 Task: In the event  named  Lunch Break: Mindfulness and Stress Reduction Techniques, Set a range of dates when you can accept meetings  '1 Jul â€" 10 Aug 2023'. Select a duration of  60 min. Select working hours  	_x000D_
MON- SAT 10:00am â€" 6:00pm. Add time before or after your events  as 10 min. Set the frequency of available time slots for invitees as  40 min. Set the minimum notice period and maximum events allowed per day as  52 hours and 2. , logged in from the account softage.4@softage.net and add another guest for the event, softage.5@softage.net
Action: Mouse pressed left at (452, 218)
Screenshot: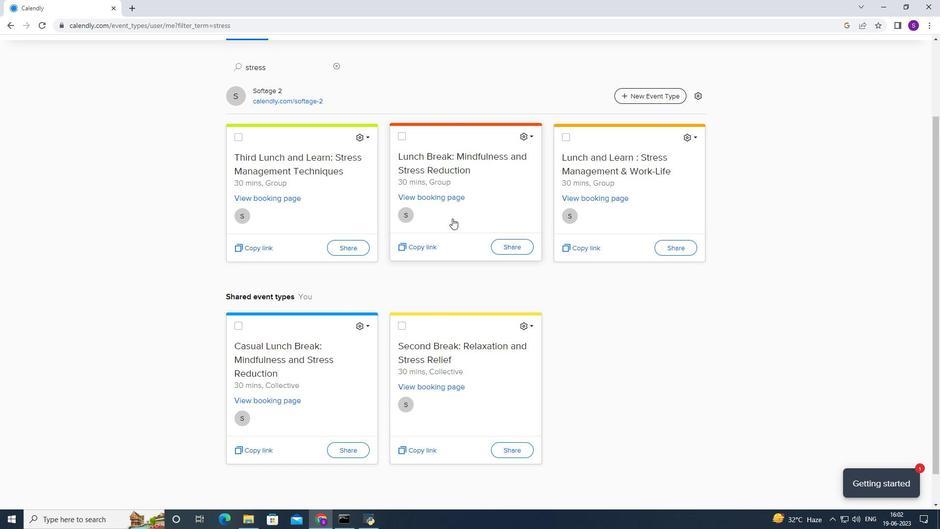 
Action: Mouse moved to (362, 209)
Screenshot: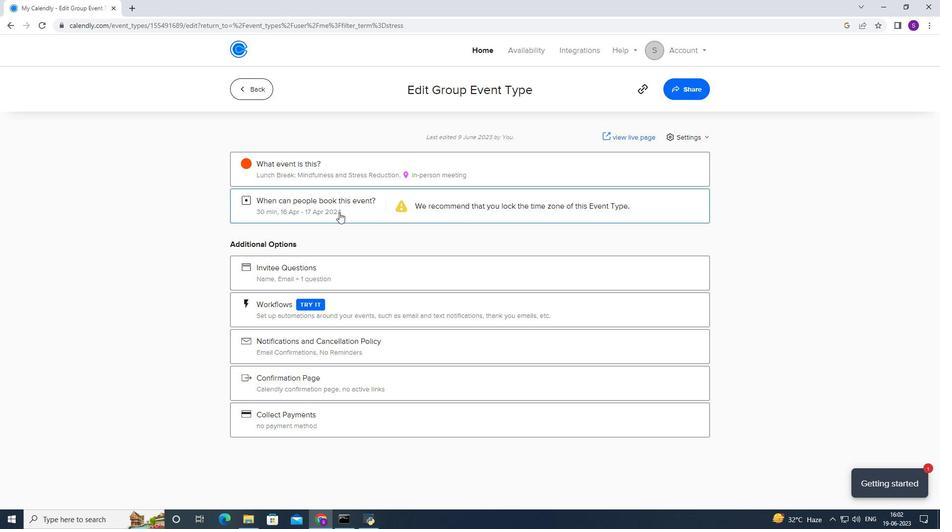 
Action: Mouse pressed left at (362, 209)
Screenshot: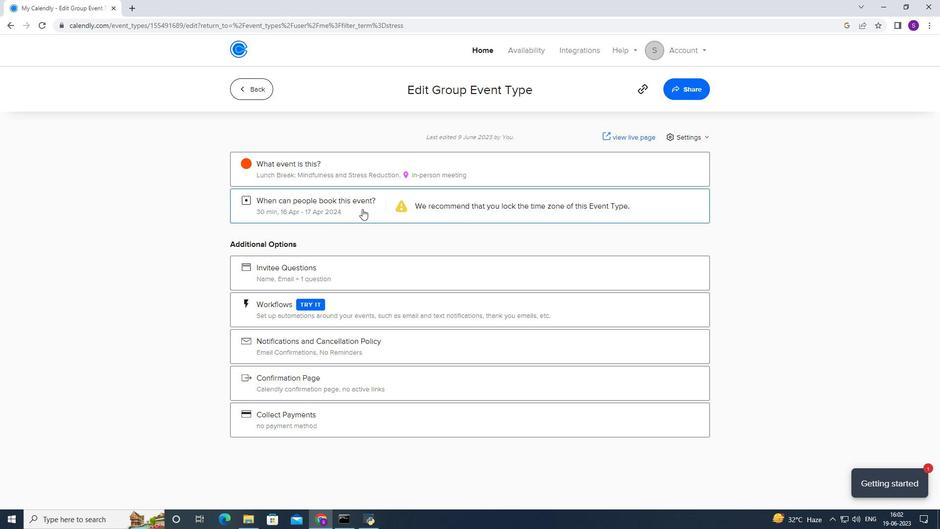 
Action: Mouse moved to (366, 332)
Screenshot: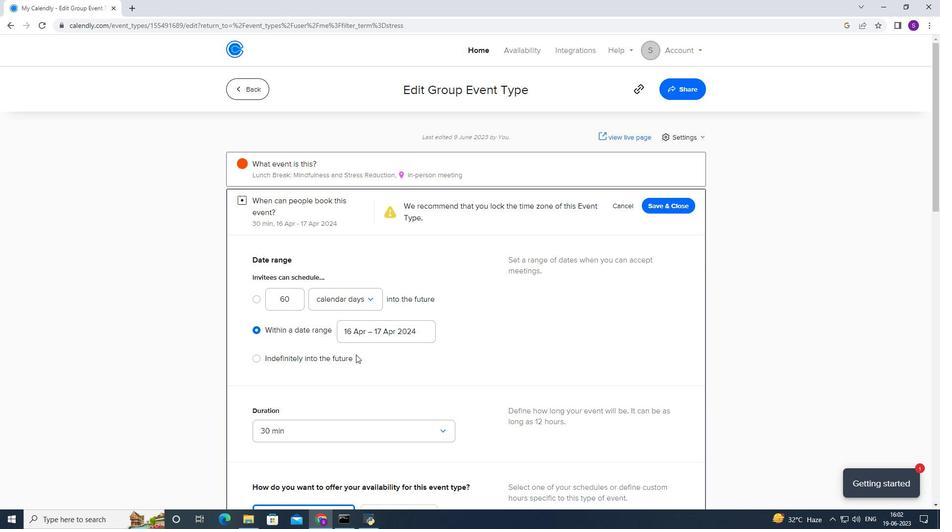 
Action: Mouse pressed left at (366, 332)
Screenshot: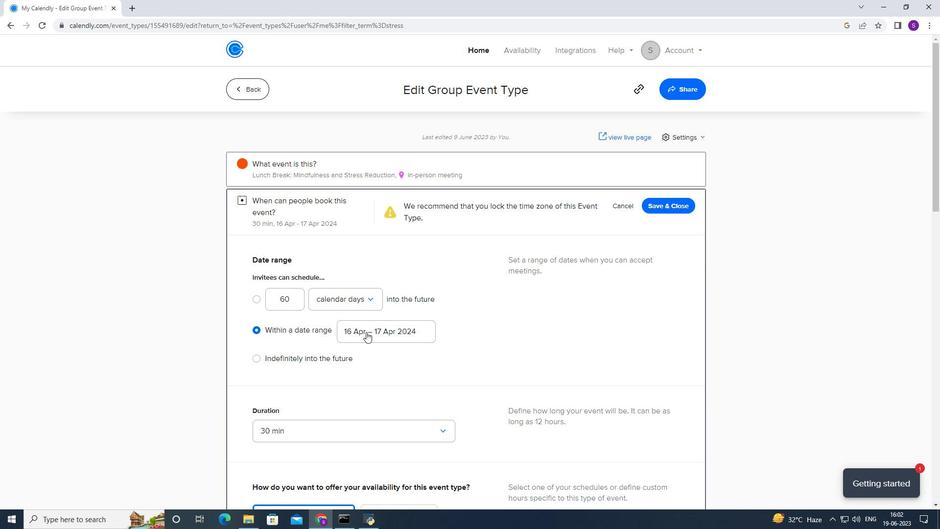 
Action: Mouse moved to (416, 157)
Screenshot: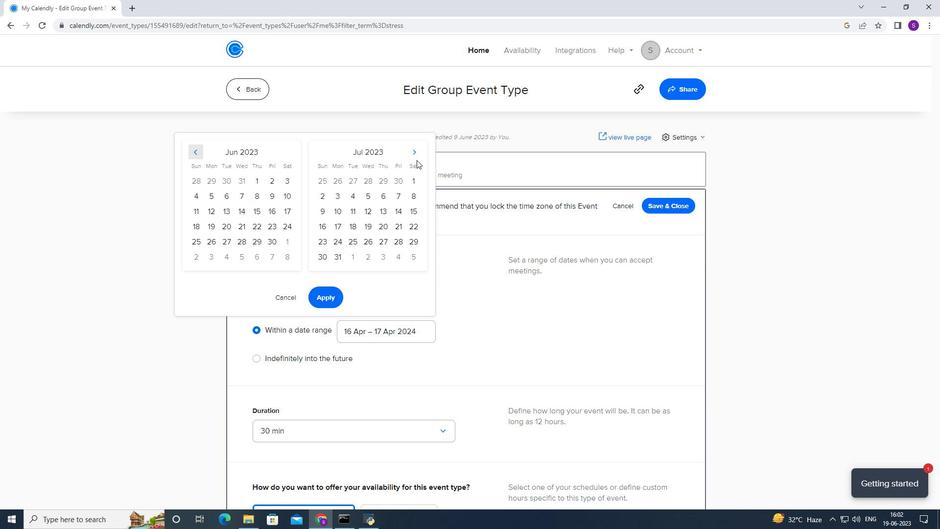 
Action: Mouse pressed left at (416, 157)
Screenshot: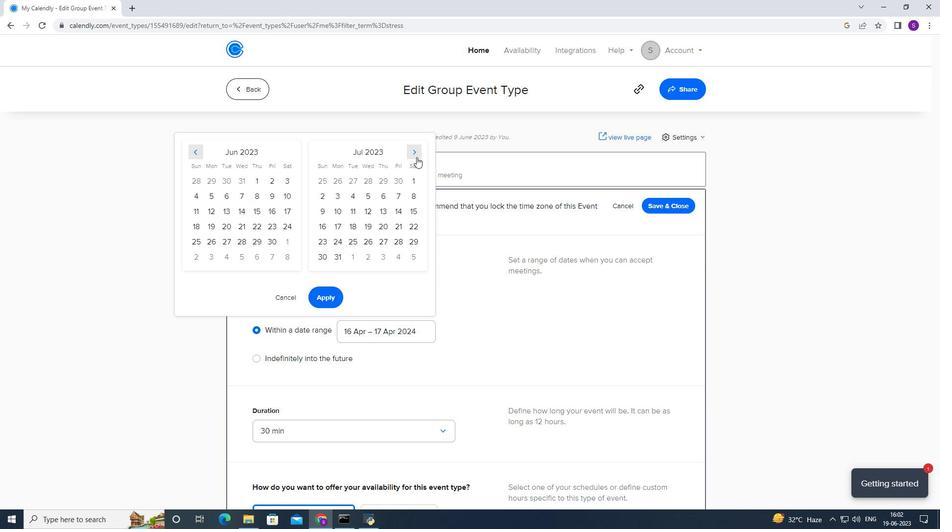
Action: Mouse moved to (278, 185)
Screenshot: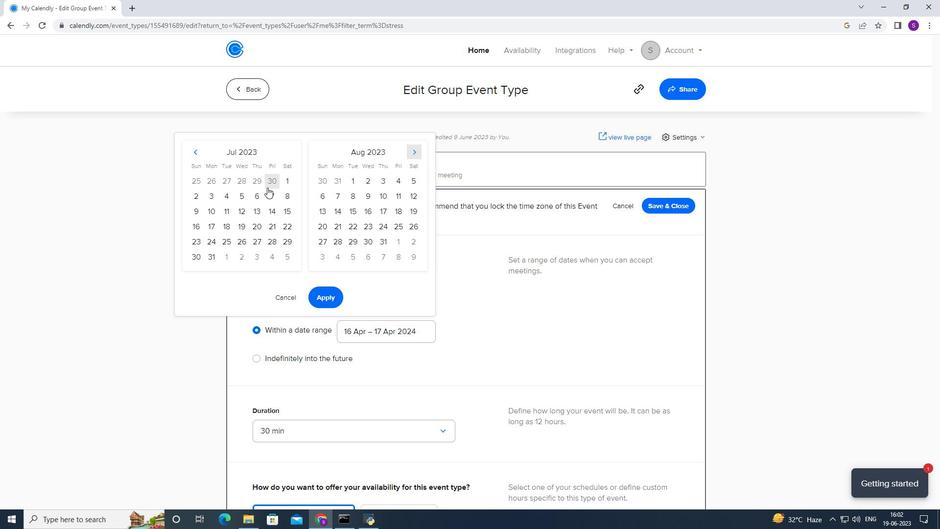 
Action: Mouse pressed left at (278, 185)
Screenshot: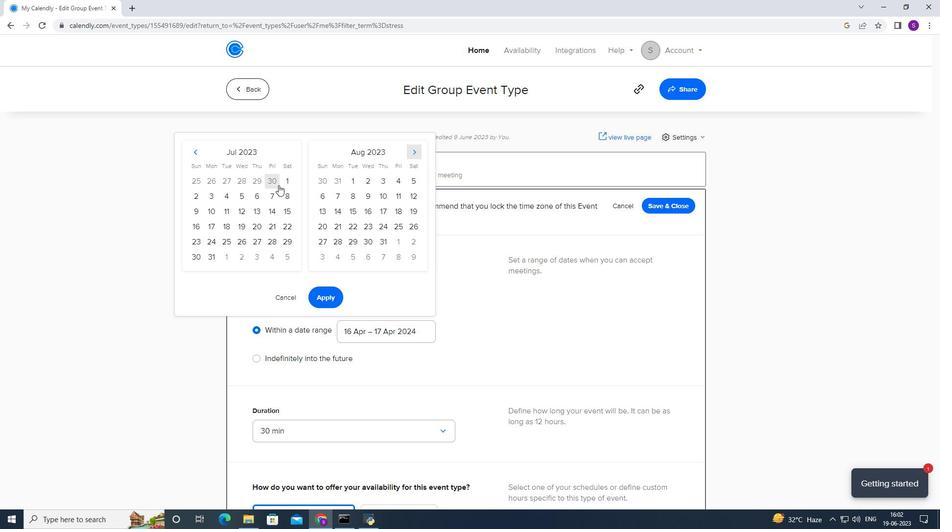 
Action: Mouse moved to (285, 183)
Screenshot: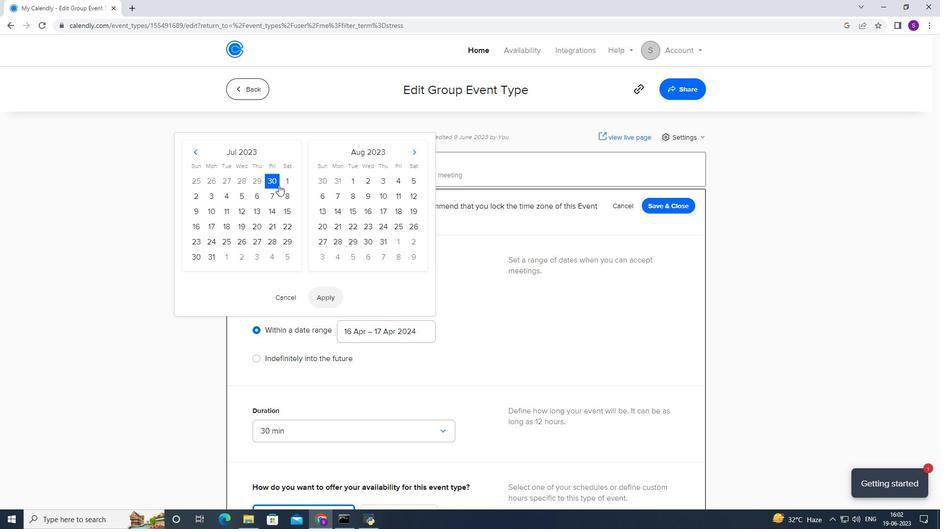
Action: Mouse pressed left at (285, 183)
Screenshot: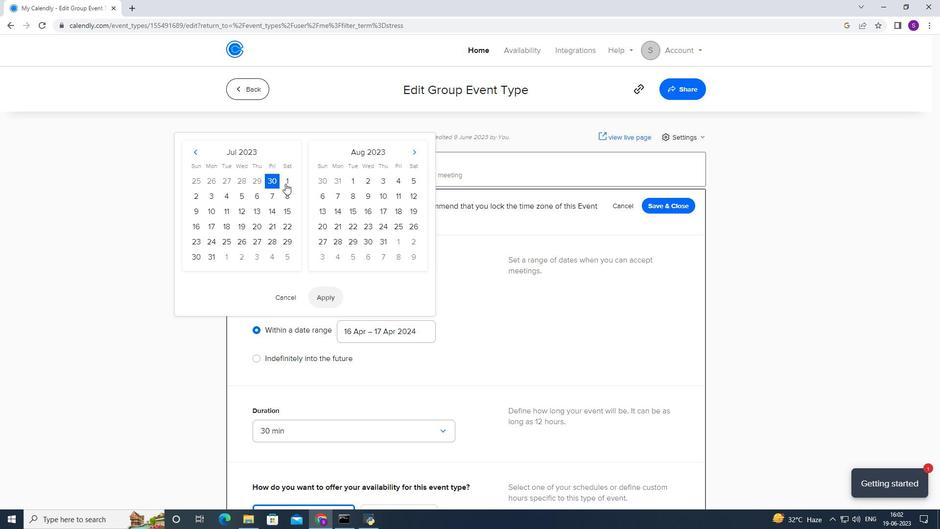 
Action: Mouse moved to (282, 183)
Screenshot: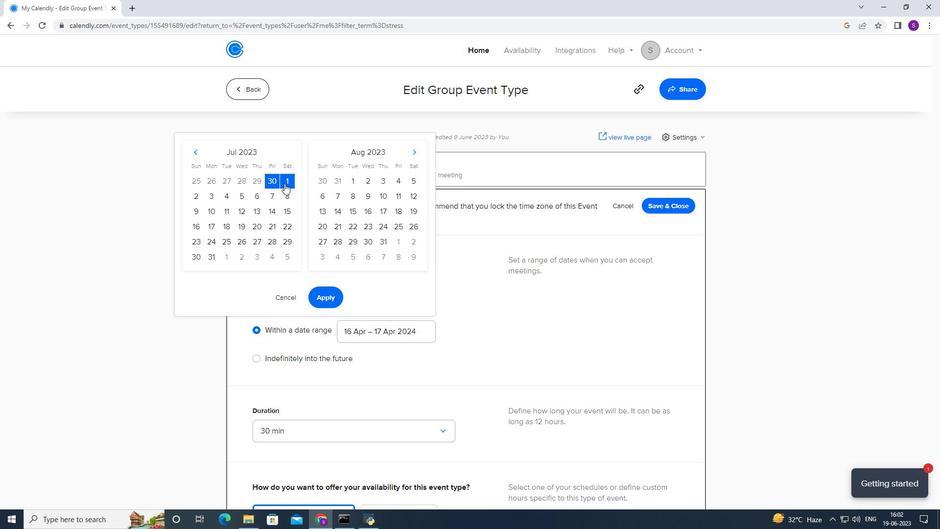 
Action: Mouse pressed left at (282, 183)
Screenshot: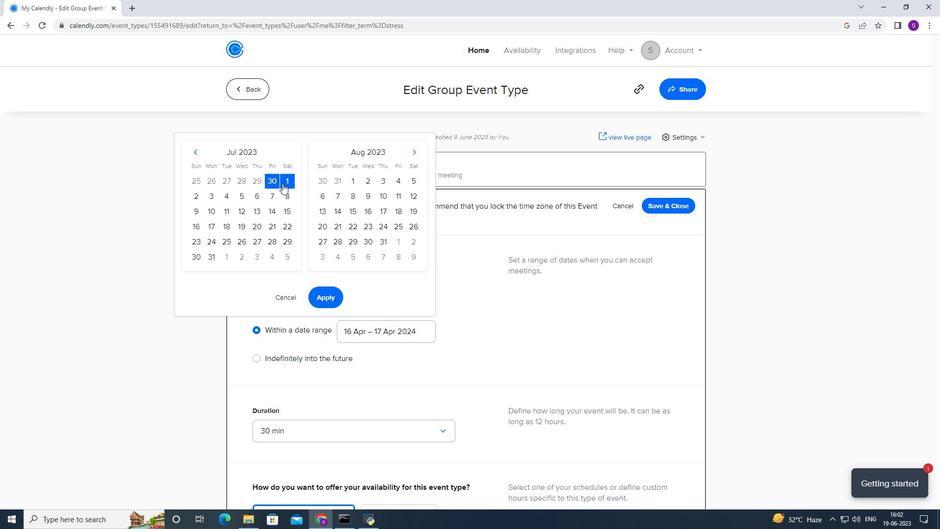 
Action: Mouse moved to (385, 198)
Screenshot: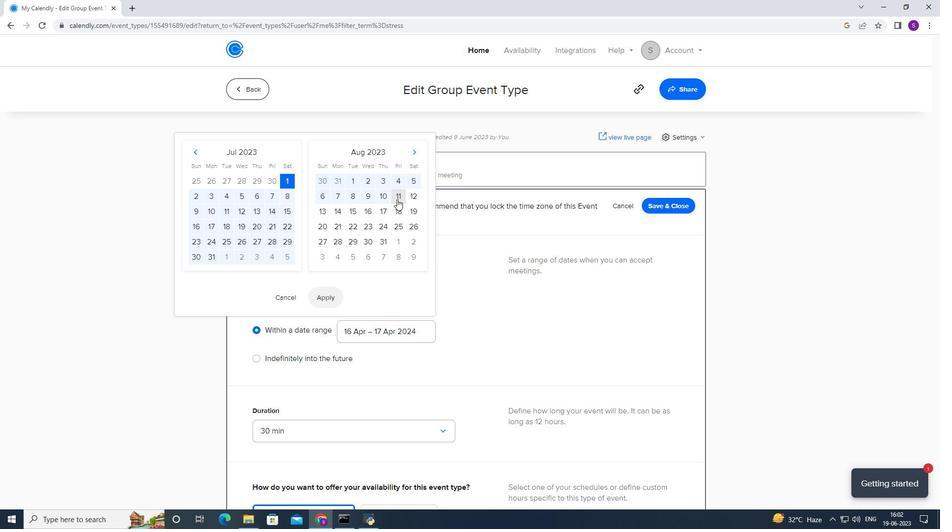
Action: Mouse pressed left at (385, 198)
Screenshot: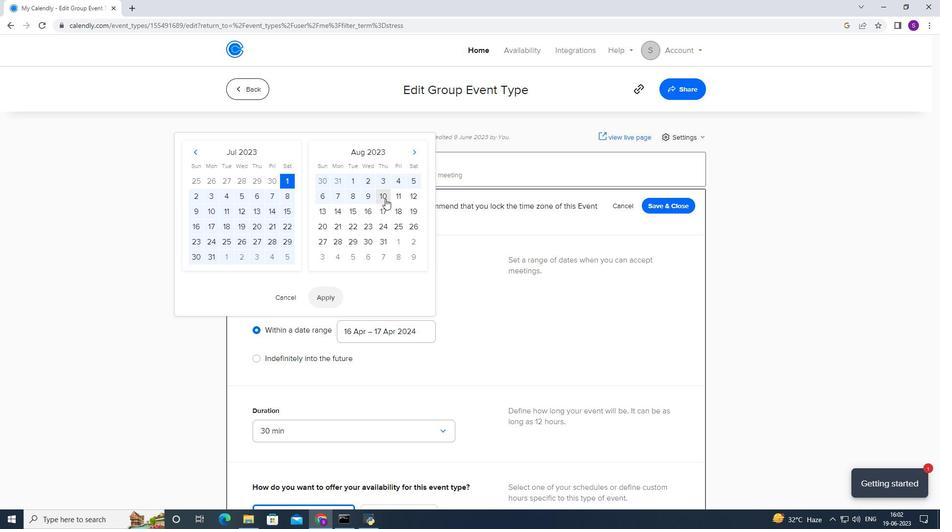 
Action: Mouse moved to (323, 305)
Screenshot: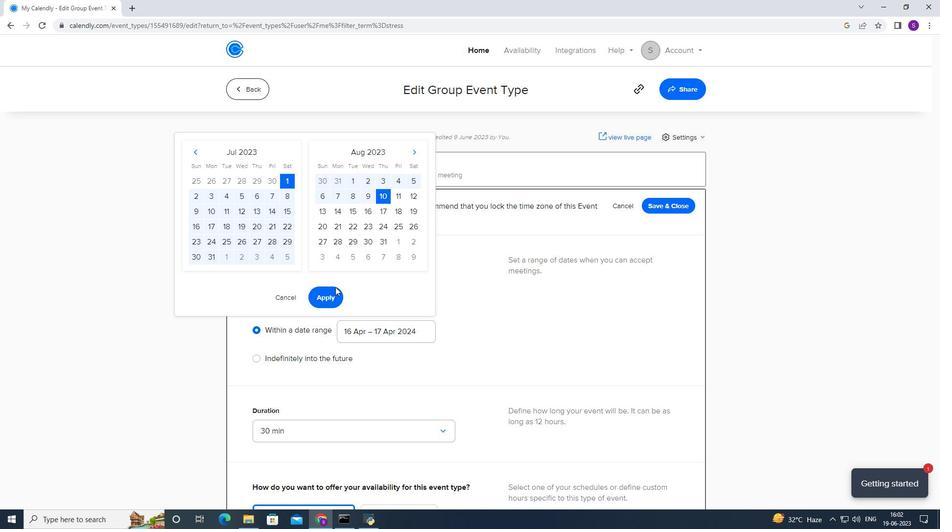 
Action: Mouse pressed left at (323, 305)
Screenshot: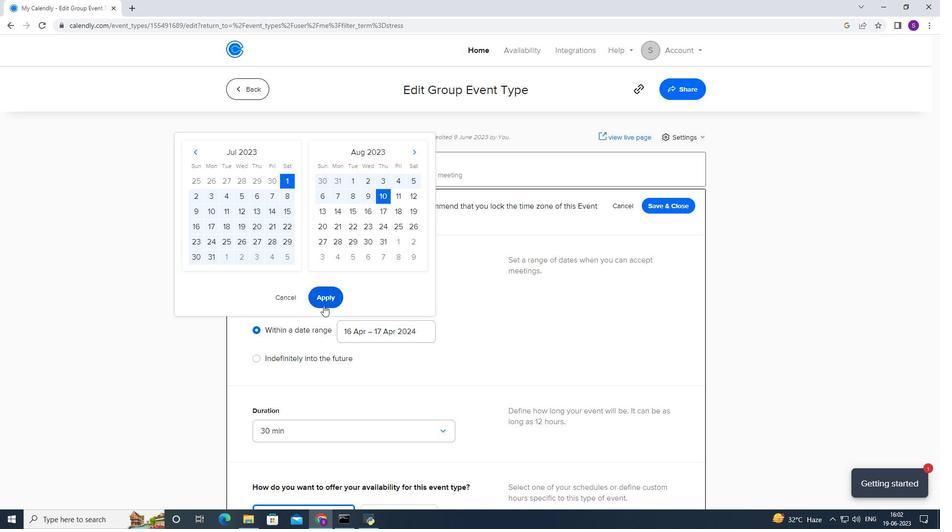 
Action: Mouse moved to (334, 293)
Screenshot: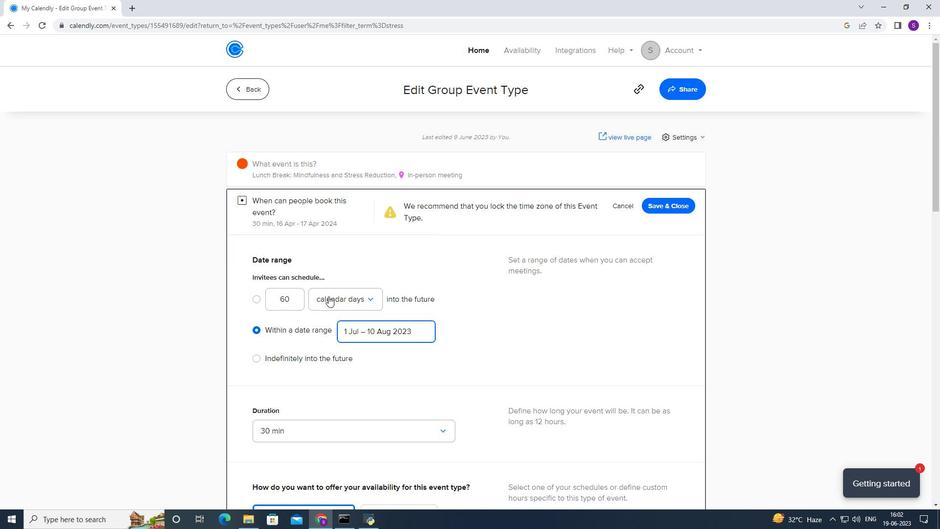 
Action: Mouse scrolled (334, 293) with delta (0, 0)
Screenshot: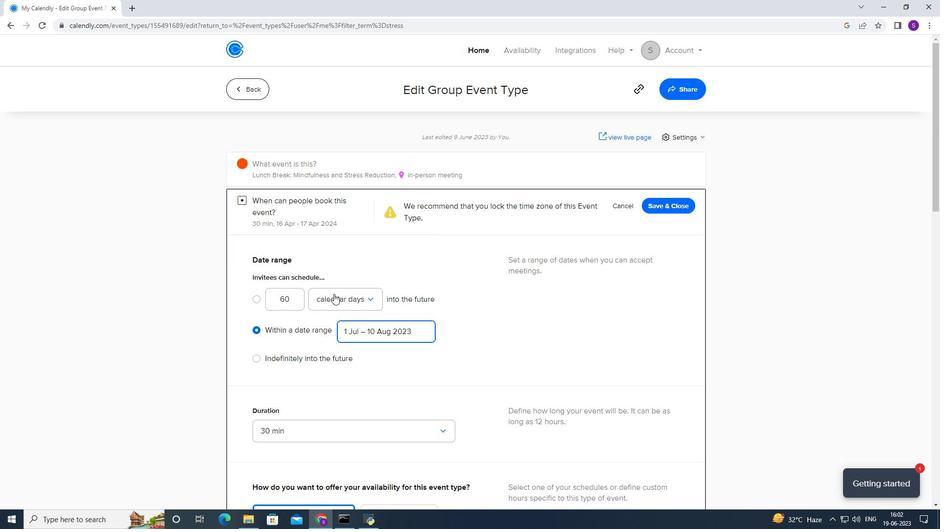 
Action: Mouse scrolled (334, 293) with delta (0, 0)
Screenshot: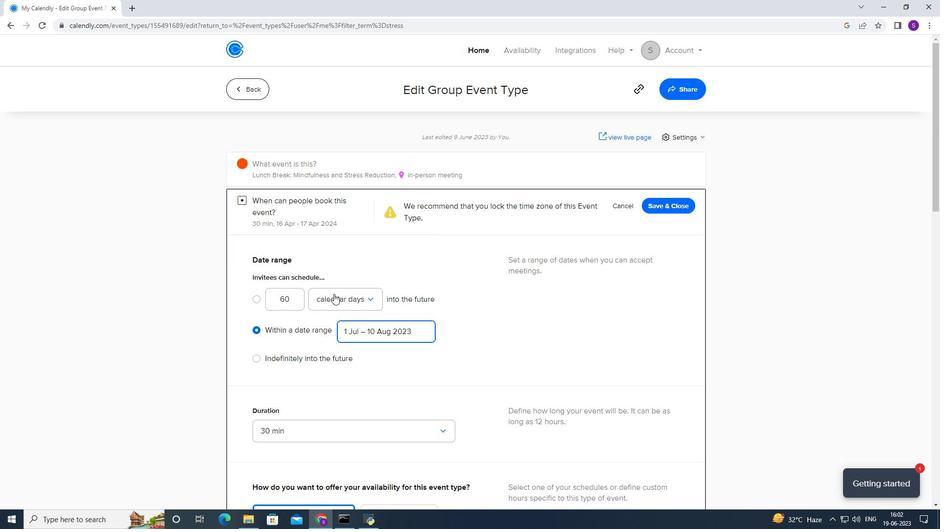 
Action: Mouse scrolled (334, 293) with delta (0, 0)
Screenshot: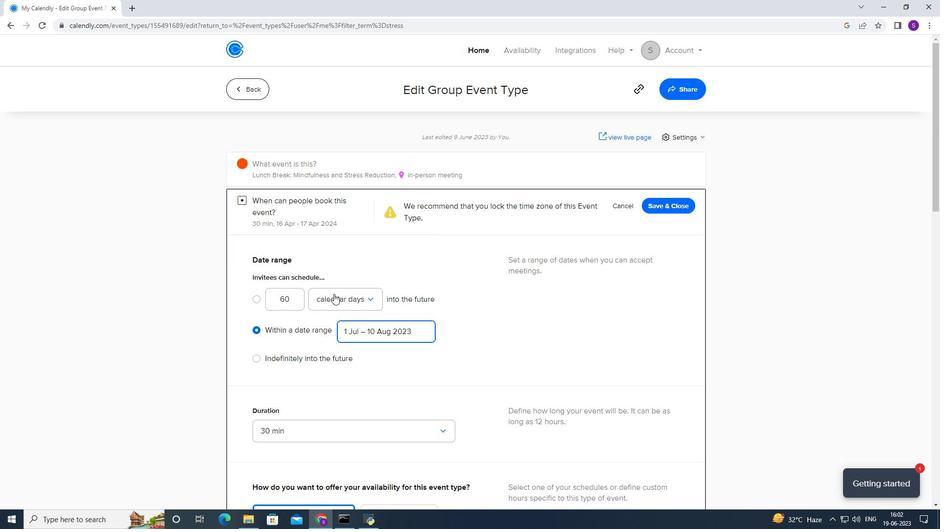 
Action: Mouse scrolled (334, 293) with delta (0, 0)
Screenshot: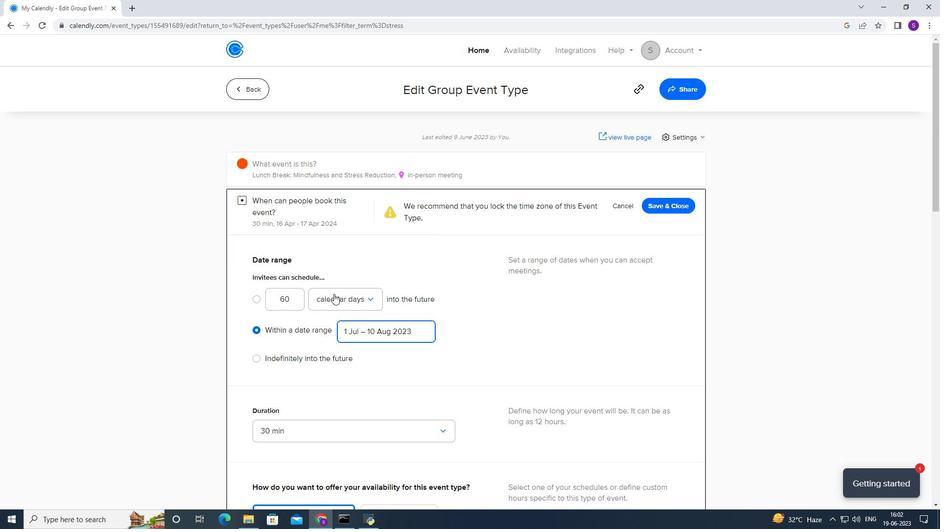 
Action: Mouse scrolled (334, 293) with delta (0, 0)
Screenshot: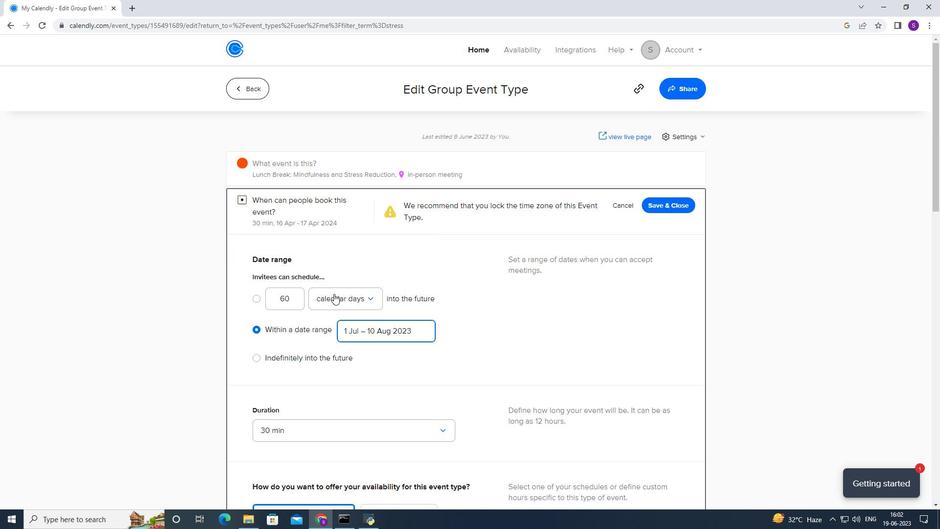 
Action: Mouse scrolled (334, 293) with delta (0, 0)
Screenshot: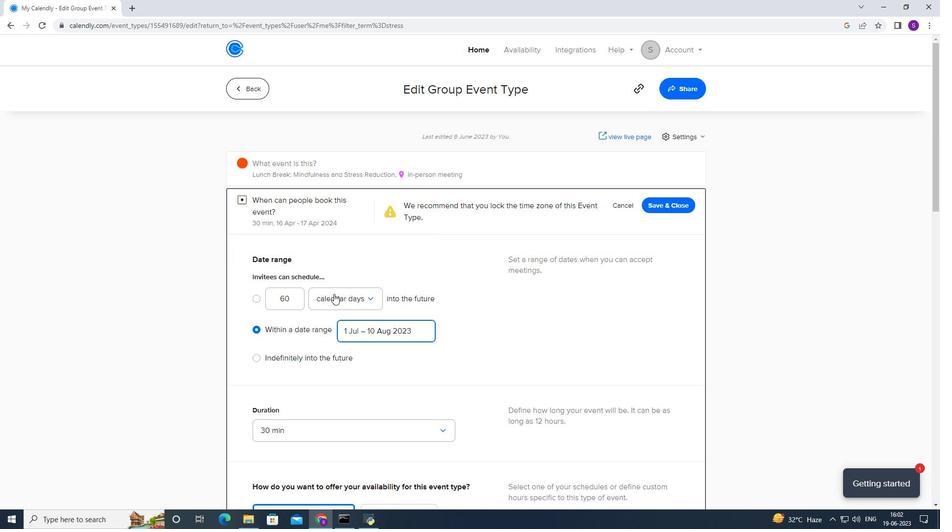 
Action: Mouse moved to (300, 133)
Screenshot: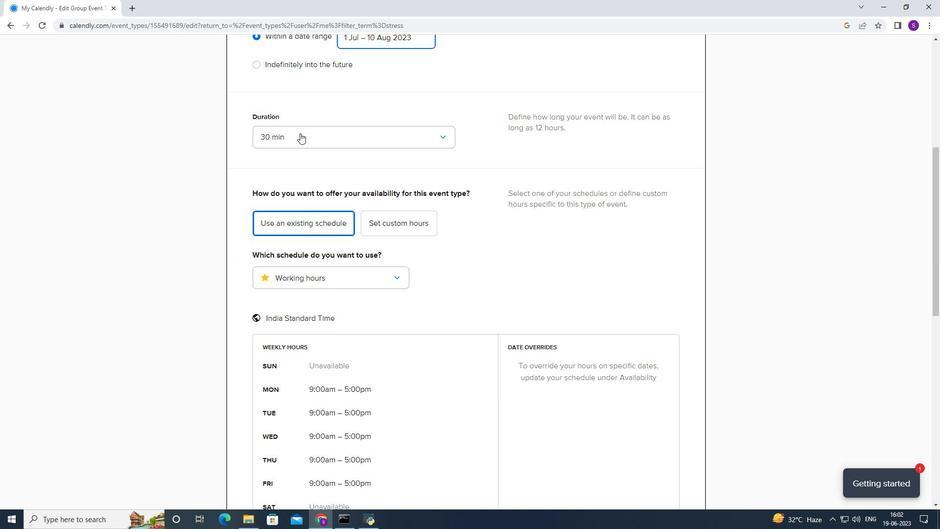 
Action: Mouse pressed left at (300, 133)
Screenshot: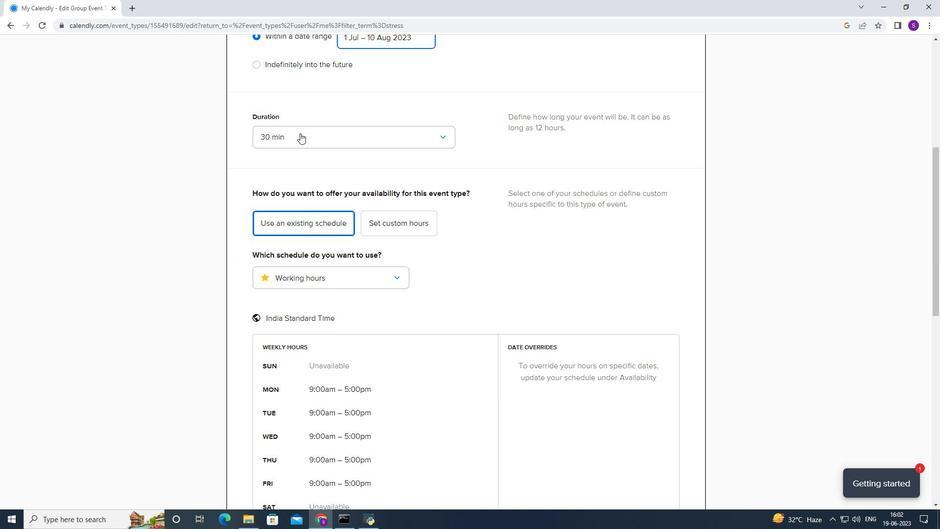 
Action: Mouse moved to (275, 228)
Screenshot: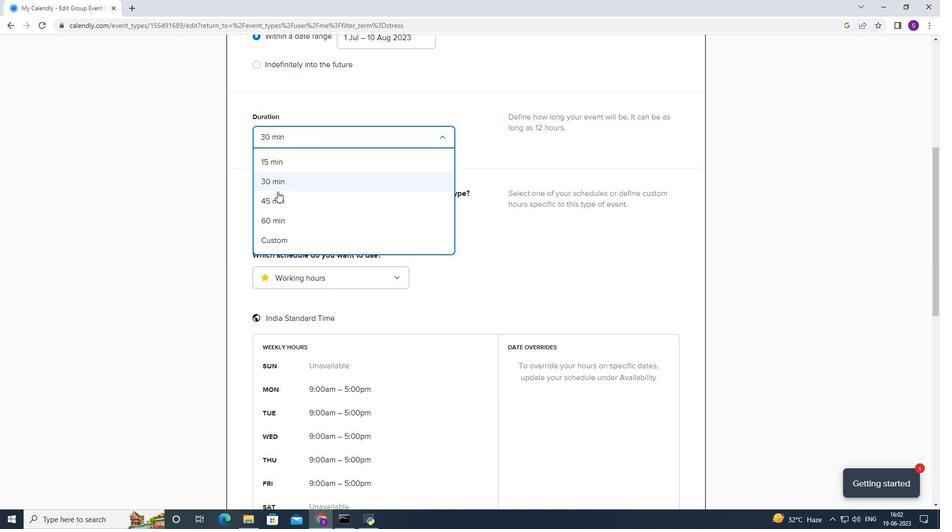 
Action: Mouse pressed left at (275, 228)
Screenshot: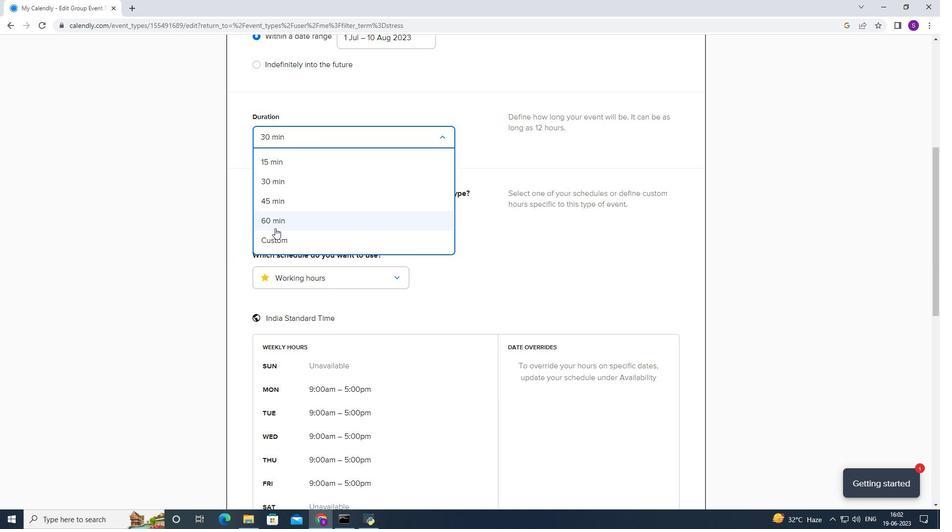 
Action: Mouse moved to (351, 263)
Screenshot: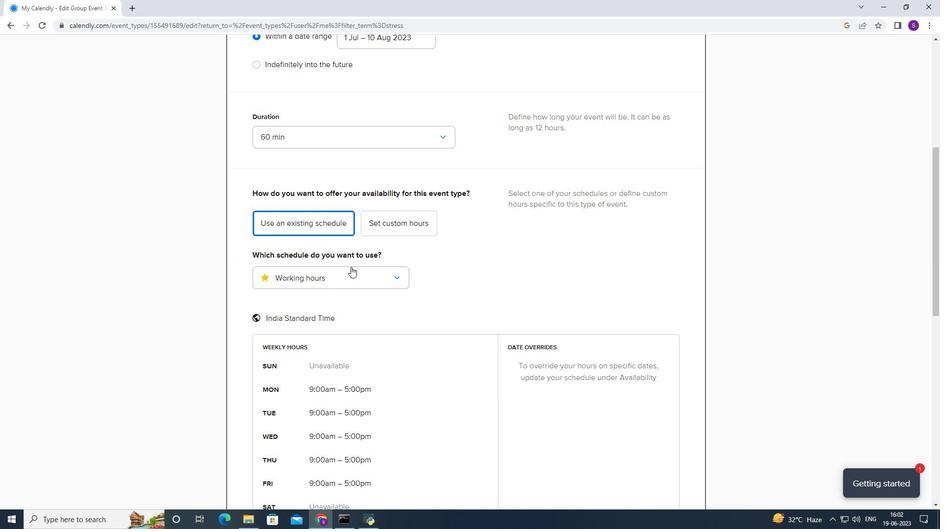 
Action: Mouse pressed left at (351, 263)
Screenshot: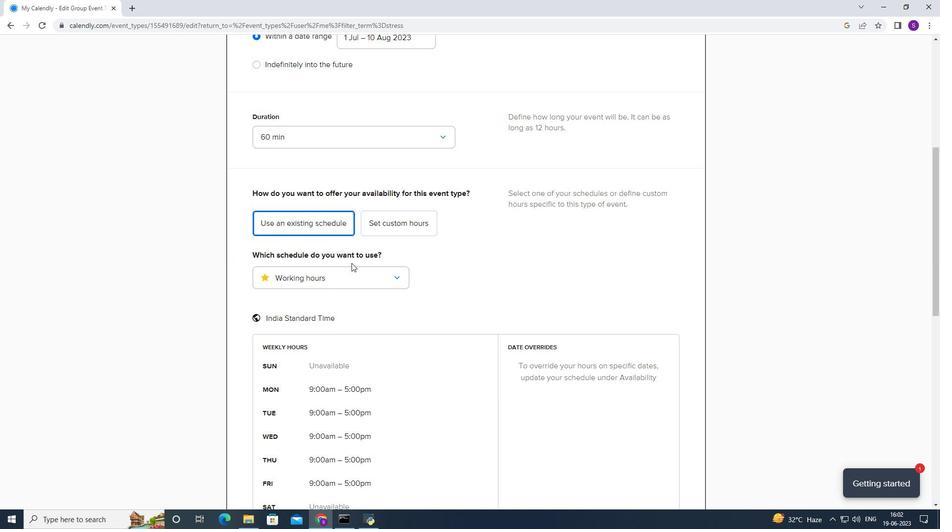 
Action: Mouse moved to (398, 224)
Screenshot: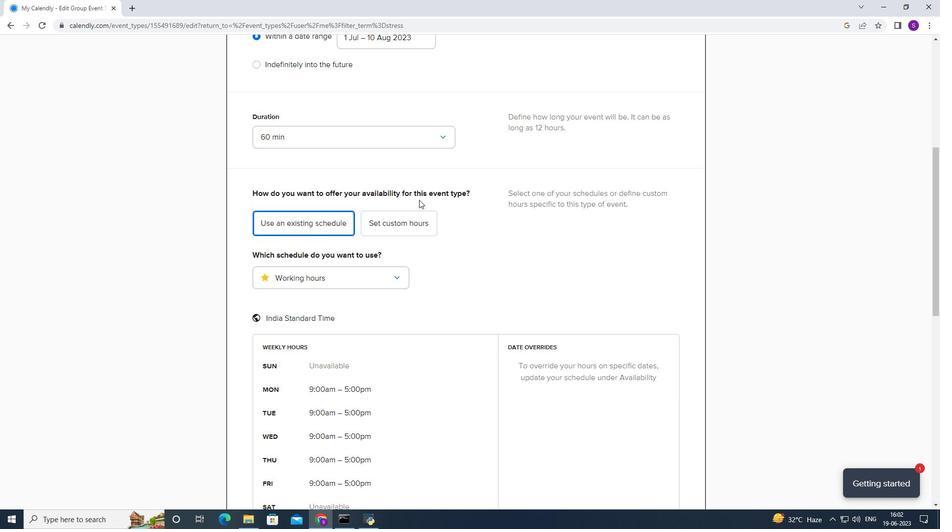 
Action: Mouse pressed left at (398, 224)
Screenshot: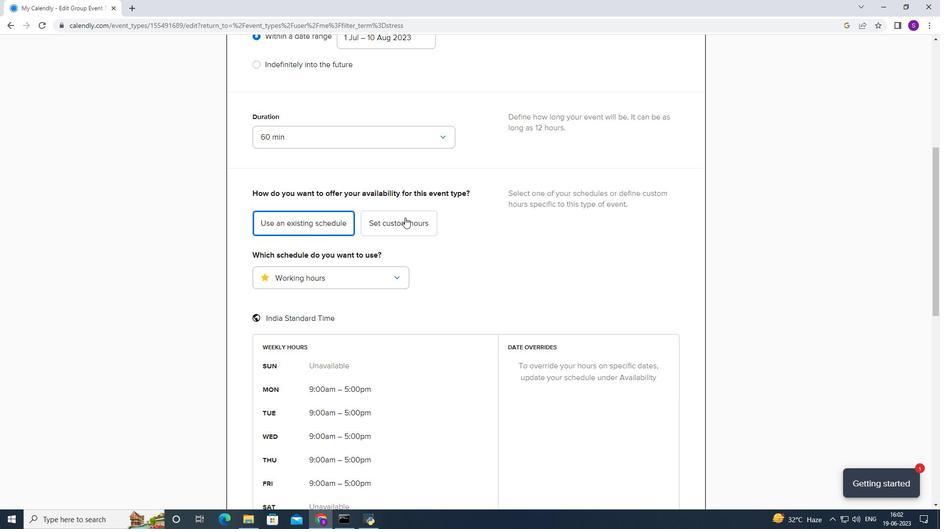 
Action: Mouse moved to (402, 212)
Screenshot: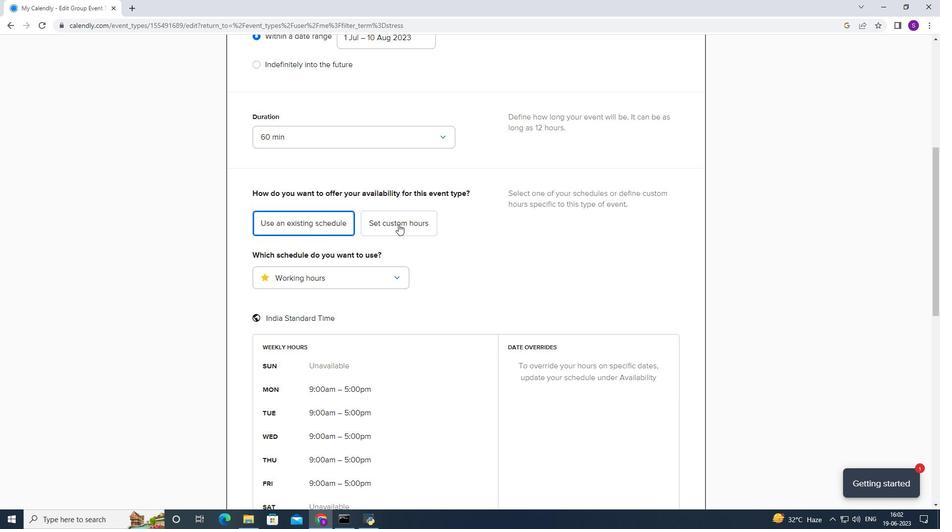 
Action: Mouse scrolled (402, 212) with delta (0, 0)
Screenshot: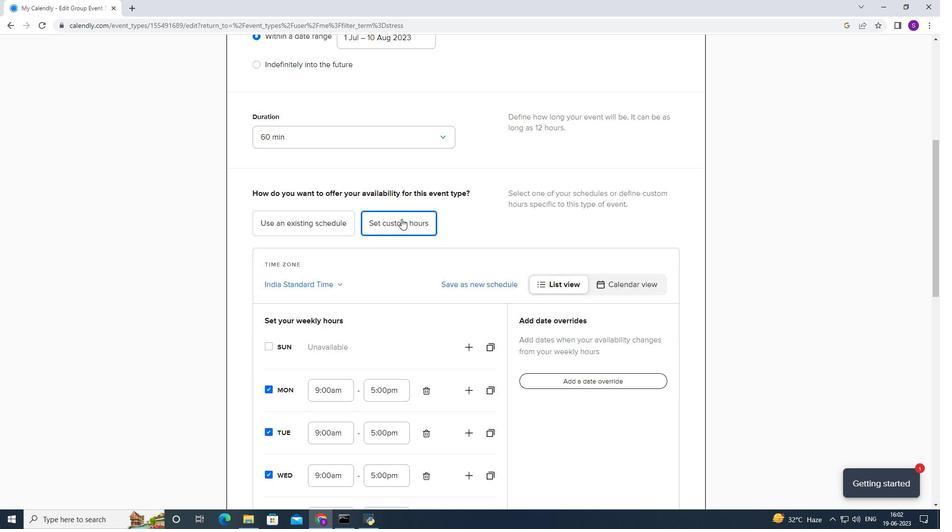 
Action: Mouse scrolled (402, 212) with delta (0, 0)
Screenshot: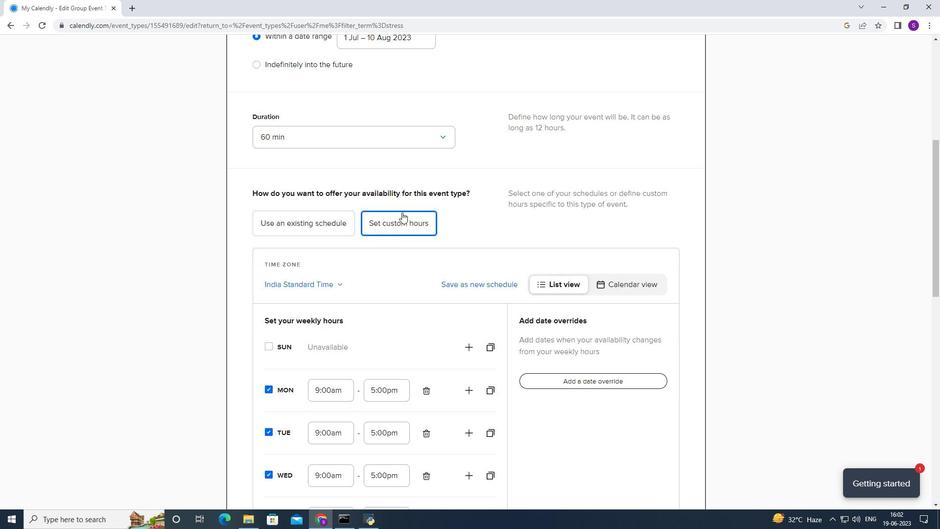 
Action: Mouse scrolled (402, 212) with delta (0, 0)
Screenshot: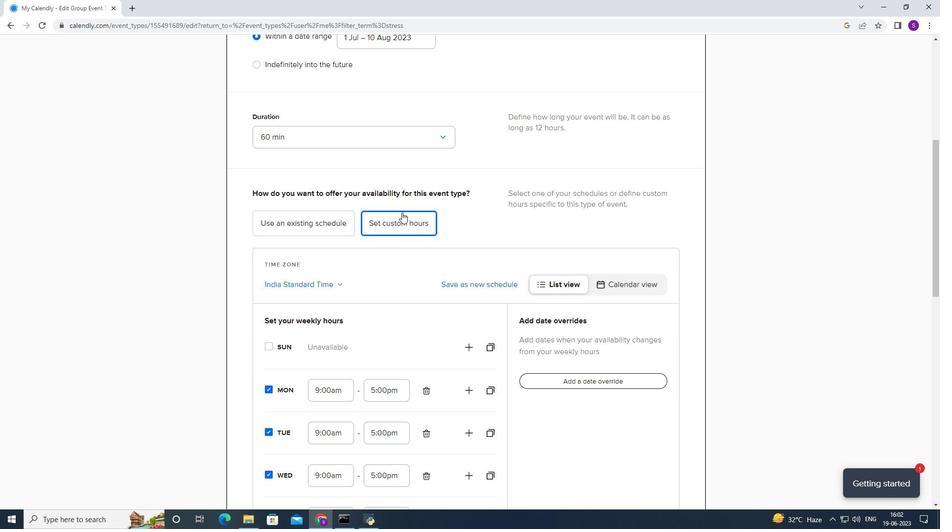 
Action: Mouse scrolled (402, 212) with delta (0, 0)
Screenshot: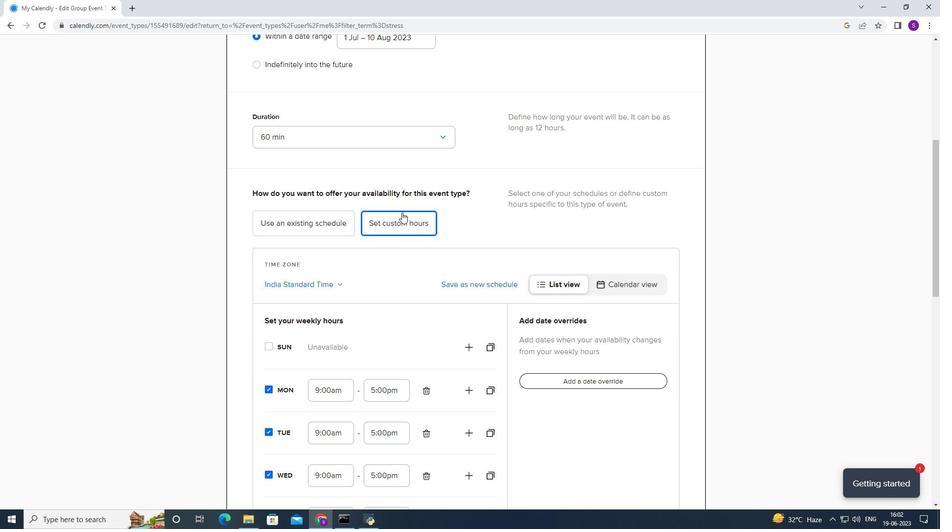 
Action: Mouse scrolled (402, 212) with delta (0, 0)
Screenshot: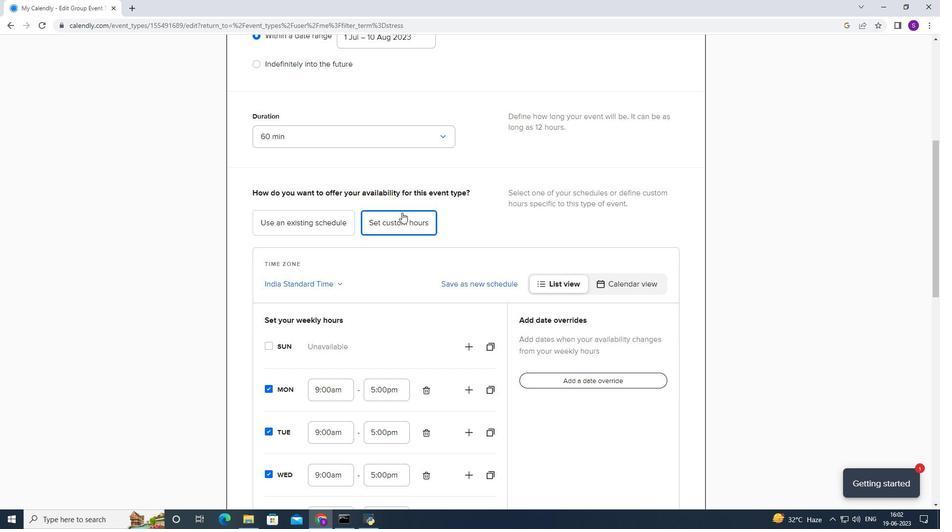 
Action: Mouse scrolled (402, 212) with delta (0, 0)
Screenshot: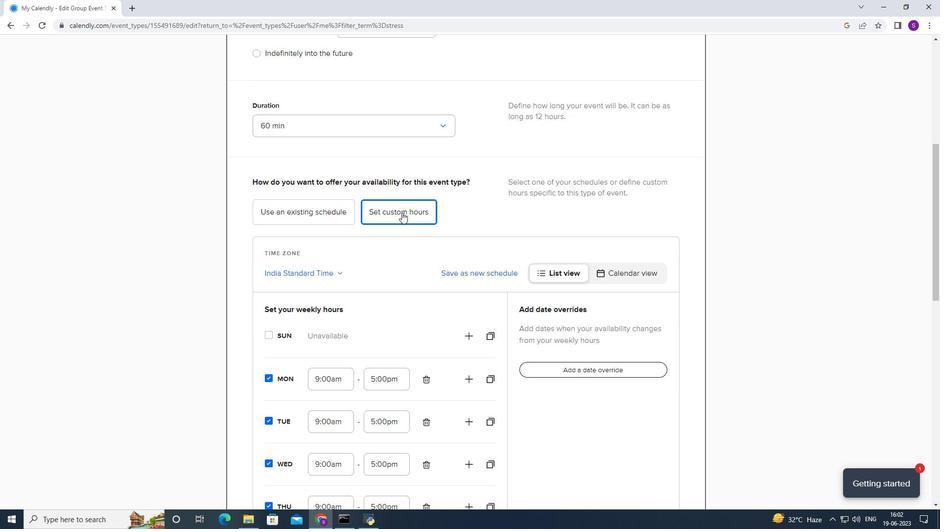 
Action: Mouse moved to (267, 300)
Screenshot: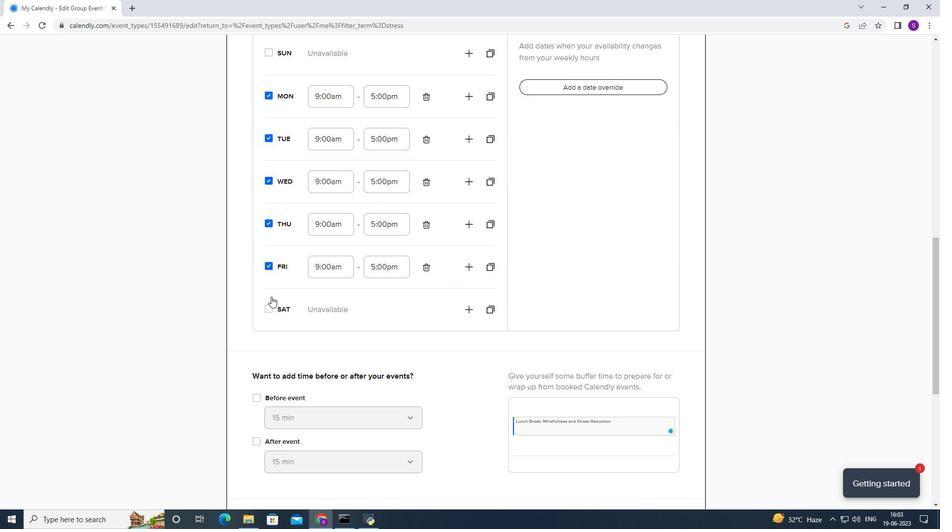 
Action: Mouse pressed left at (267, 300)
Screenshot: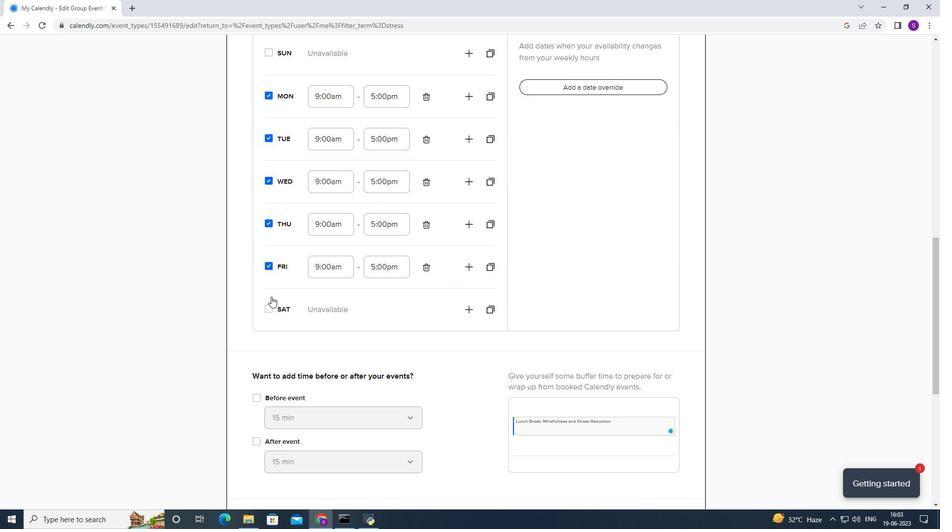 
Action: Mouse moved to (320, 306)
Screenshot: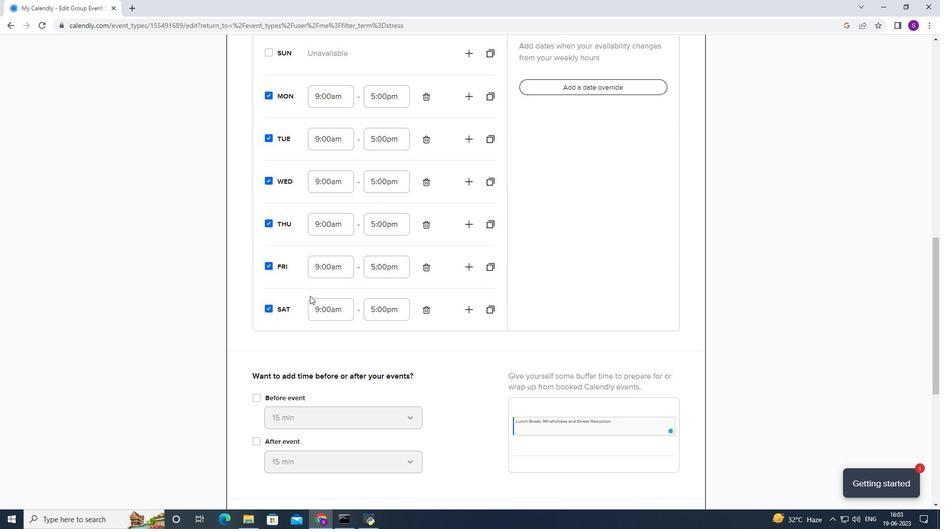 
Action: Mouse pressed left at (320, 306)
Screenshot: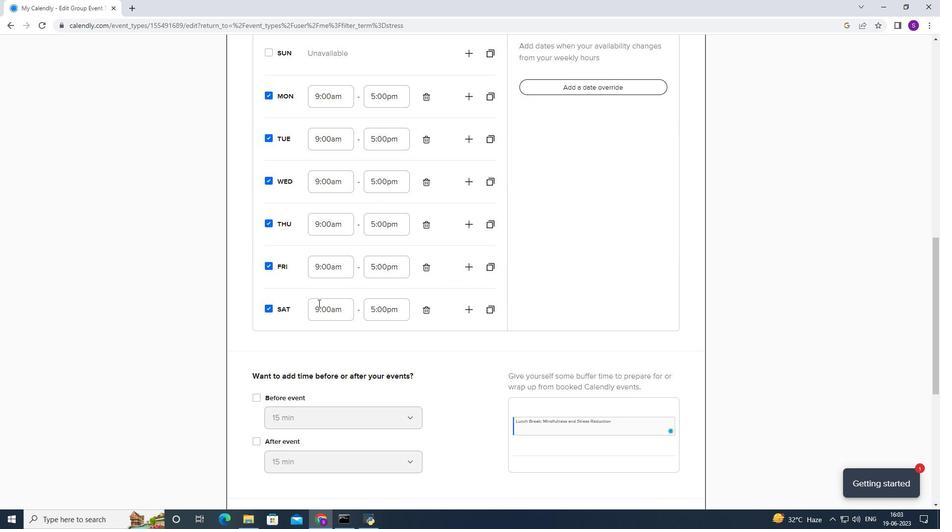 
Action: Mouse moved to (338, 369)
Screenshot: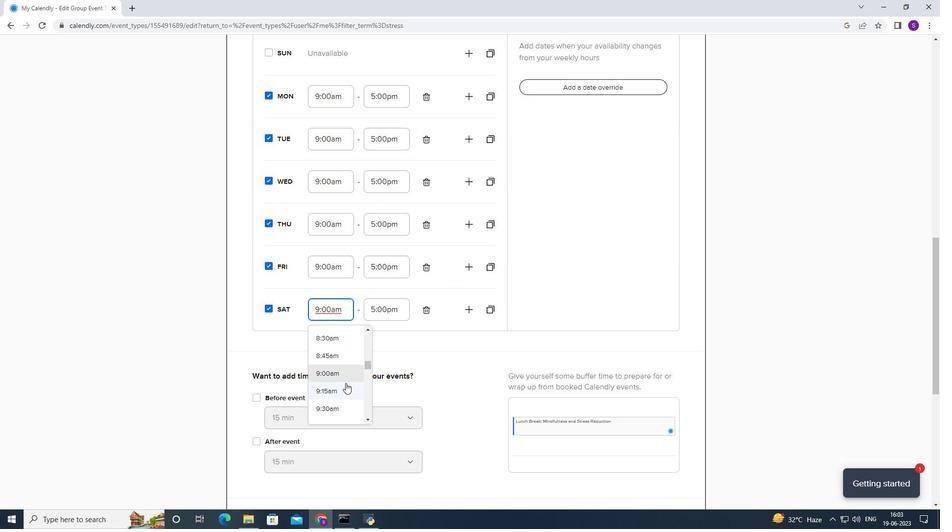 
Action: Mouse scrolled (338, 369) with delta (0, 0)
Screenshot: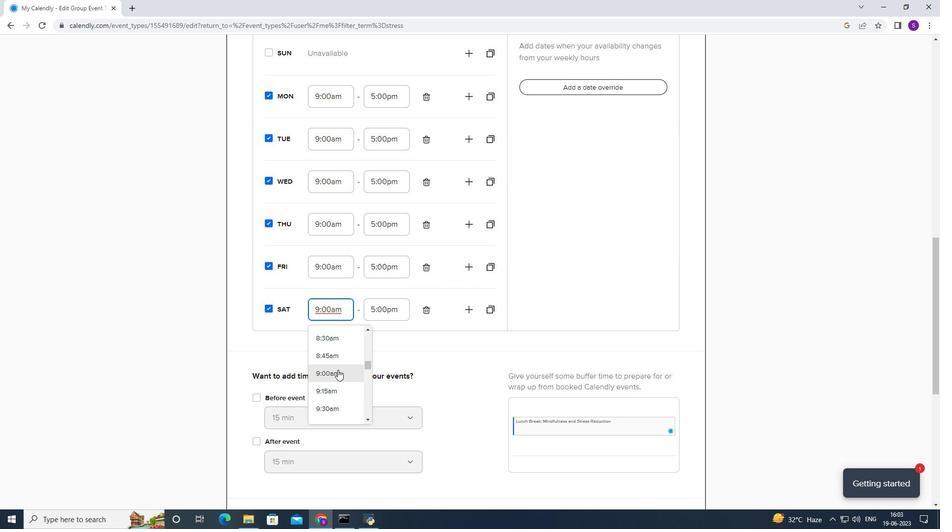 
Action: Mouse moved to (317, 394)
Screenshot: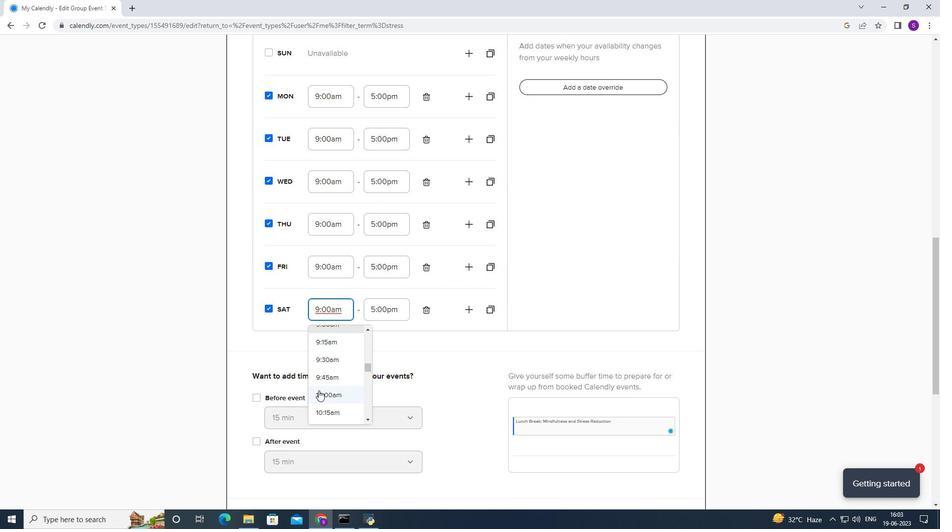 
Action: Mouse pressed left at (317, 394)
Screenshot: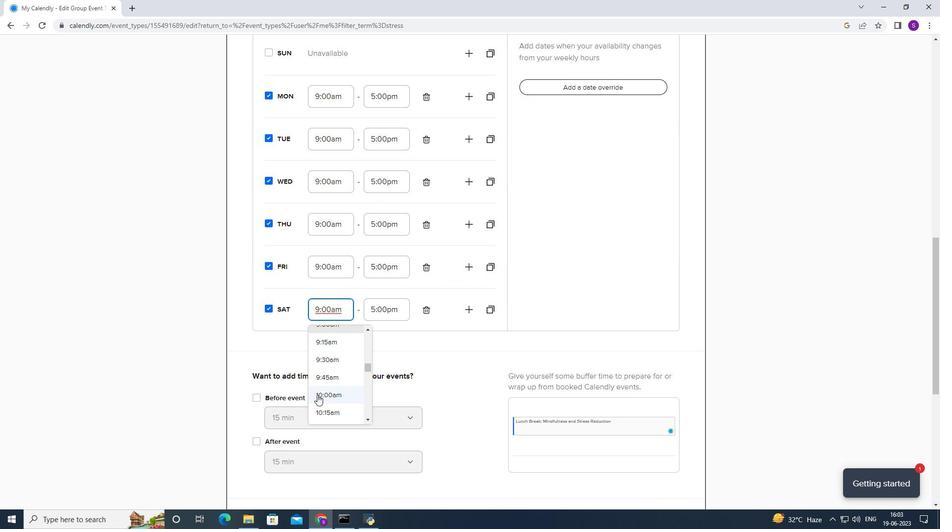 
Action: Mouse moved to (330, 267)
Screenshot: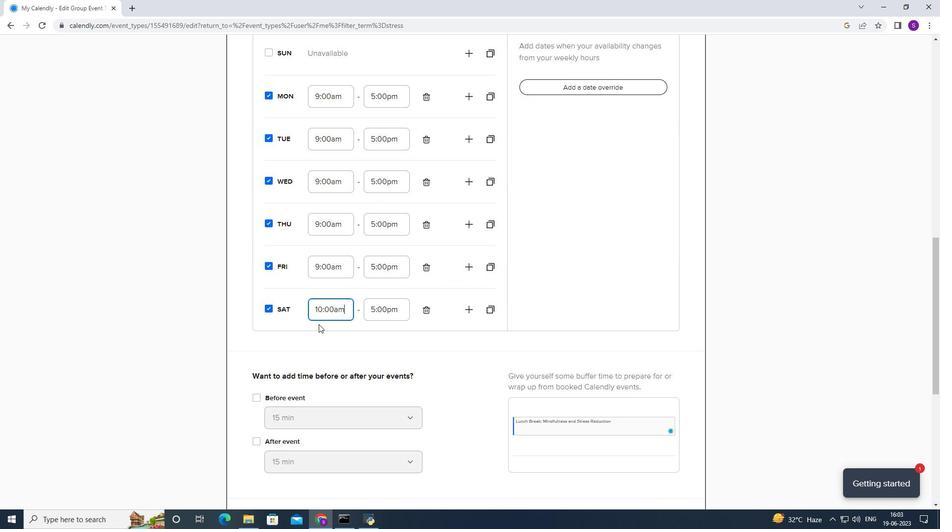 
Action: Mouse pressed left at (330, 267)
Screenshot: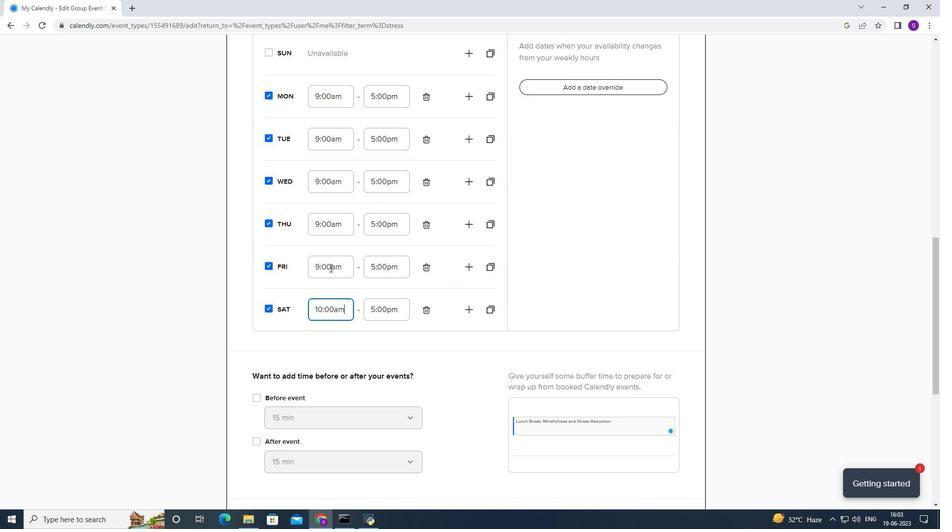 
Action: Mouse moved to (353, 331)
Screenshot: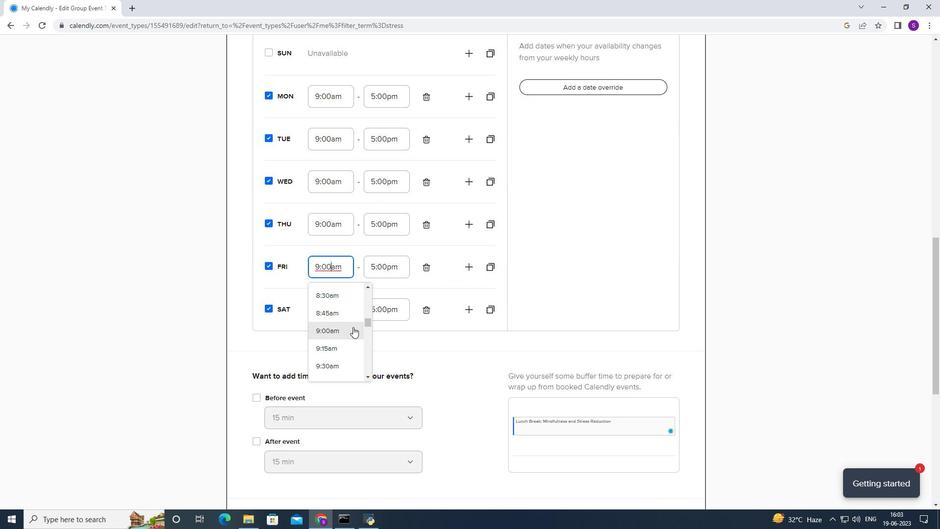 
Action: Mouse scrolled (353, 330) with delta (0, 0)
Screenshot: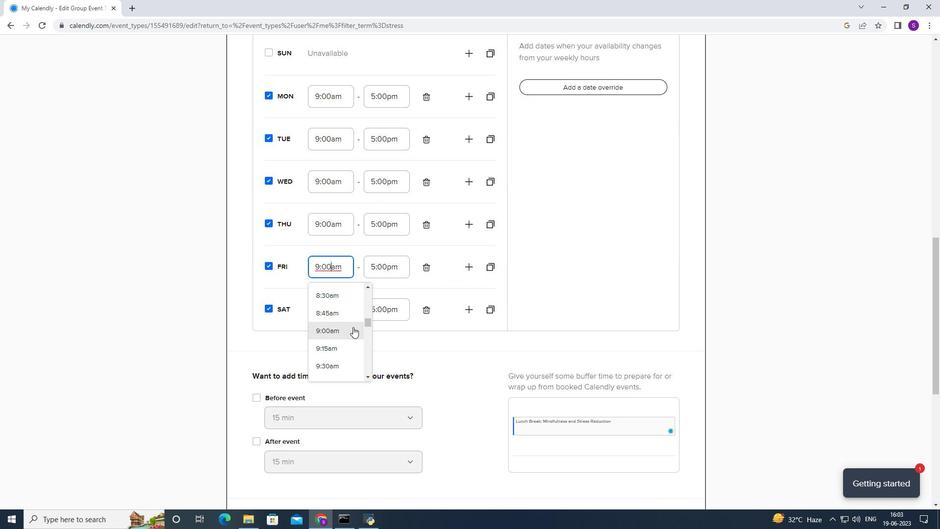 
Action: Mouse scrolled (353, 330) with delta (0, 0)
Screenshot: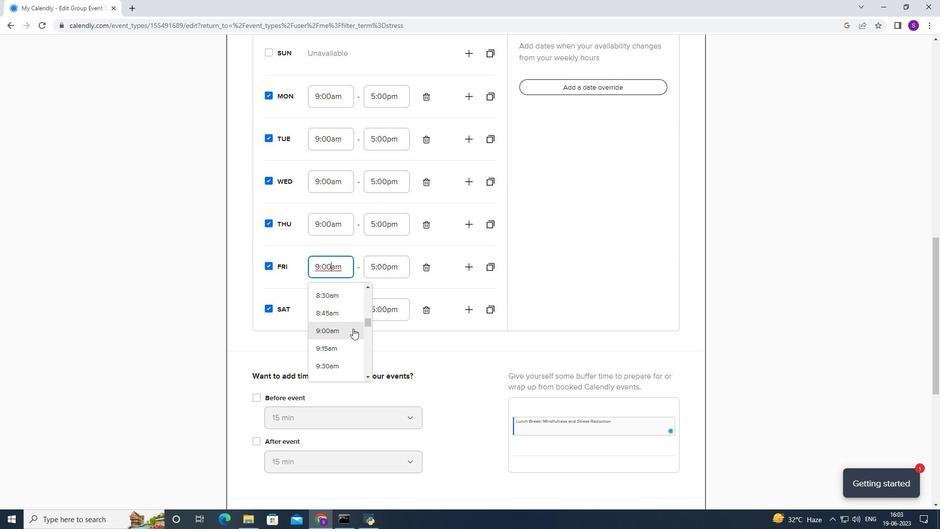 
Action: Mouse moved to (332, 307)
Screenshot: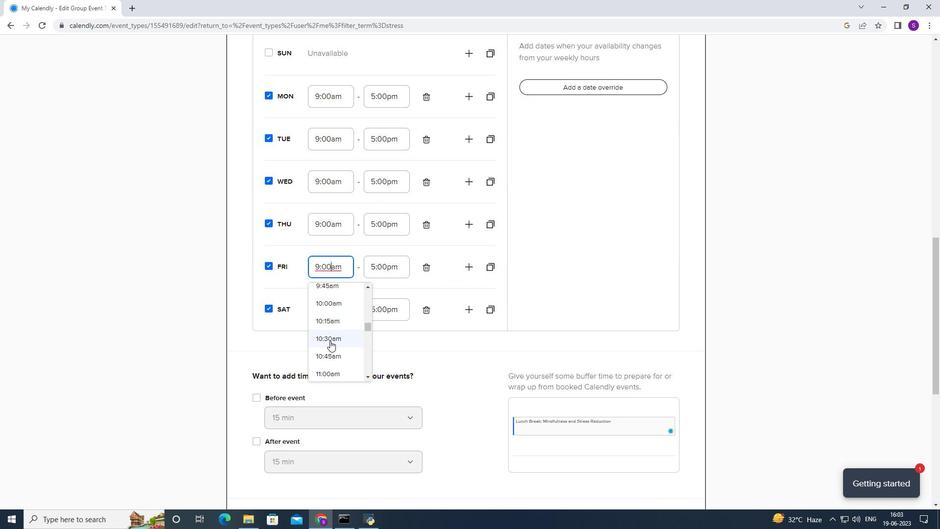 
Action: Mouse pressed left at (332, 307)
Screenshot: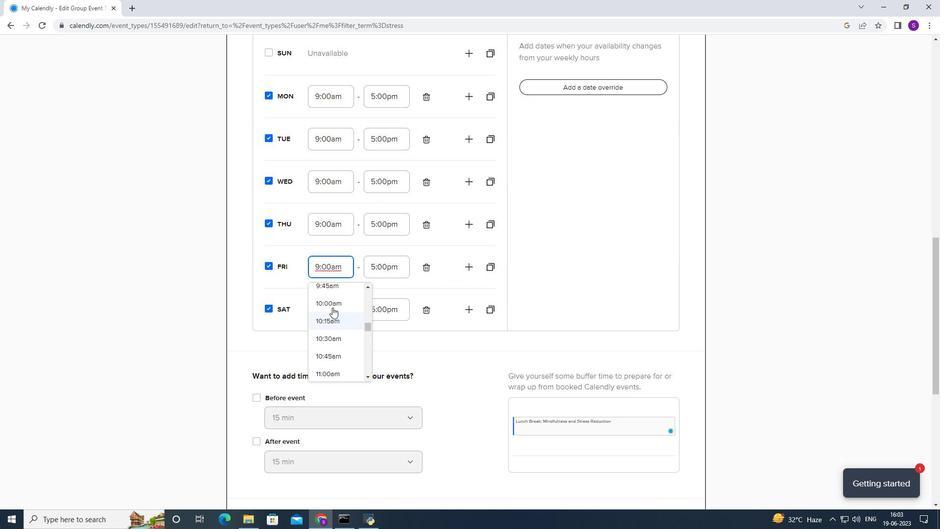 
Action: Mouse moved to (345, 214)
Screenshot: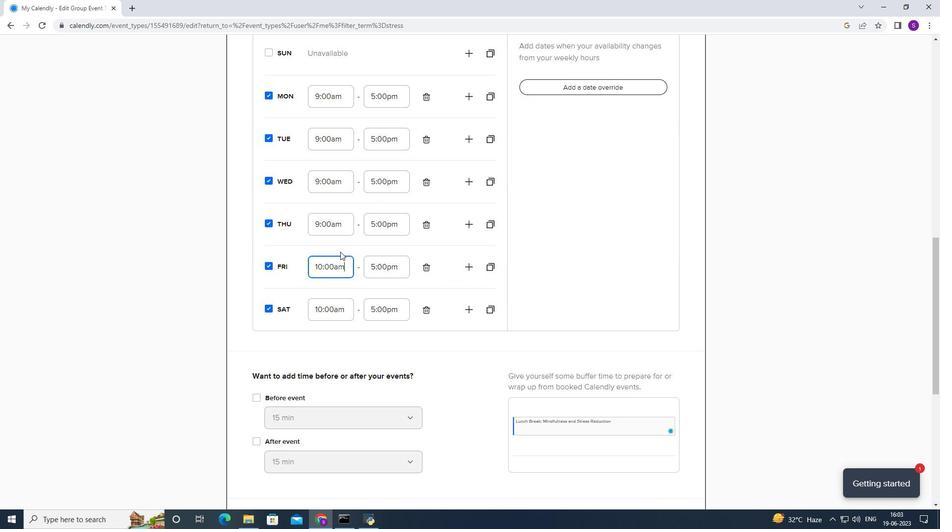 
Action: Mouse pressed left at (345, 214)
Screenshot: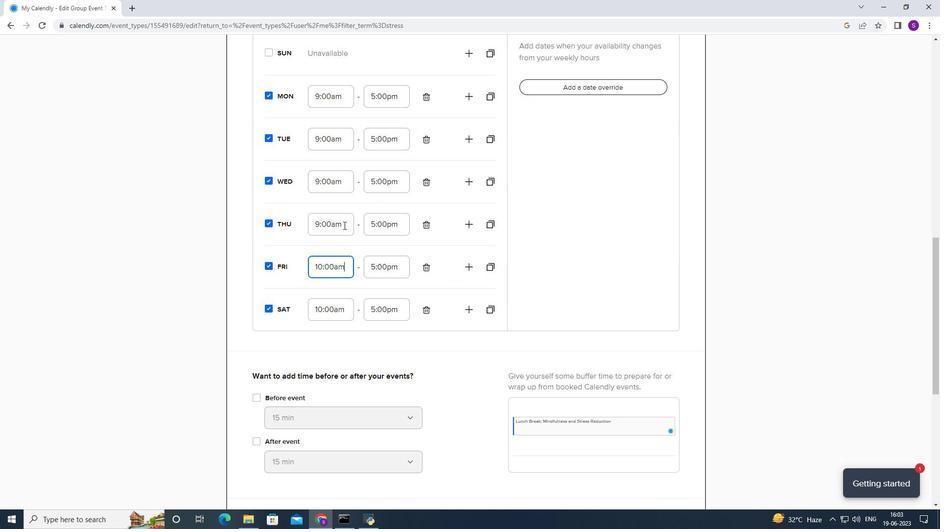 
Action: Mouse moved to (335, 297)
Screenshot: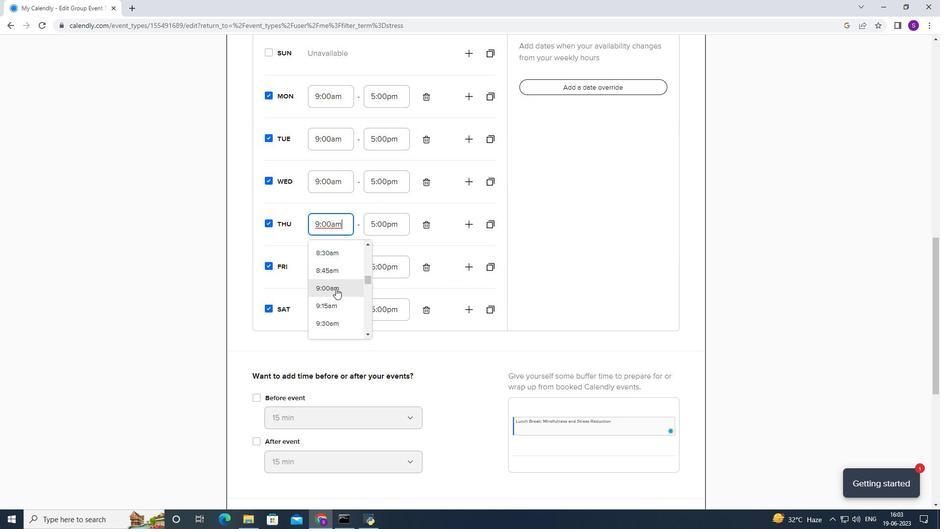
Action: Mouse scrolled (335, 297) with delta (0, 0)
Screenshot: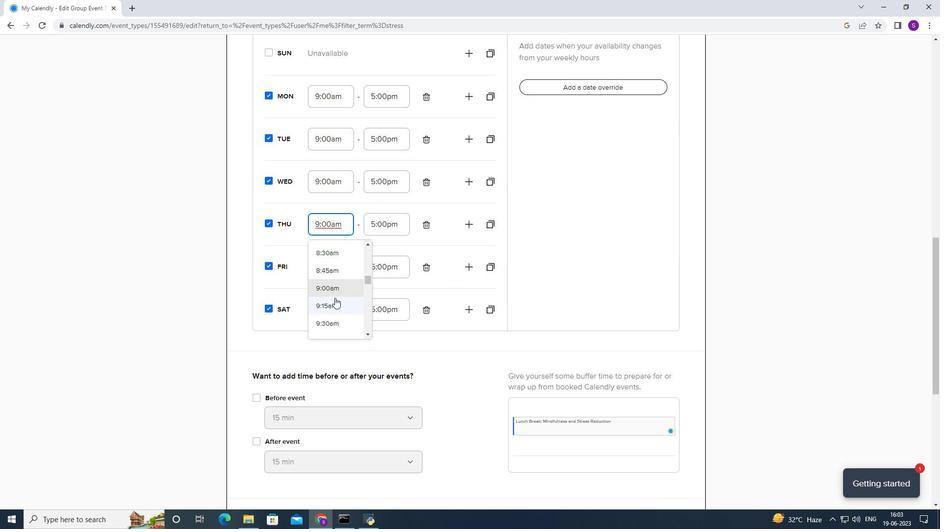 
Action: Mouse moved to (332, 311)
Screenshot: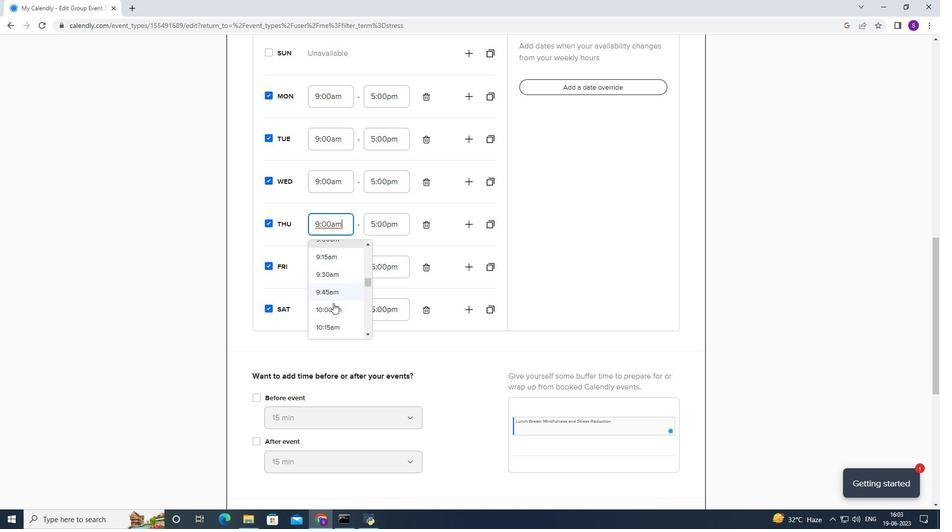 
Action: Mouse pressed left at (332, 311)
Screenshot: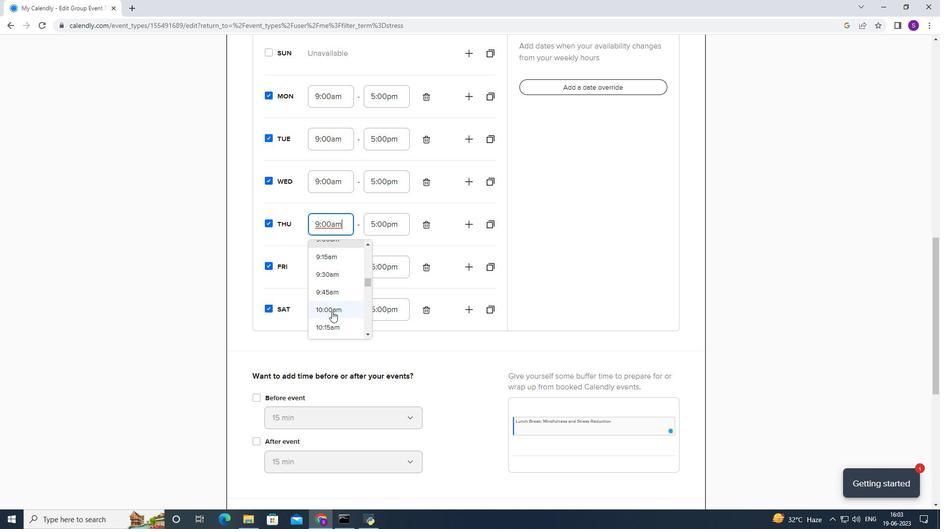 
Action: Mouse moved to (332, 200)
Screenshot: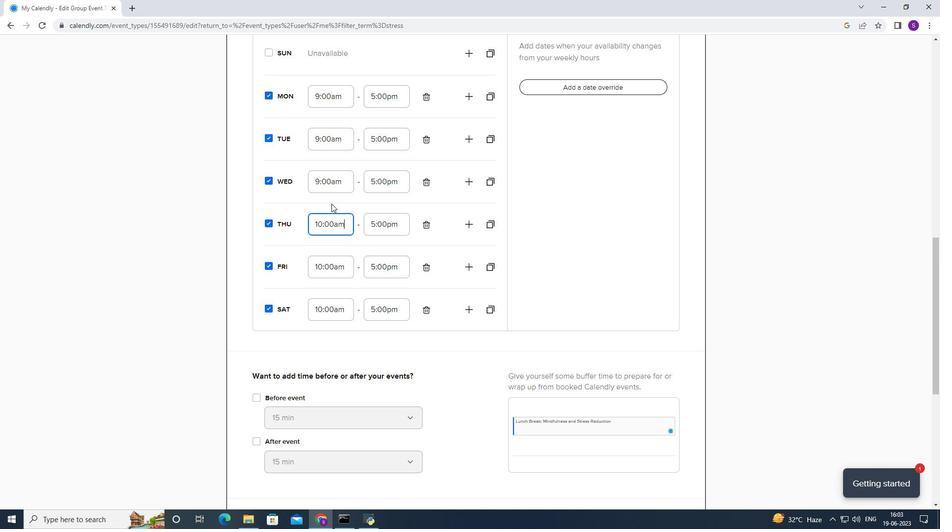 
Action: Mouse pressed left at (332, 200)
Screenshot: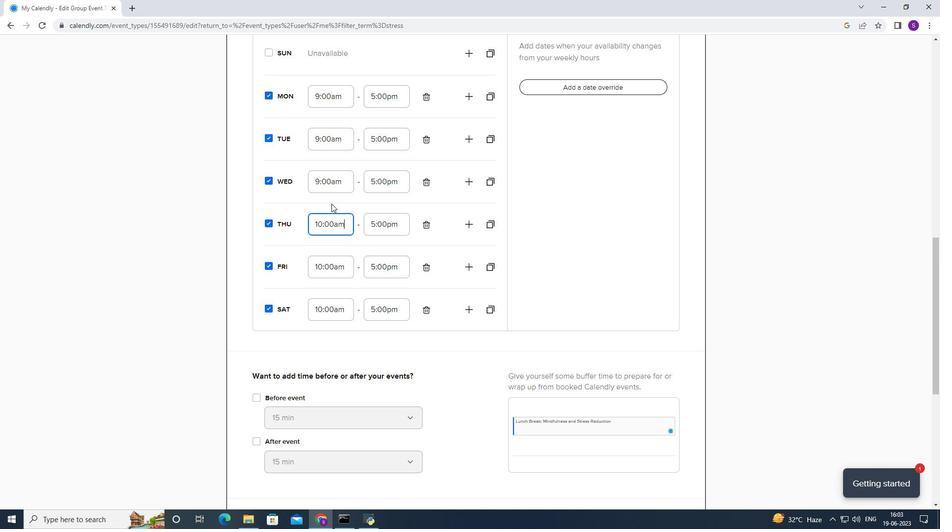 
Action: Mouse moved to (335, 189)
Screenshot: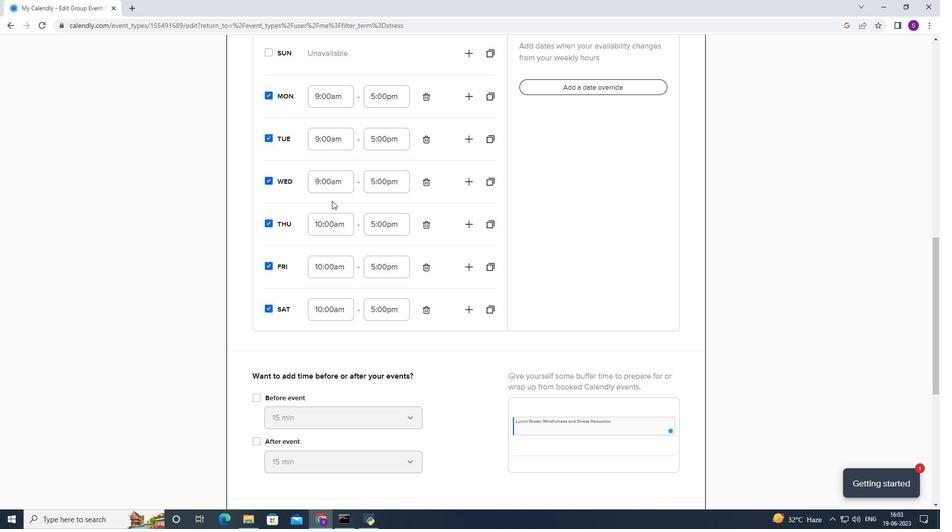 
Action: Mouse pressed left at (335, 189)
Screenshot: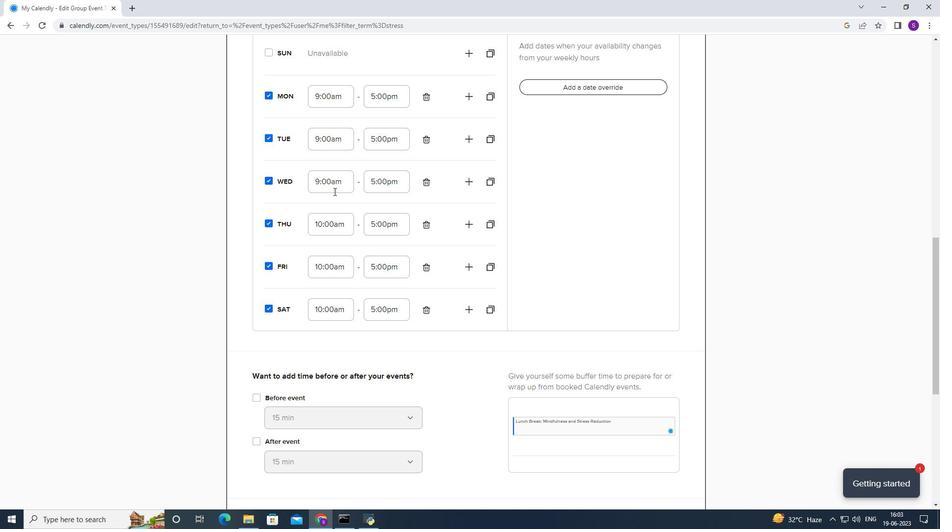 
Action: Mouse moved to (330, 249)
Screenshot: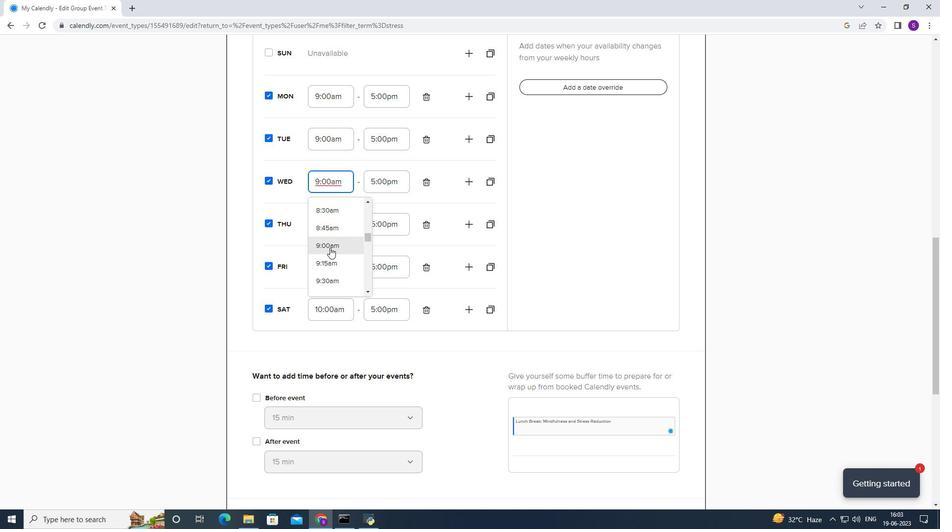 
Action: Mouse scrolled (330, 249) with delta (0, 0)
Screenshot: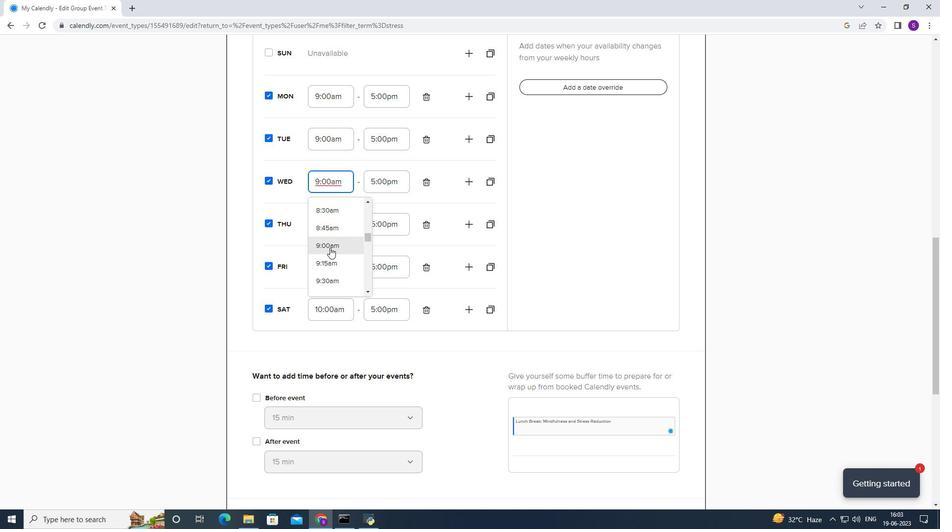 
Action: Mouse moved to (330, 250)
Screenshot: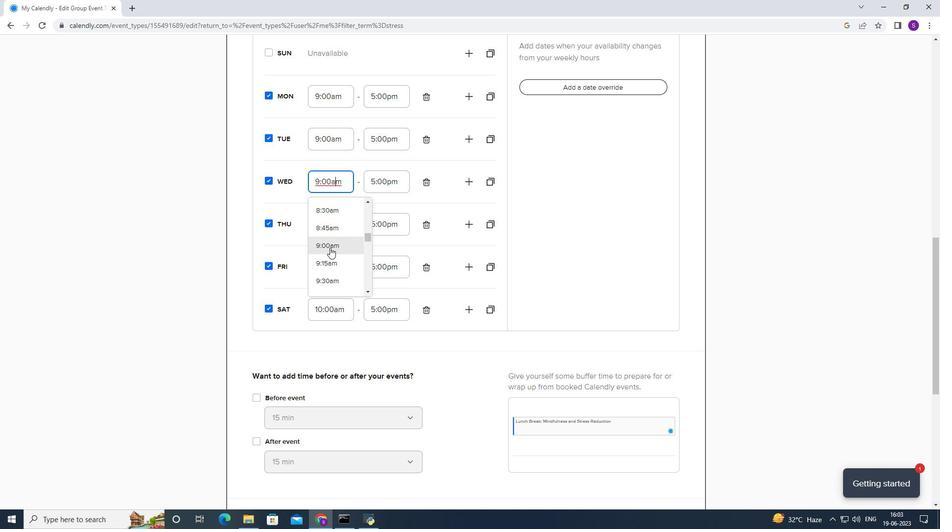 
Action: Mouse scrolled (330, 249) with delta (0, 0)
Screenshot: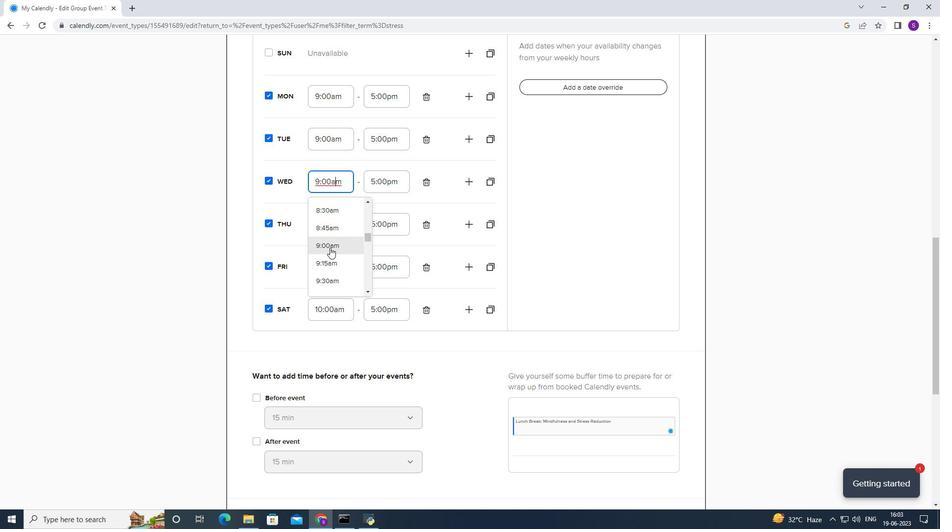 
Action: Mouse scrolled (330, 249) with delta (0, 0)
Screenshot: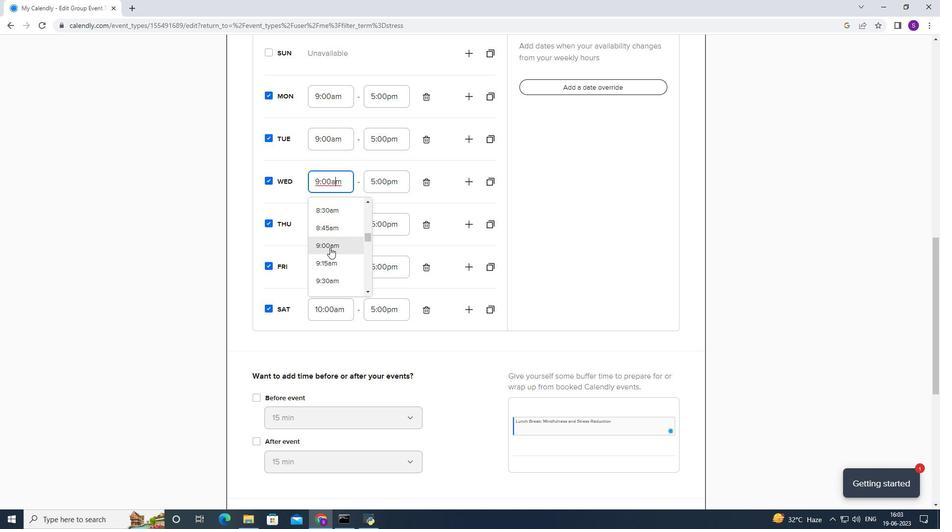 
Action: Mouse moved to (346, 215)
Screenshot: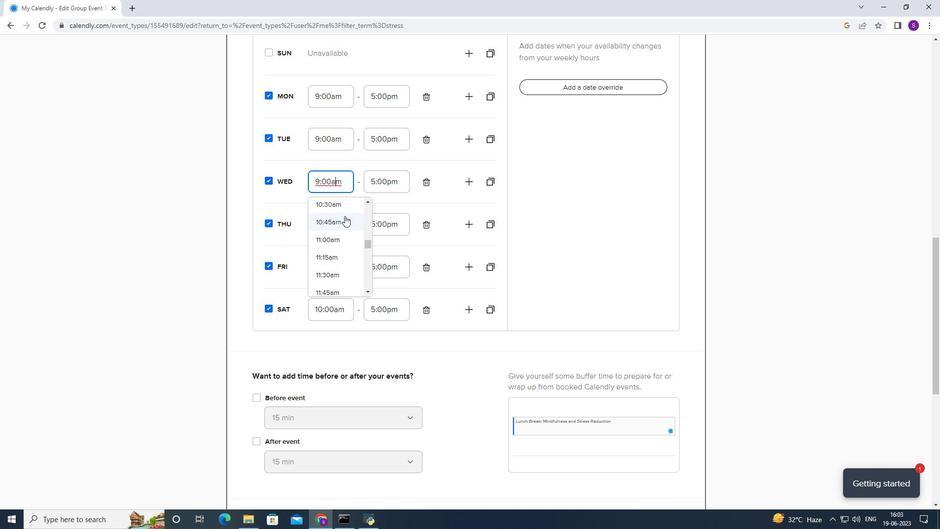 
Action: Mouse scrolled (346, 216) with delta (0, 0)
Screenshot: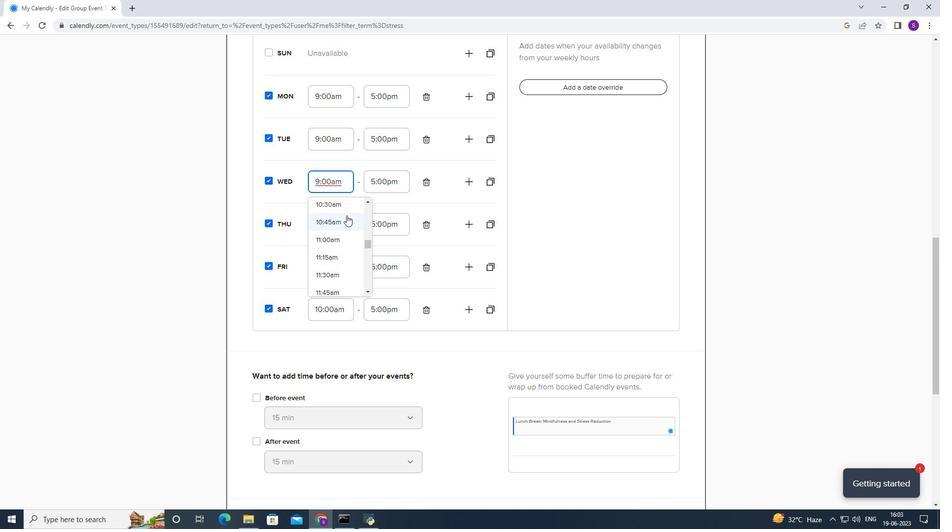 
Action: Mouse moved to (343, 219)
Screenshot: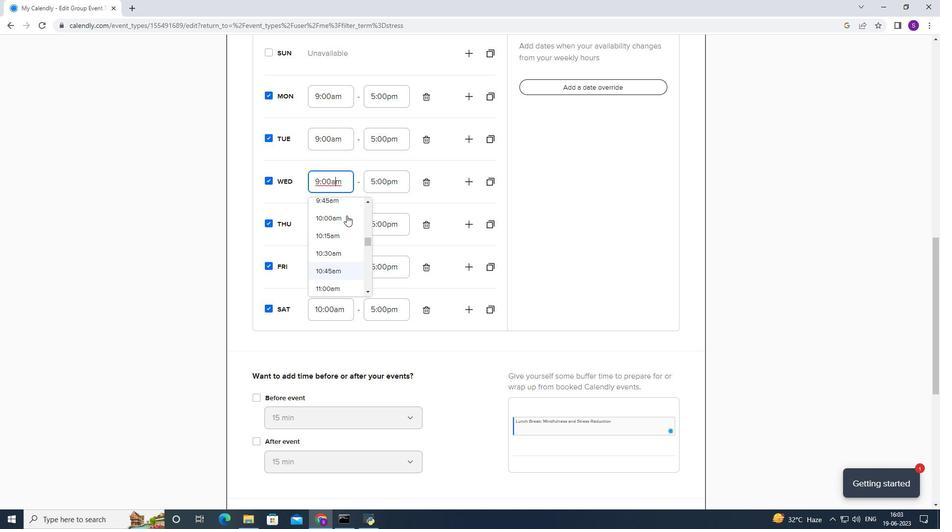 
Action: Mouse pressed left at (343, 219)
Screenshot: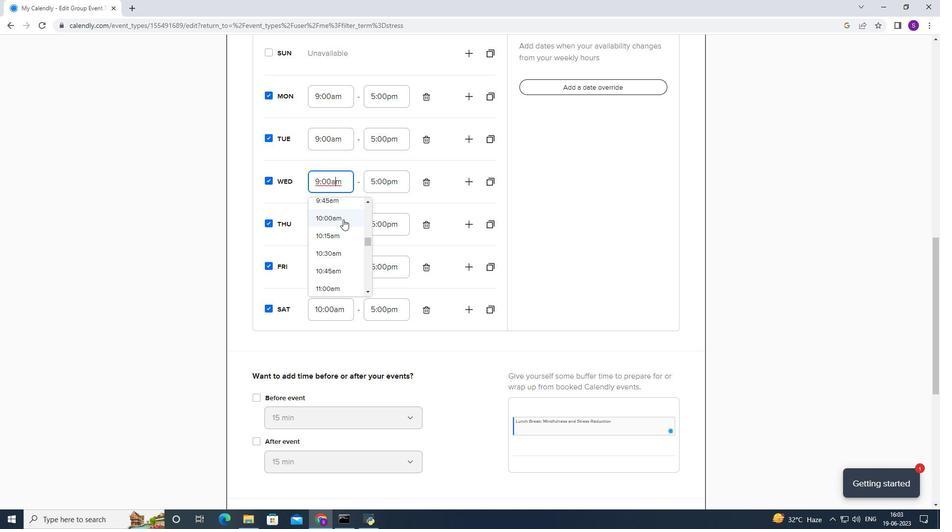 
Action: Mouse moved to (325, 155)
Screenshot: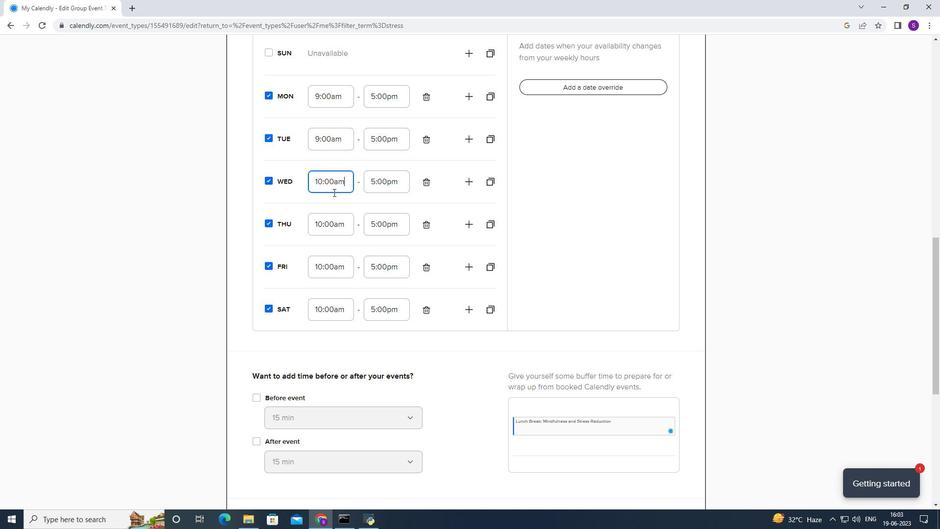 
Action: Mouse pressed left at (325, 155)
Screenshot: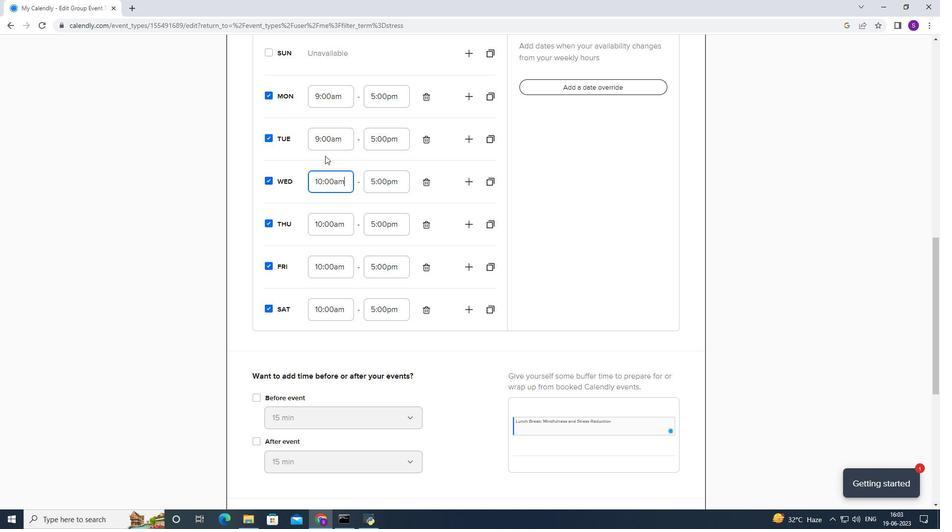 
Action: Mouse moved to (329, 152)
Screenshot: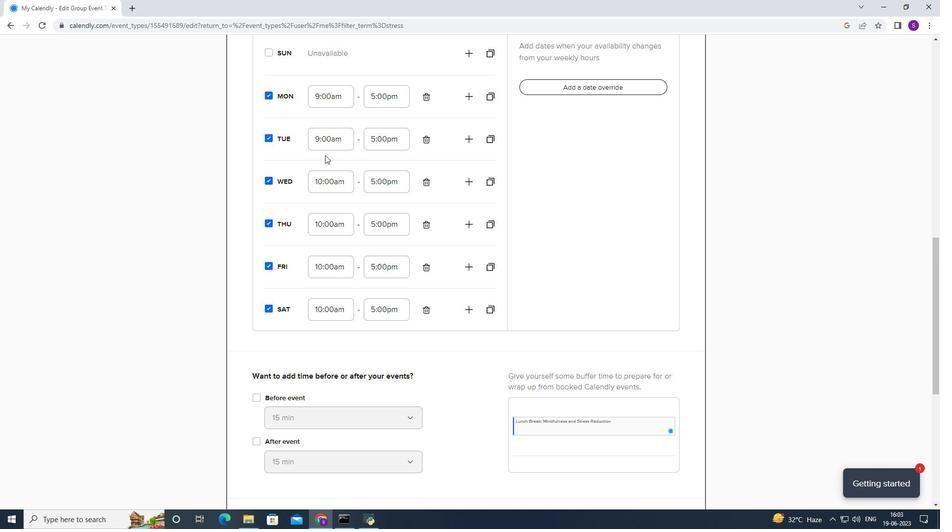 
Action: Mouse pressed left at (329, 152)
Screenshot: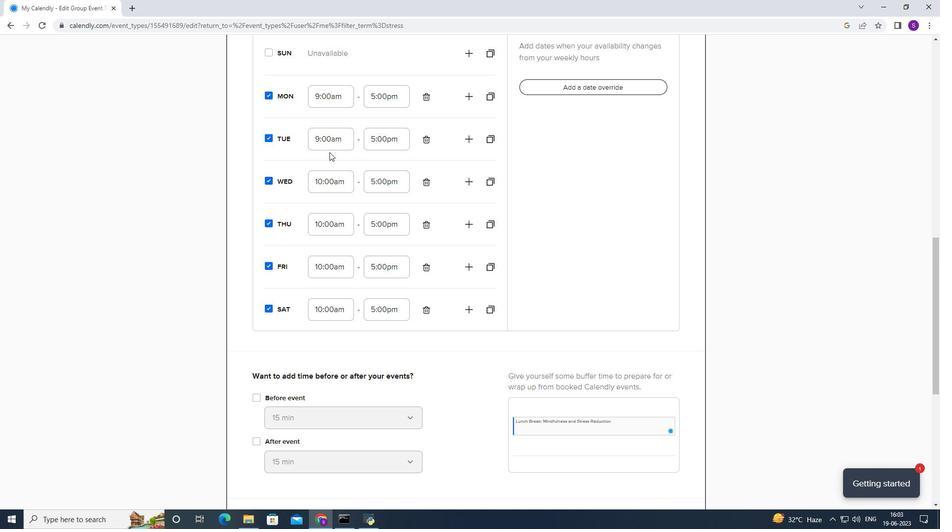 
Action: Mouse moved to (345, 143)
Screenshot: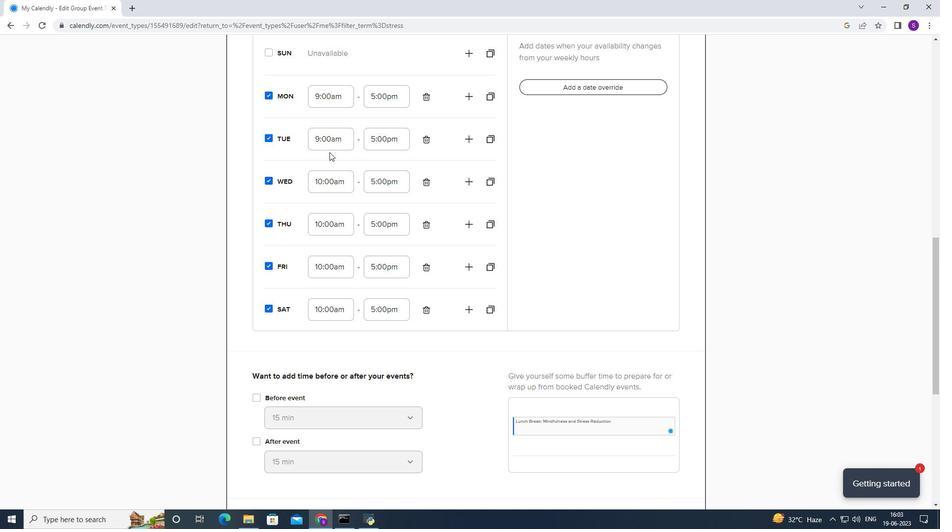 
Action: Mouse pressed left at (345, 143)
Screenshot: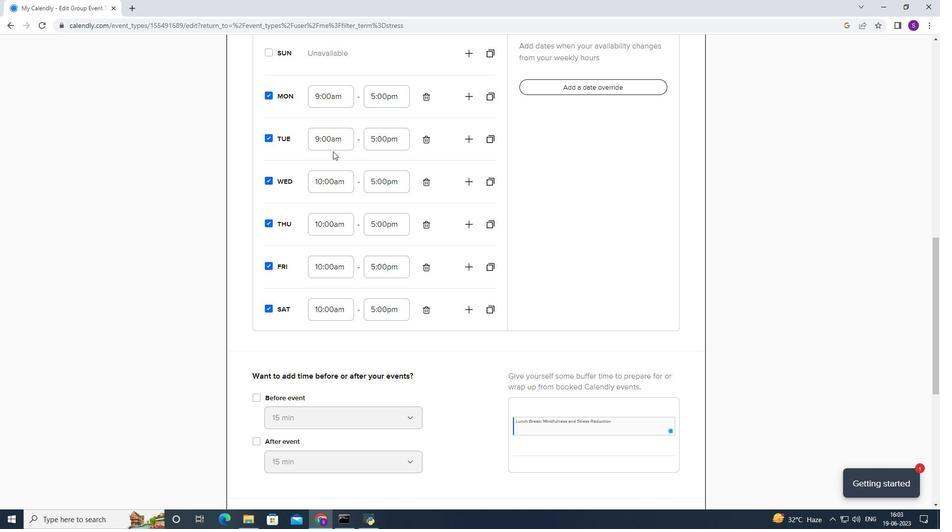 
Action: Mouse moved to (326, 204)
Screenshot: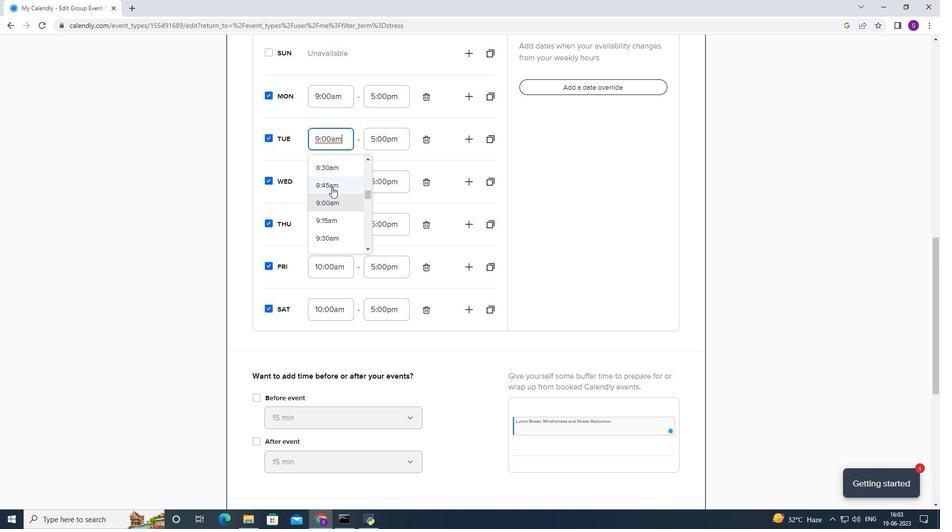 
Action: Mouse scrolled (326, 203) with delta (0, 0)
Screenshot: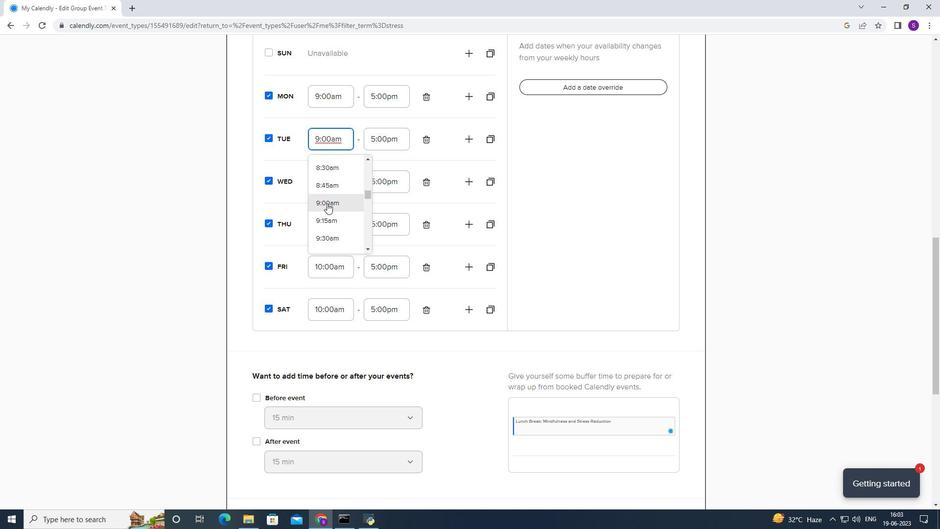 
Action: Mouse moved to (326, 204)
Screenshot: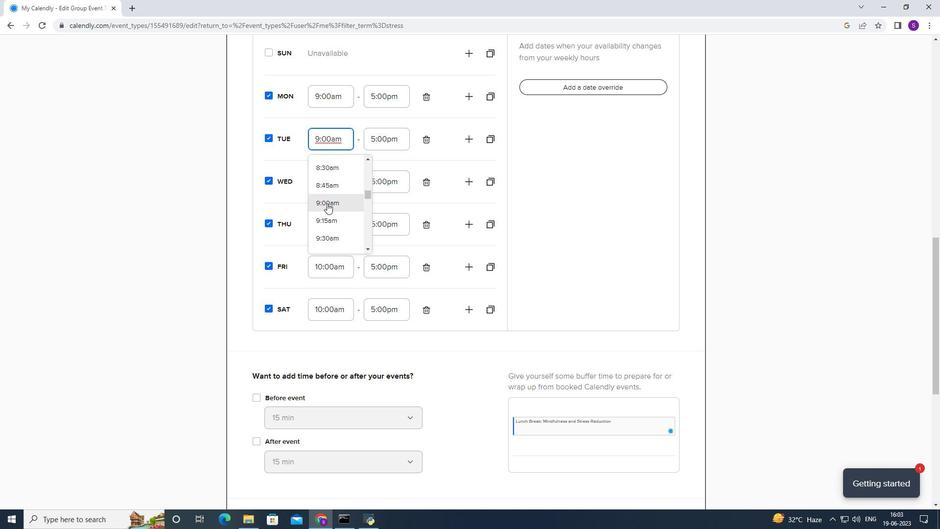 
Action: Mouse scrolled (326, 204) with delta (0, 0)
Screenshot: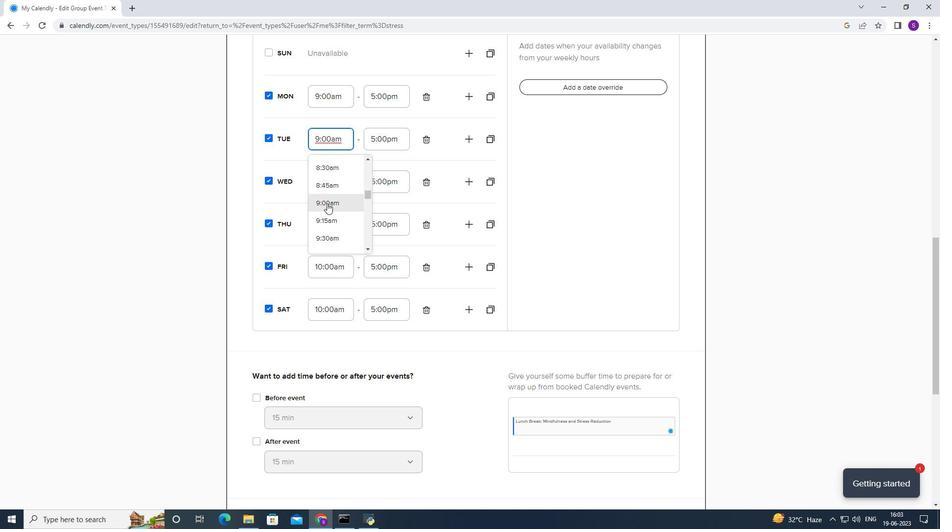 
Action: Mouse moved to (339, 178)
Screenshot: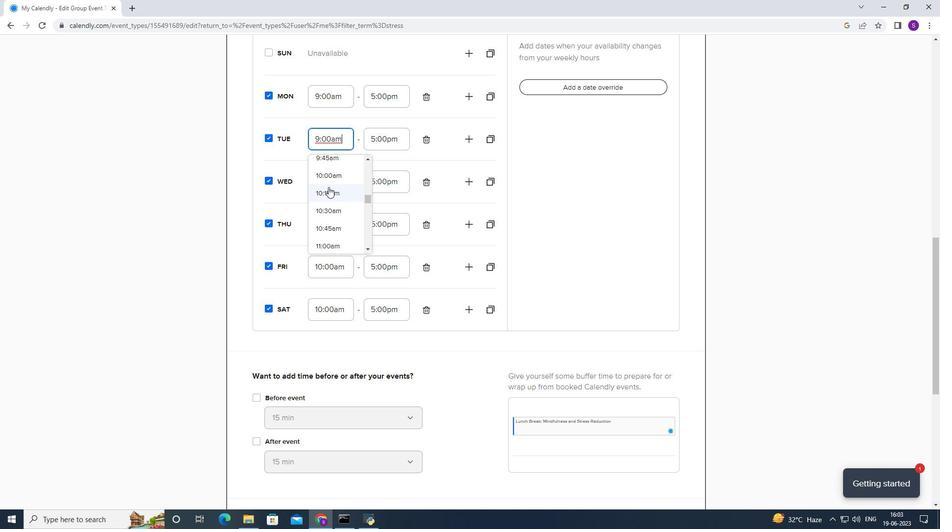 
Action: Mouse pressed left at (339, 178)
Screenshot: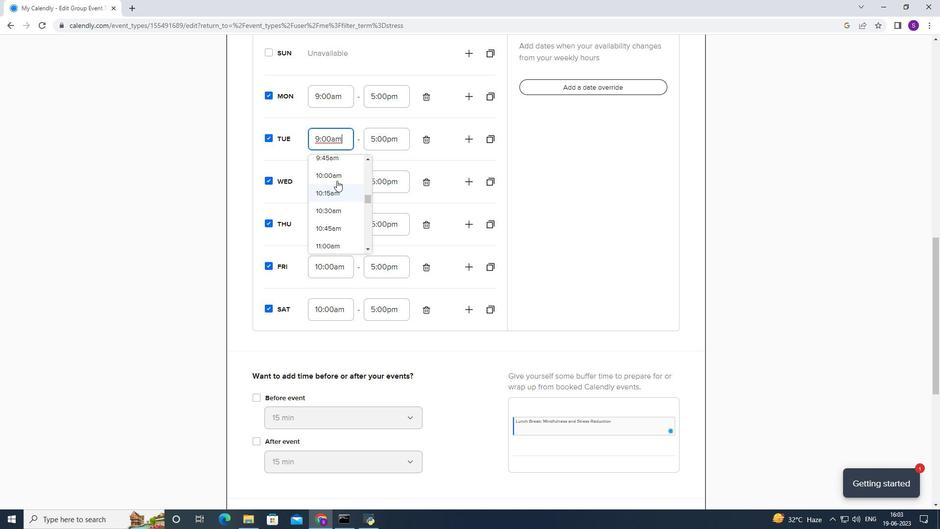 
Action: Mouse moved to (337, 107)
Screenshot: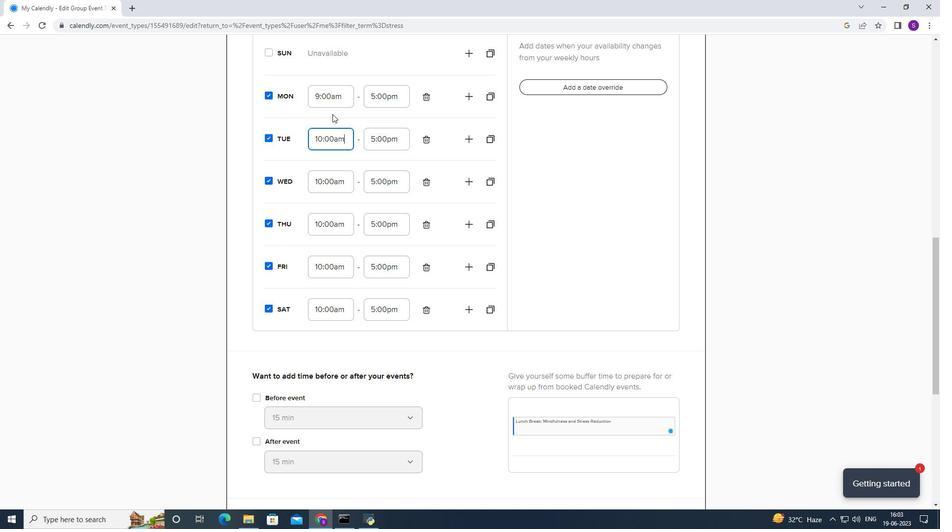 
Action: Mouse pressed left at (337, 107)
Screenshot: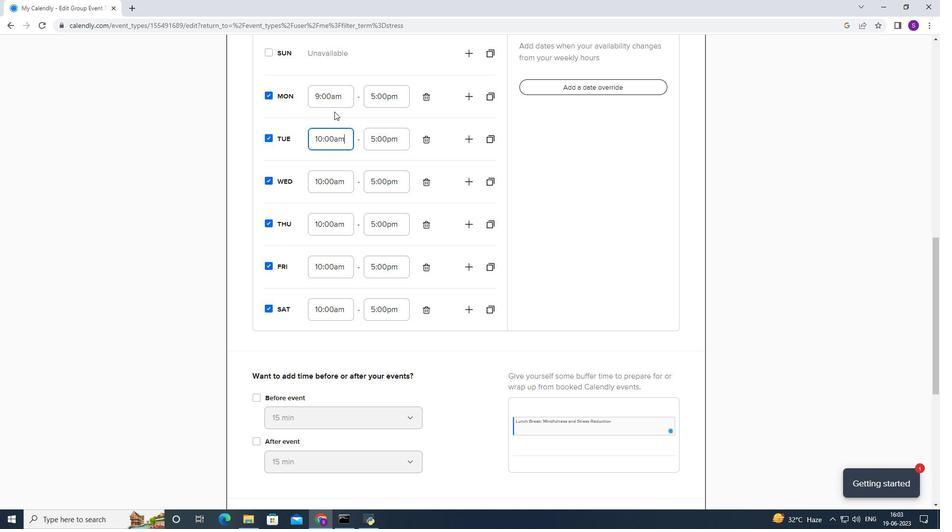 
Action: Mouse moved to (329, 148)
Screenshot: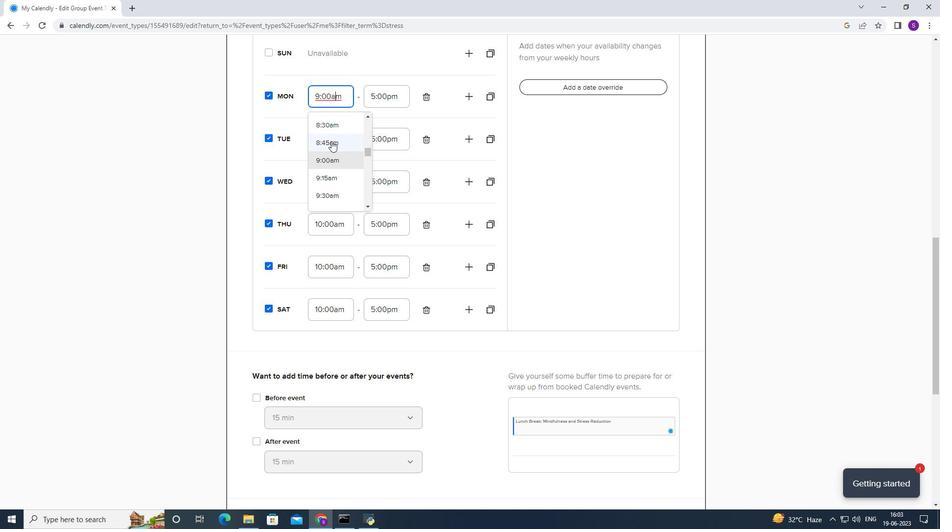 
Action: Mouse scrolled (329, 147) with delta (0, 0)
Screenshot: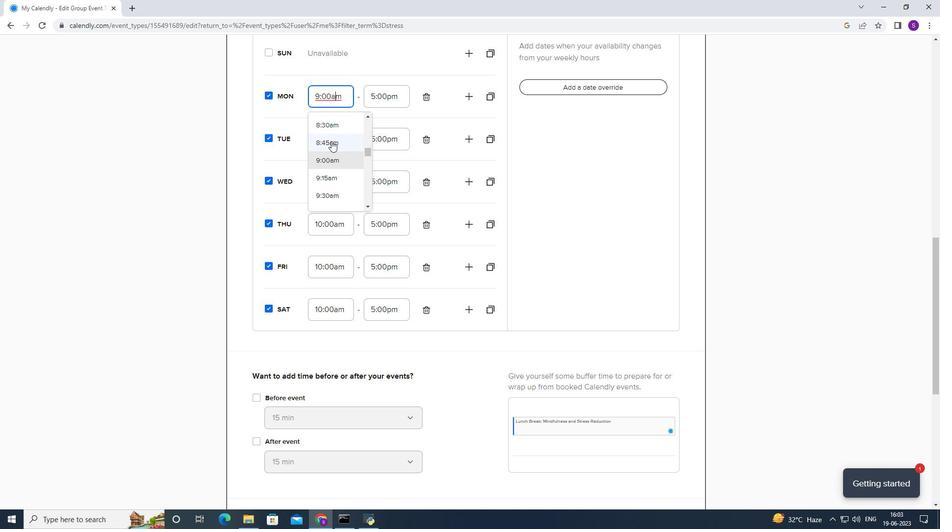 
Action: Mouse moved to (320, 179)
Screenshot: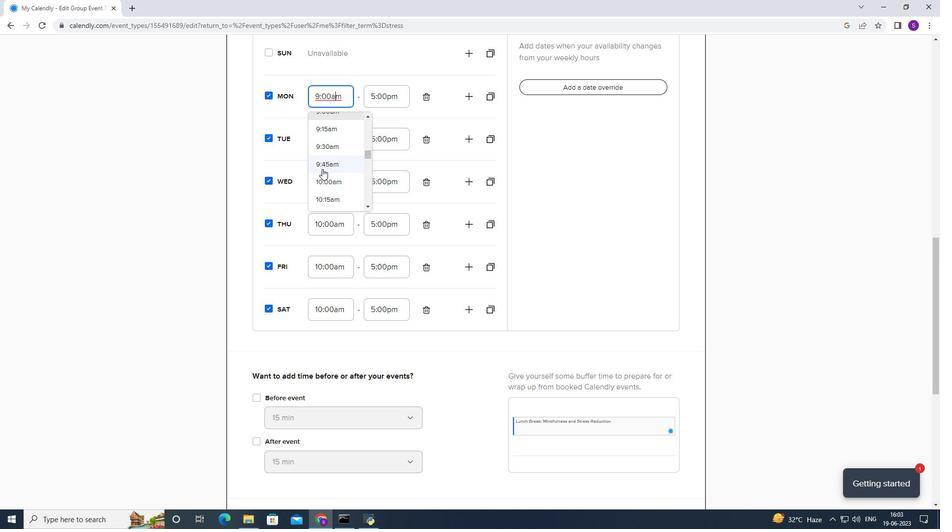 
Action: Mouse pressed left at (320, 179)
Screenshot: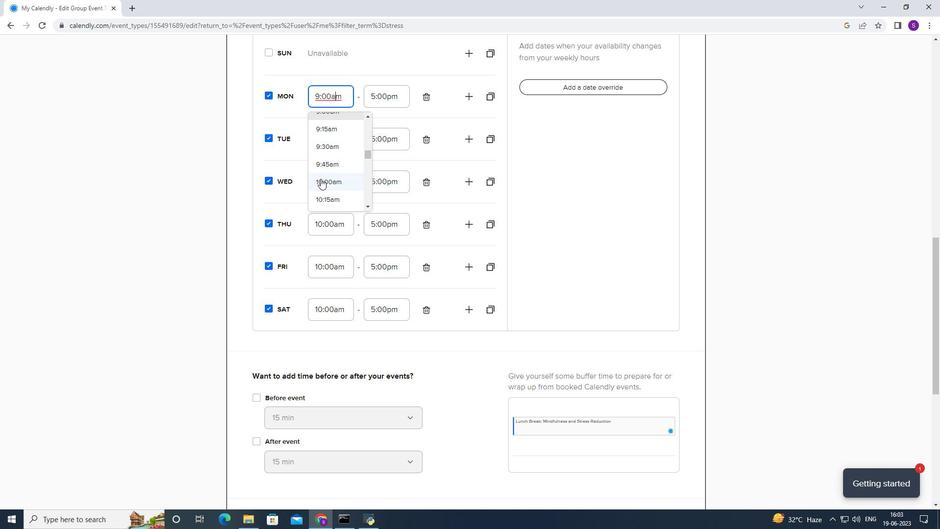 
Action: Mouse moved to (362, 84)
Screenshot: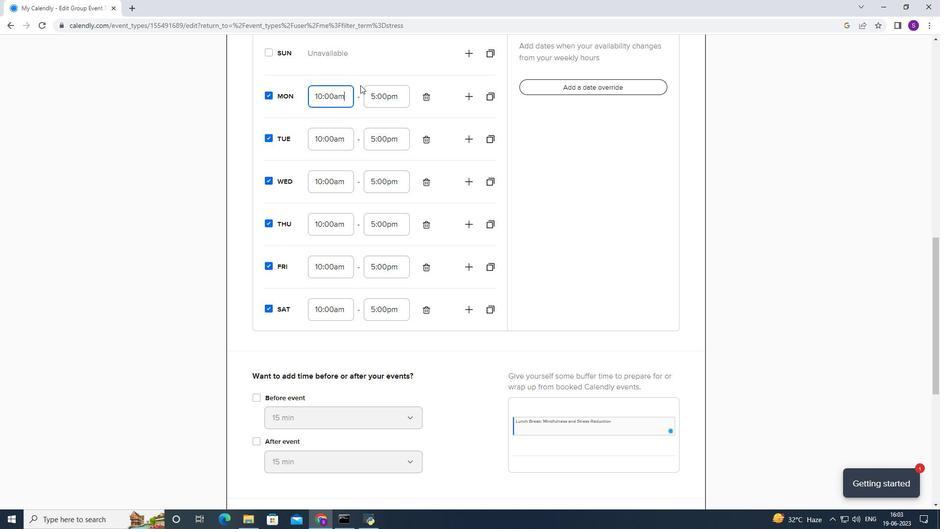 
Action: Mouse pressed left at (362, 84)
Screenshot: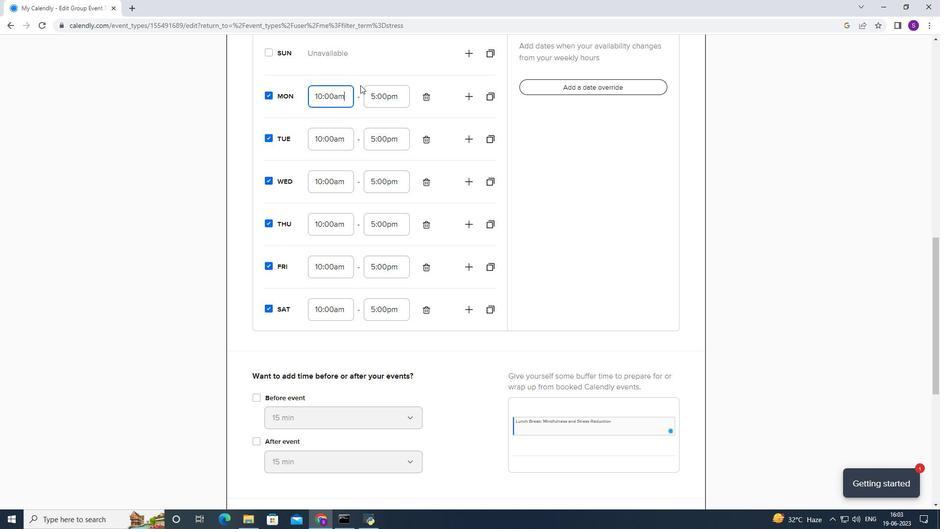 
Action: Mouse moved to (368, 88)
Screenshot: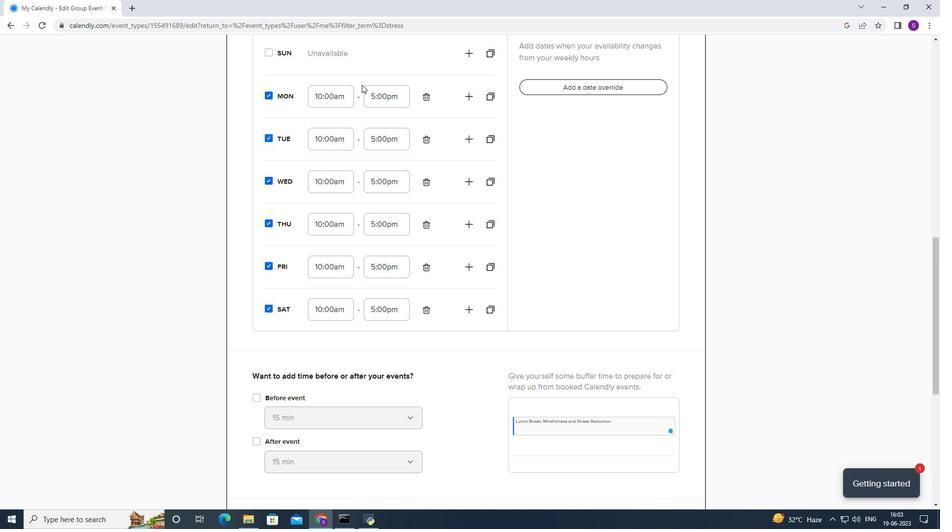 
Action: Mouse pressed left at (368, 88)
Screenshot: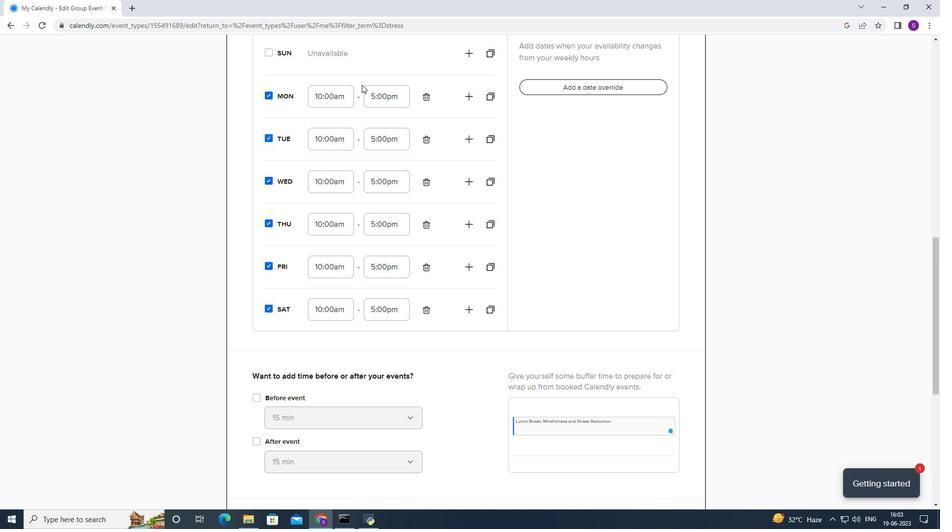 
Action: Mouse moved to (382, 148)
Screenshot: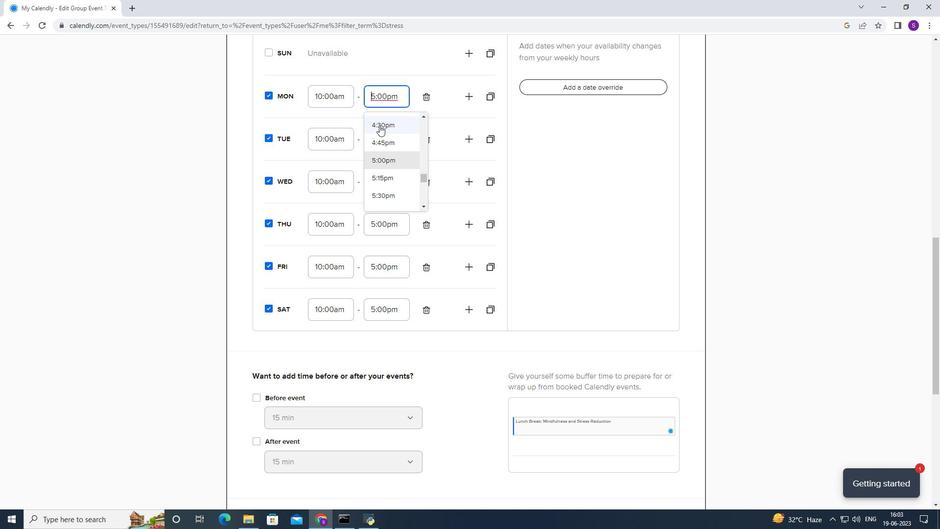 
Action: Mouse scrolled (382, 147) with delta (0, 0)
Screenshot: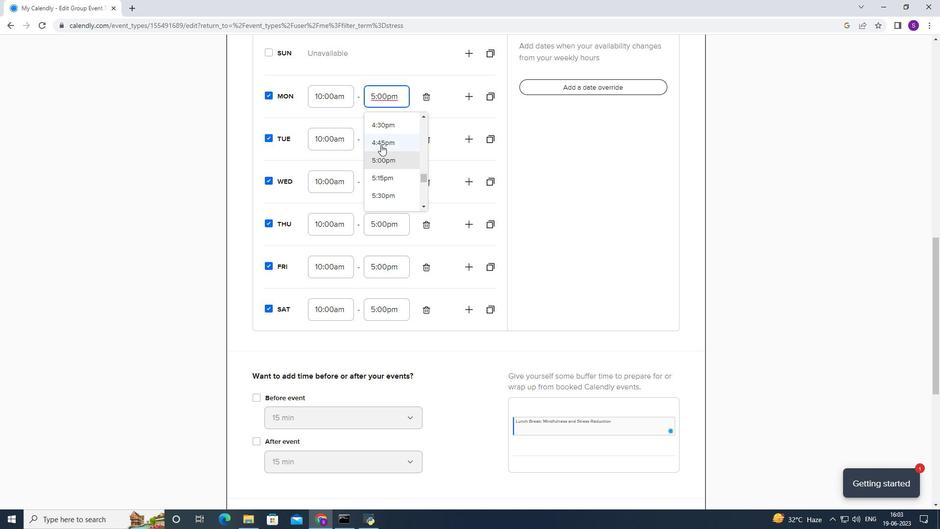 
Action: Mouse moved to (373, 185)
Screenshot: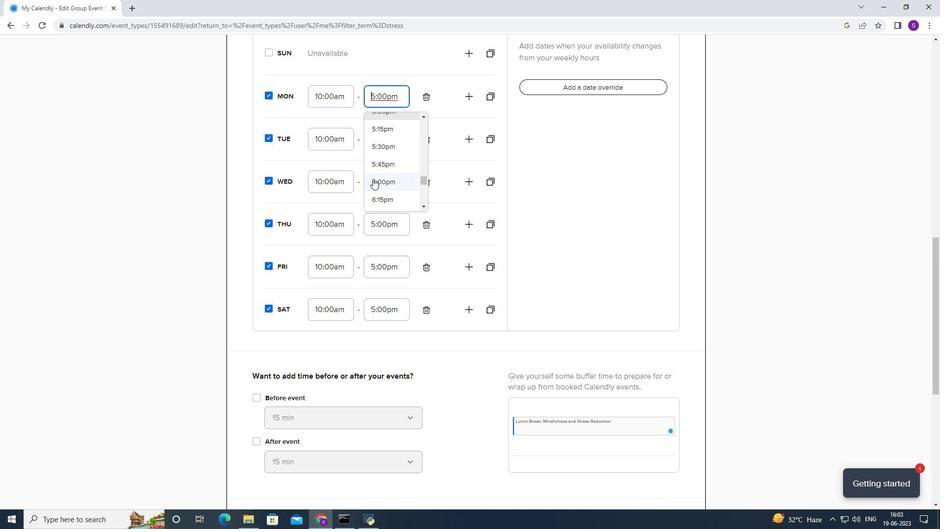 
Action: Mouse pressed left at (373, 185)
Screenshot: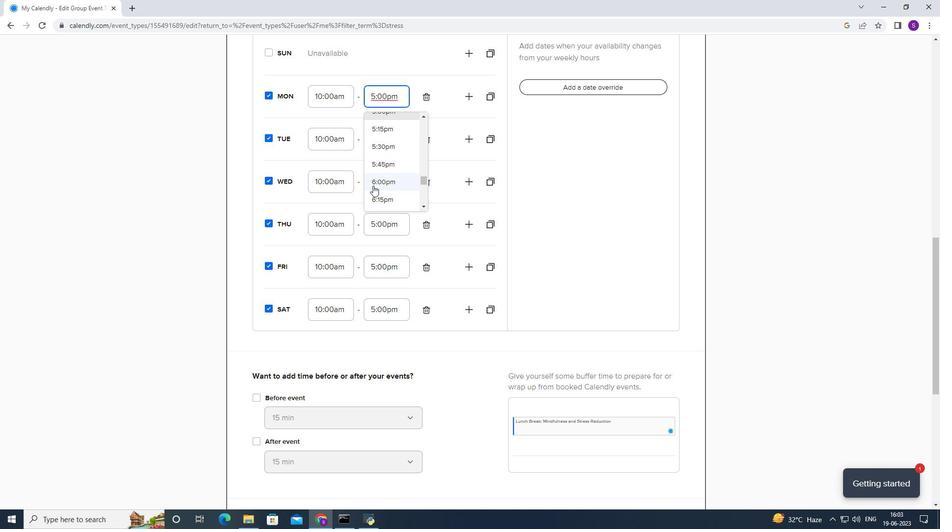 
Action: Mouse moved to (386, 145)
Screenshot: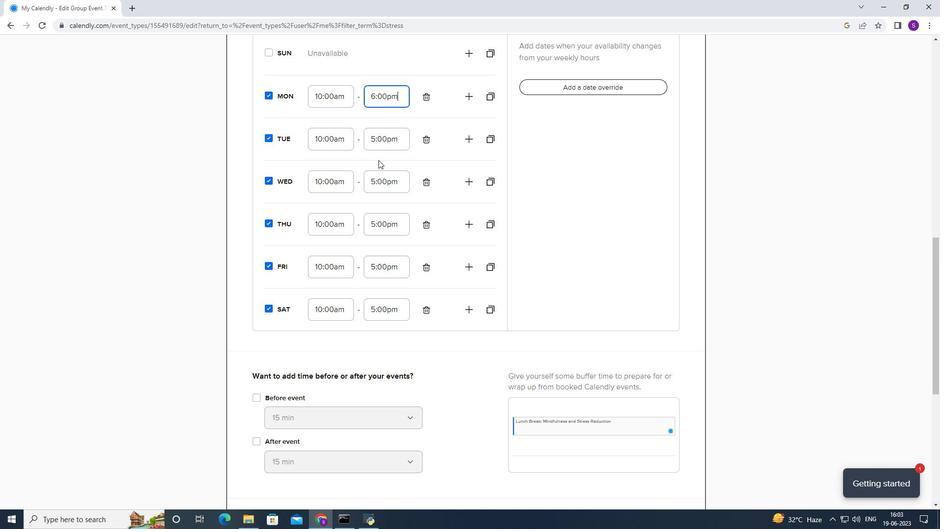 
Action: Mouse pressed left at (386, 145)
Screenshot: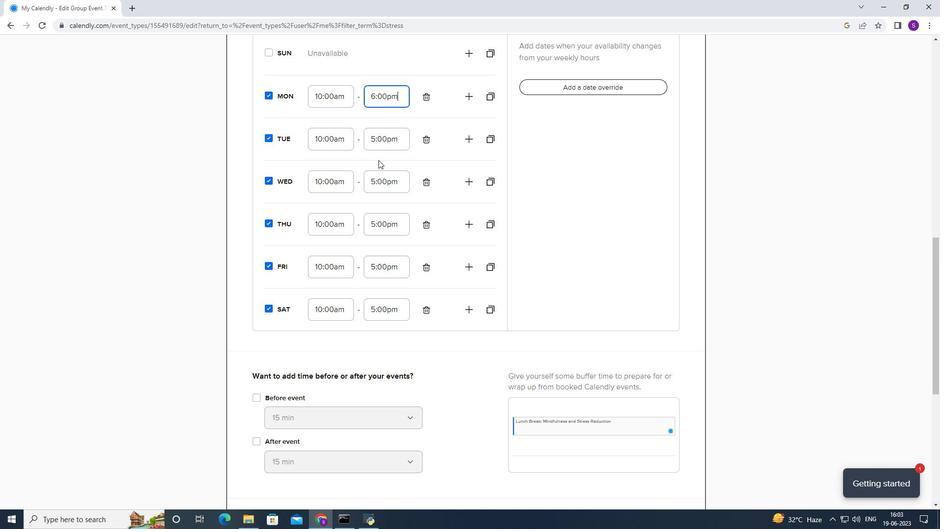 
Action: Mouse moved to (383, 191)
Screenshot: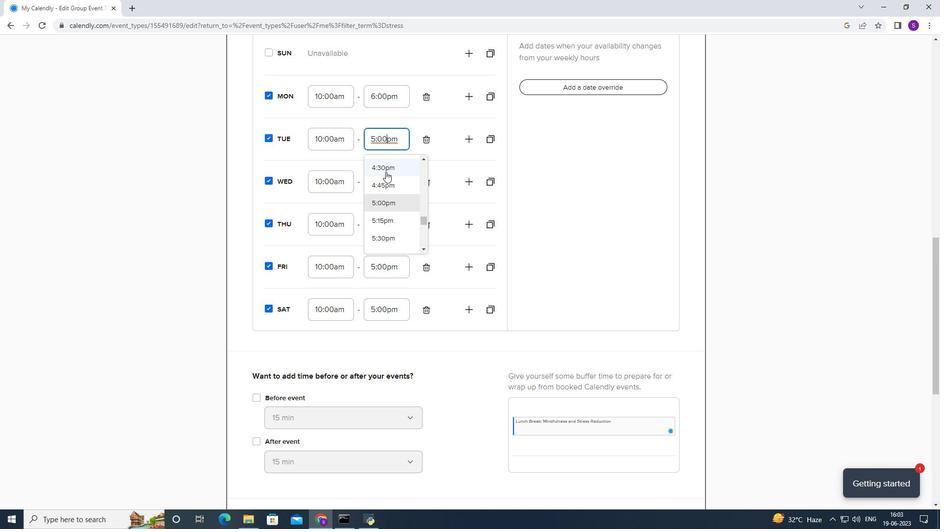 
Action: Mouse scrolled (383, 191) with delta (0, 0)
Screenshot: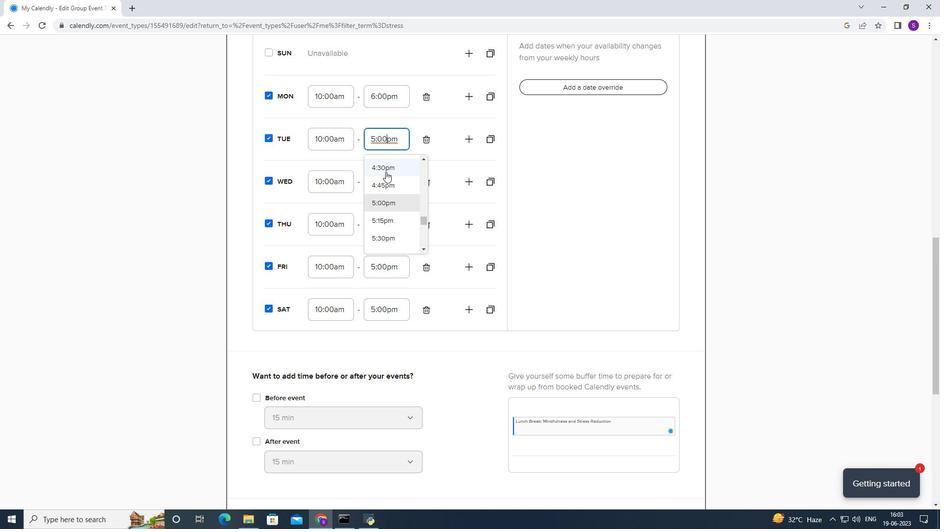 
Action: Mouse scrolled (383, 191) with delta (0, 0)
Screenshot: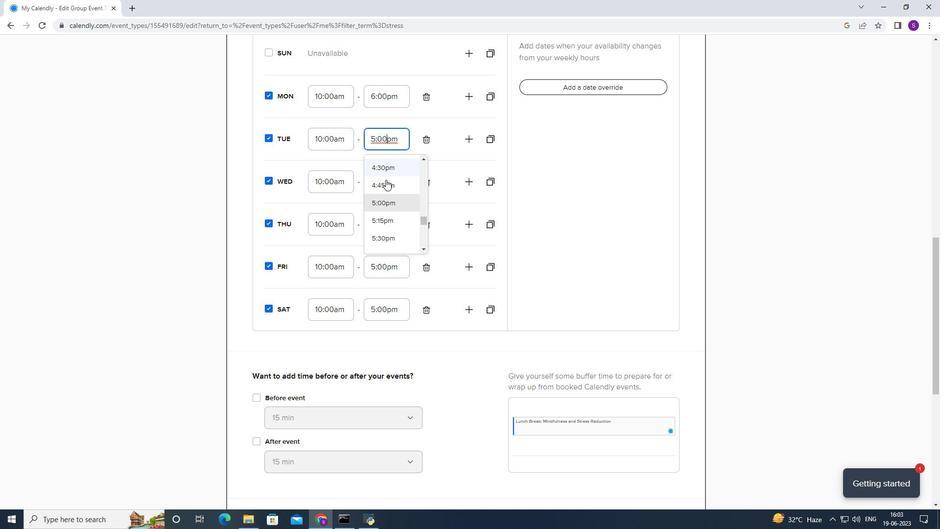 
Action: Mouse moved to (389, 177)
Screenshot: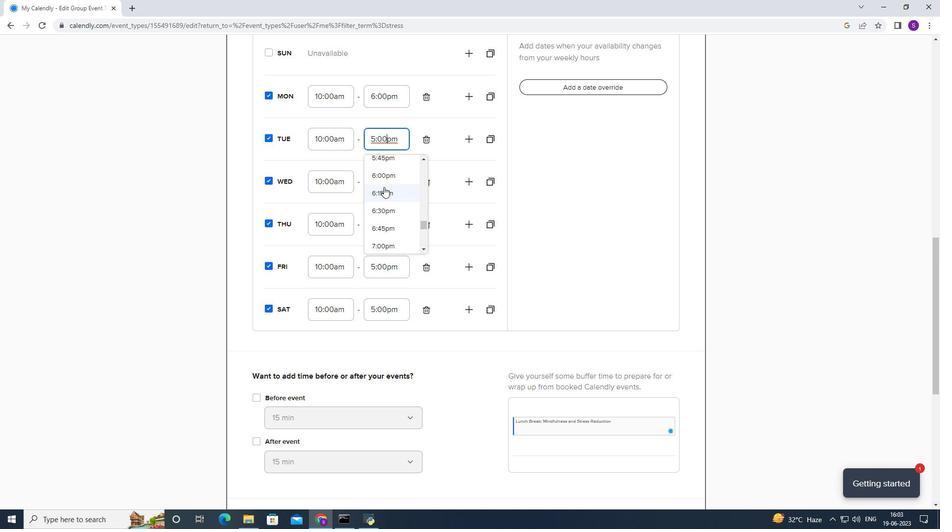 
Action: Mouse pressed left at (389, 177)
Screenshot: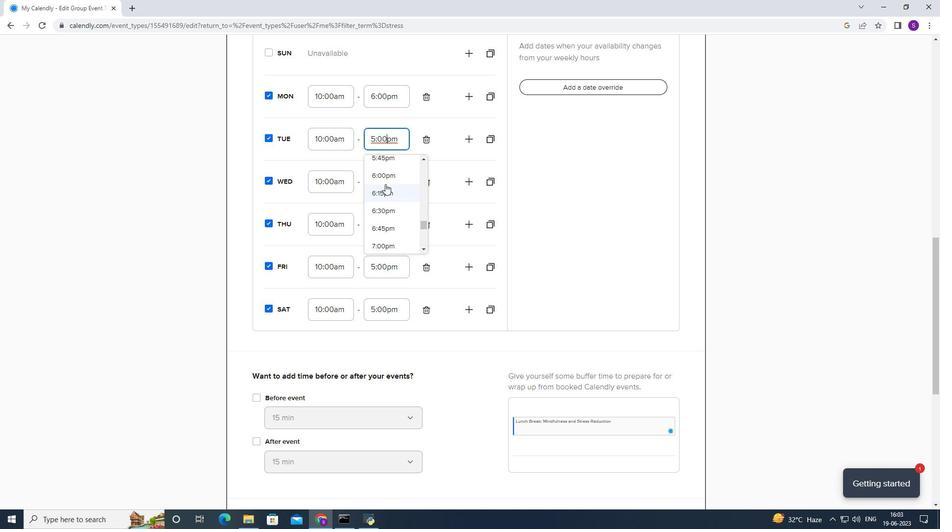 
Action: Mouse moved to (389, 177)
Screenshot: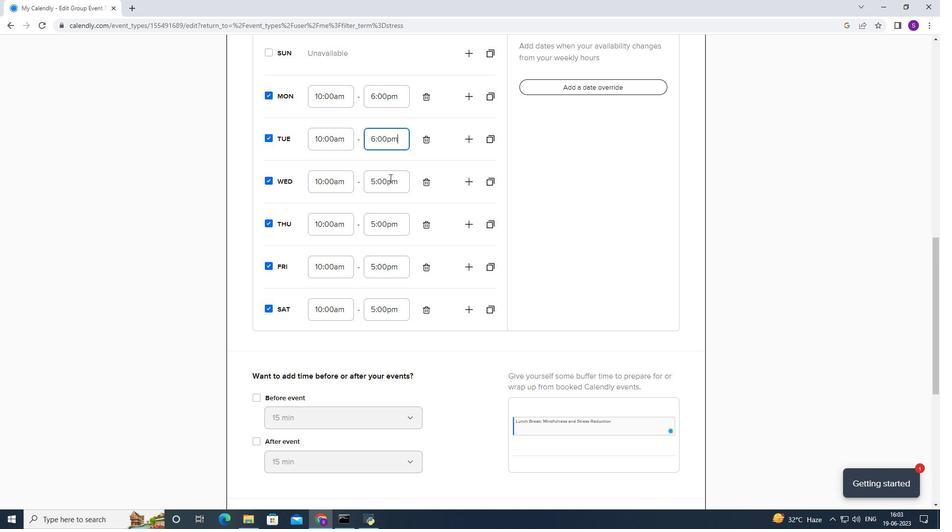 
Action: Mouse pressed left at (389, 177)
Screenshot: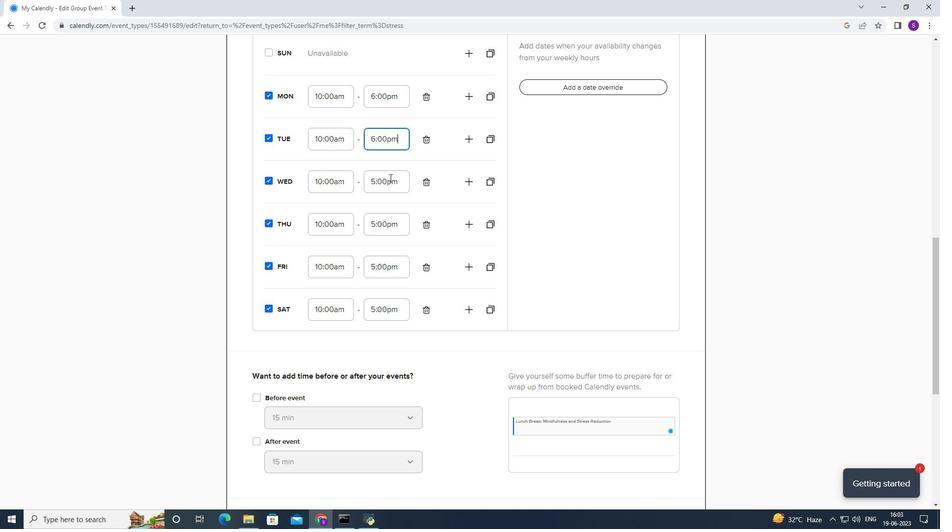 
Action: Mouse moved to (382, 199)
Screenshot: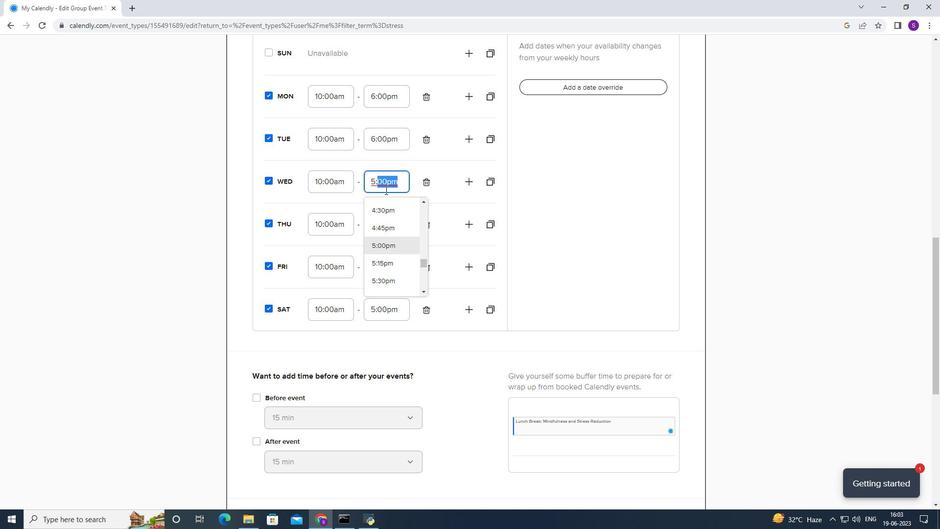 
Action: Mouse scrolled (382, 199) with delta (0, 0)
Screenshot: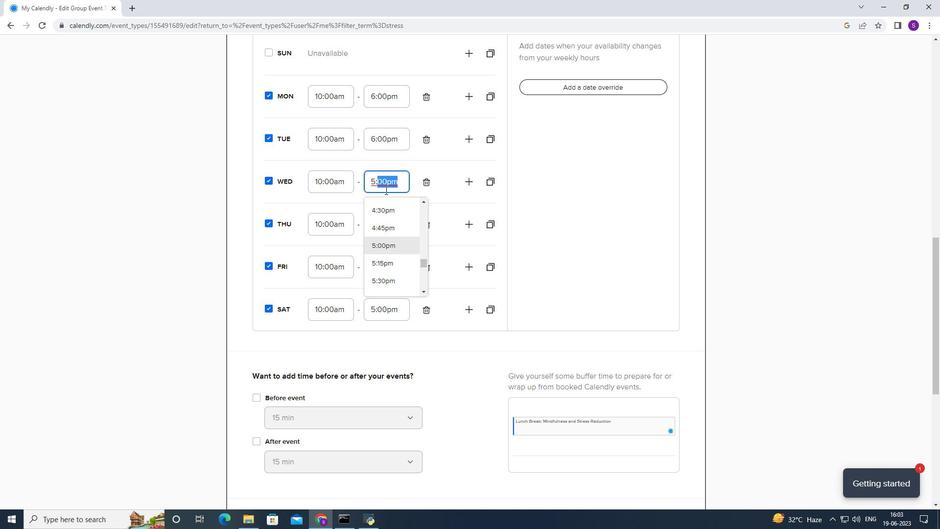 
Action: Mouse moved to (371, 264)
Screenshot: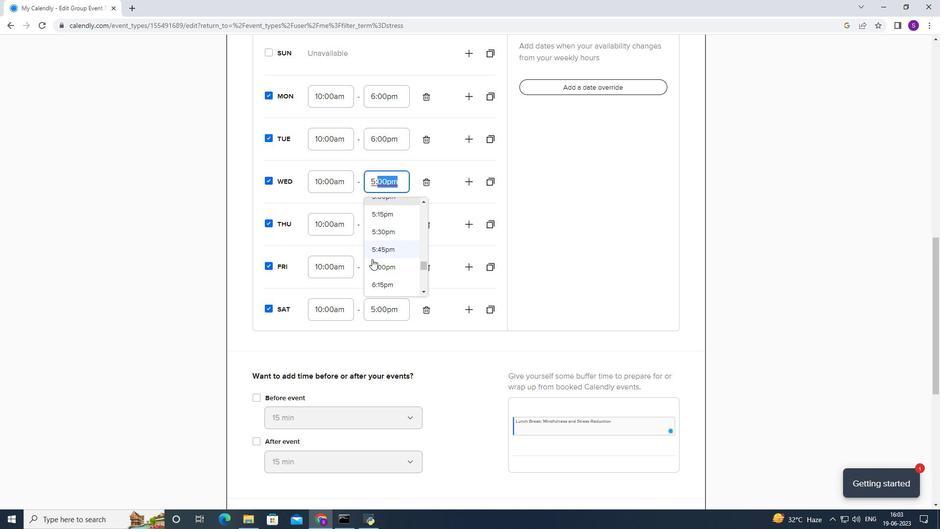 
Action: Mouse pressed left at (371, 264)
Screenshot: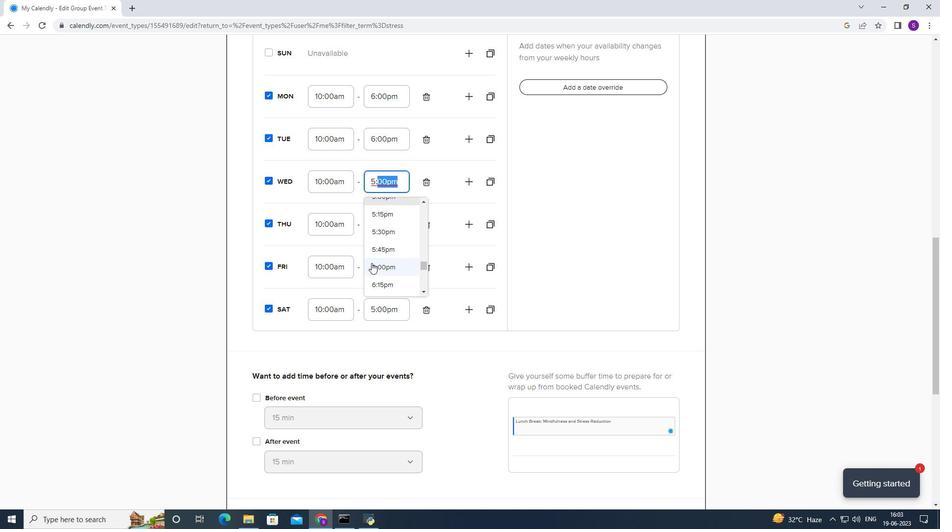 
Action: Mouse moved to (399, 237)
Screenshot: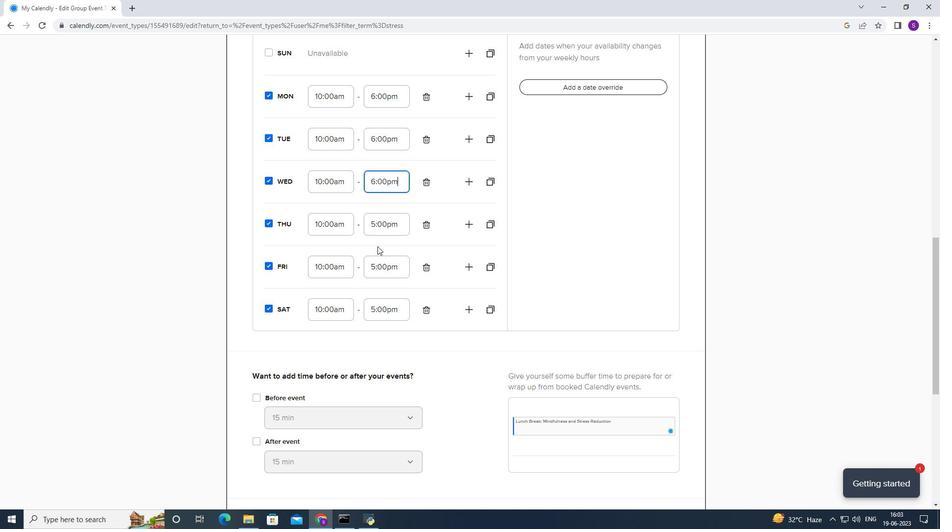 
Action: Mouse pressed left at (399, 237)
Screenshot: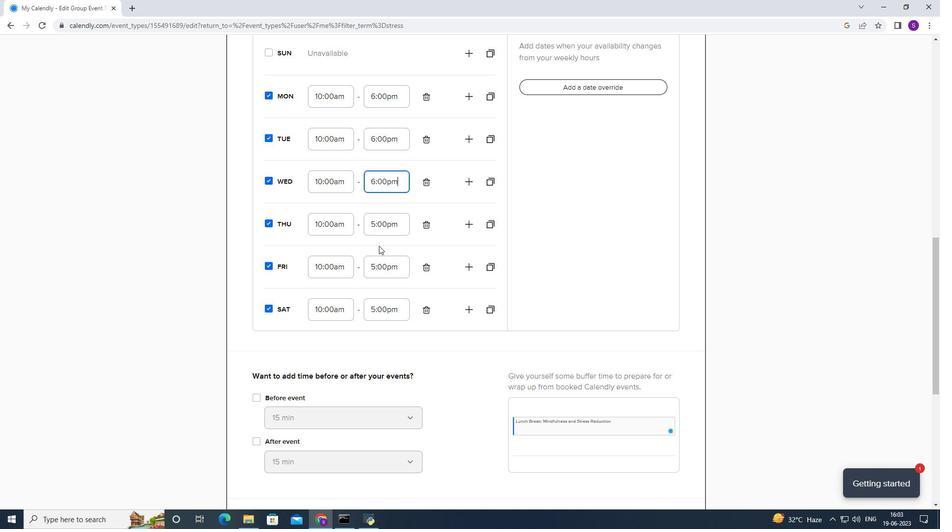 
Action: Mouse moved to (399, 227)
Screenshot: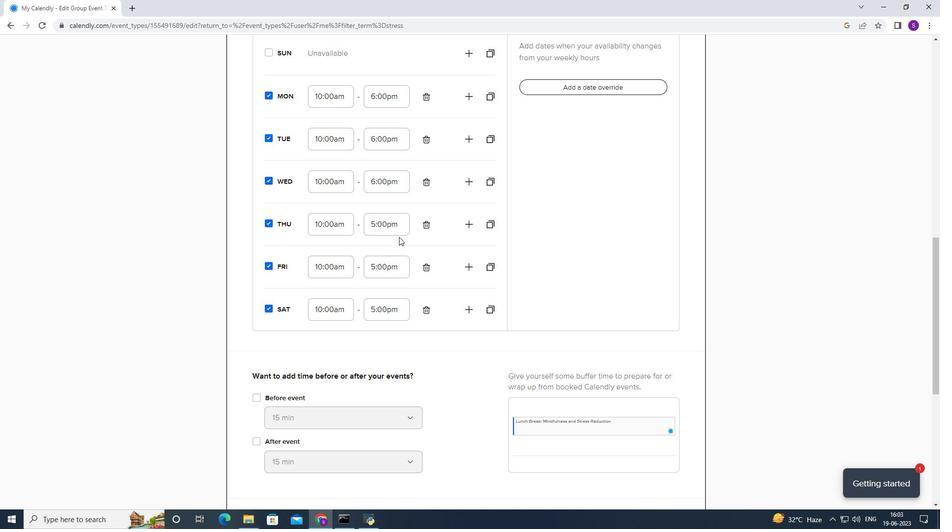 
Action: Mouse pressed left at (399, 227)
Screenshot: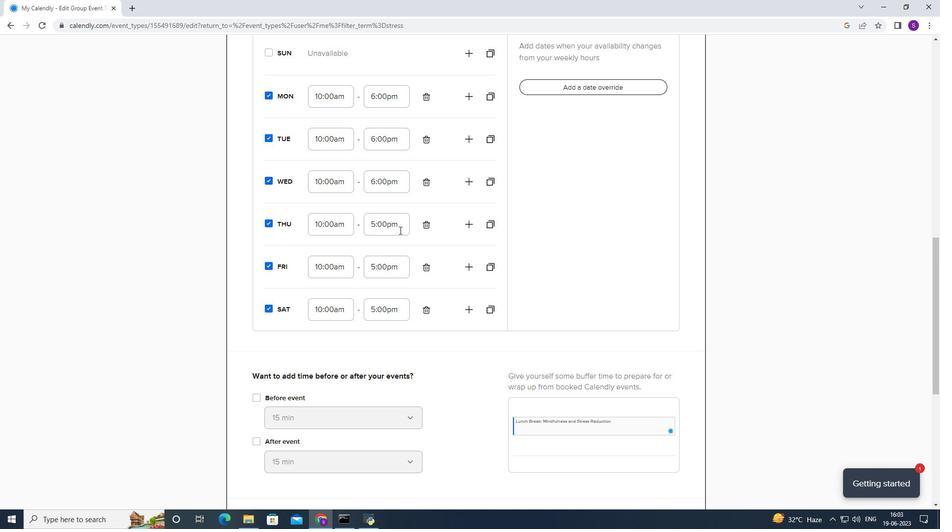 
Action: Mouse moved to (399, 247)
Screenshot: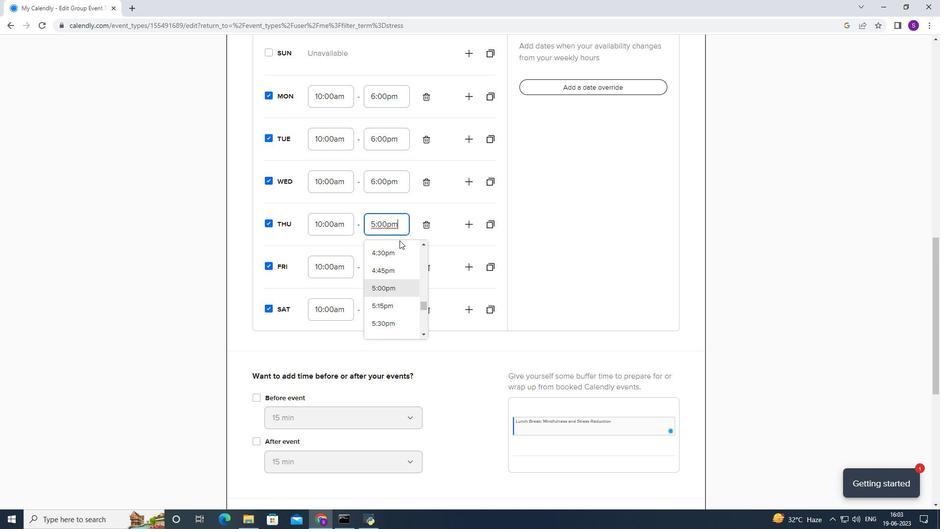 
Action: Mouse scrolled (399, 246) with delta (0, 0)
Screenshot: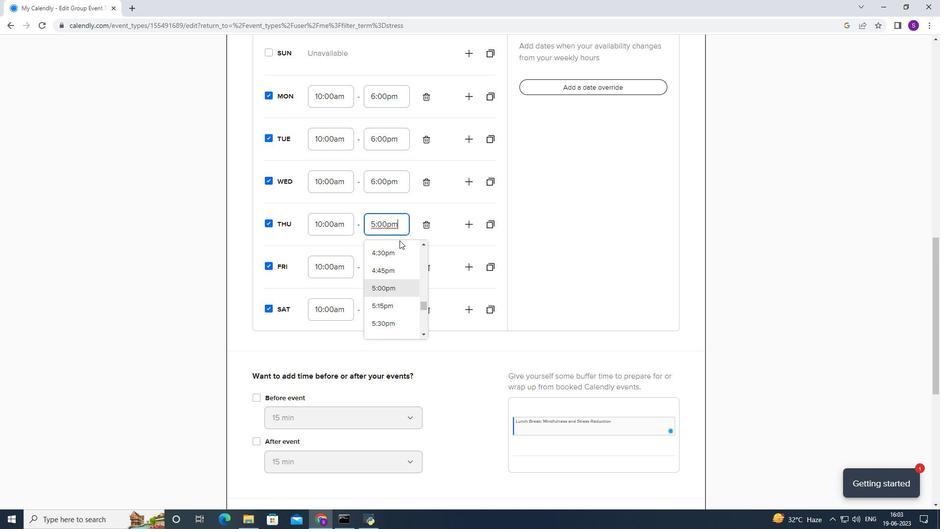 
Action: Mouse moved to (382, 307)
Screenshot: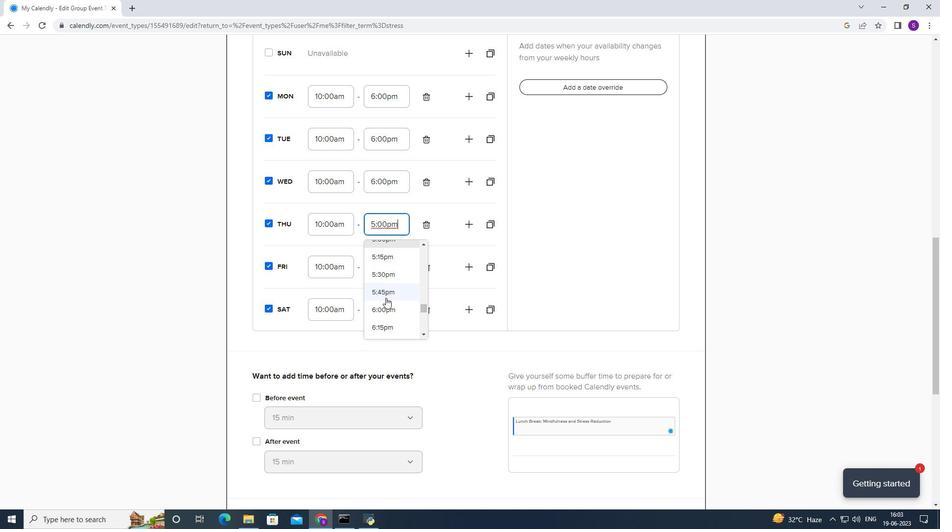
Action: Mouse pressed left at (382, 307)
Screenshot: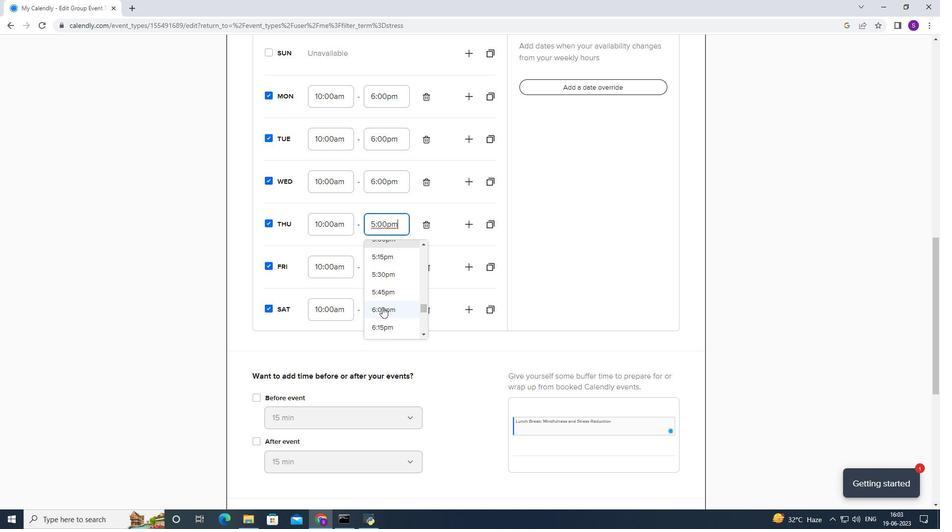 
Action: Mouse moved to (392, 268)
Screenshot: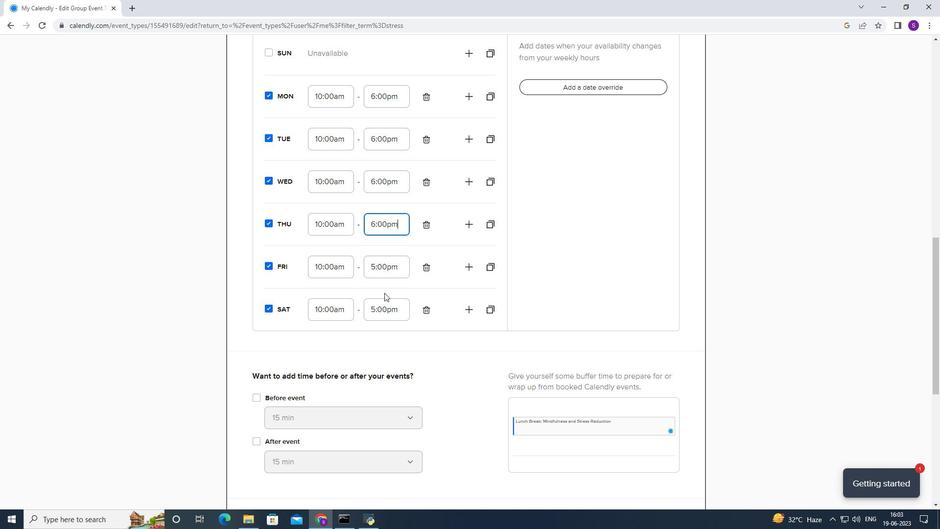 
Action: Mouse pressed left at (392, 268)
Screenshot: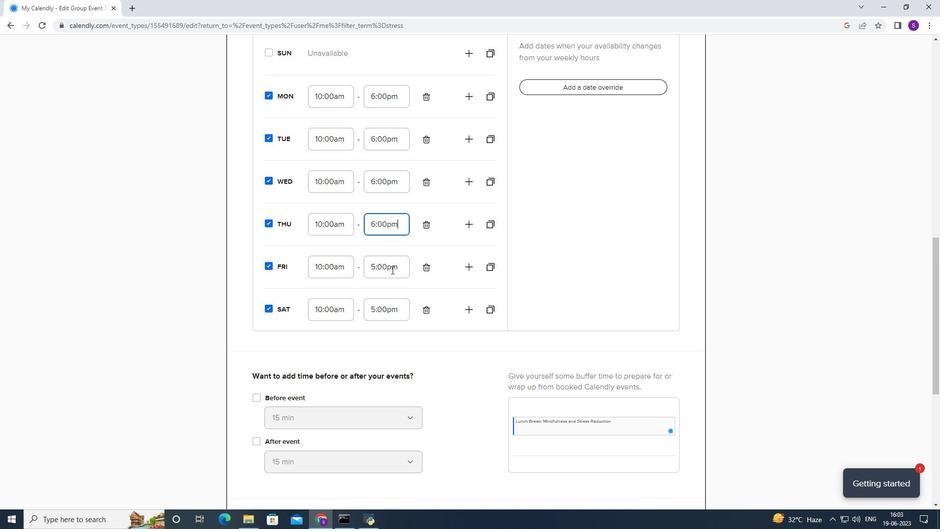 
Action: Mouse moved to (388, 298)
Screenshot: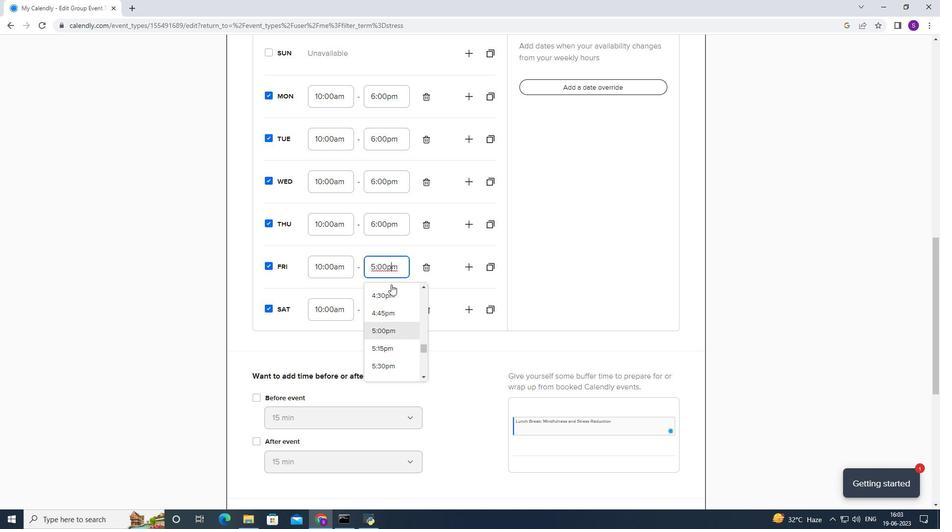 
Action: Mouse scrolled (388, 297) with delta (0, 0)
Screenshot: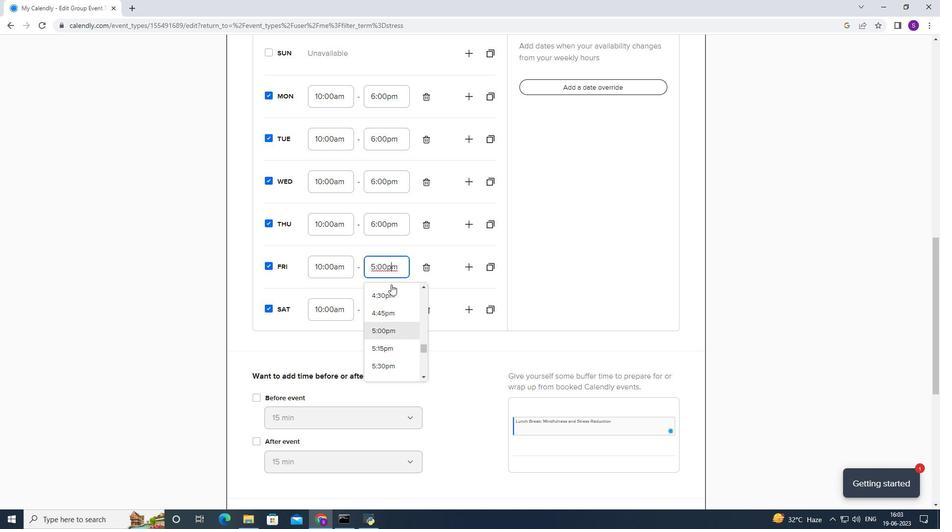 
Action: Mouse scrolled (388, 297) with delta (0, 0)
Screenshot: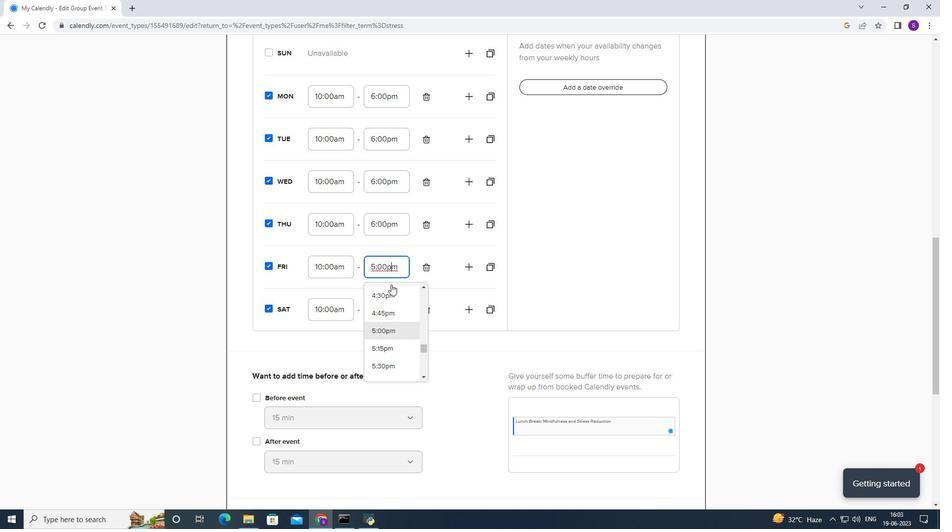
Action: Mouse moved to (387, 308)
Screenshot: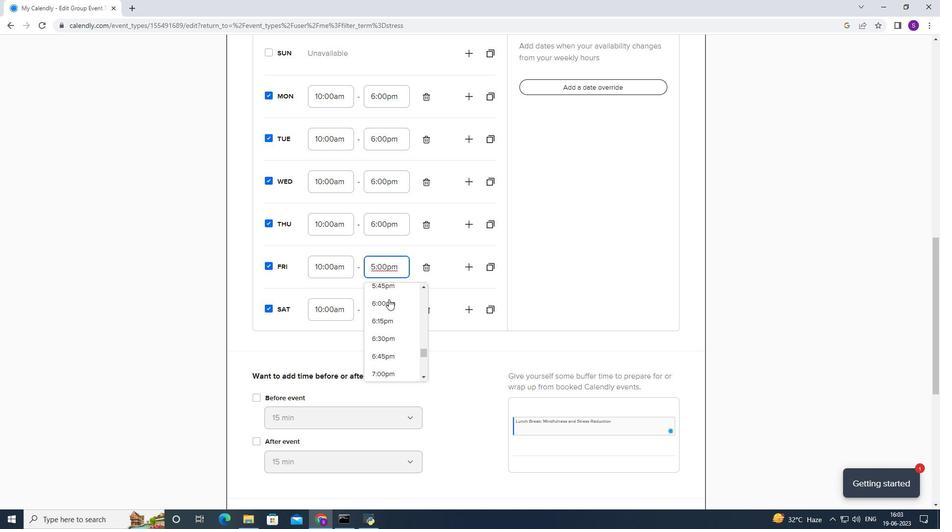 
Action: Mouse pressed left at (387, 308)
Screenshot: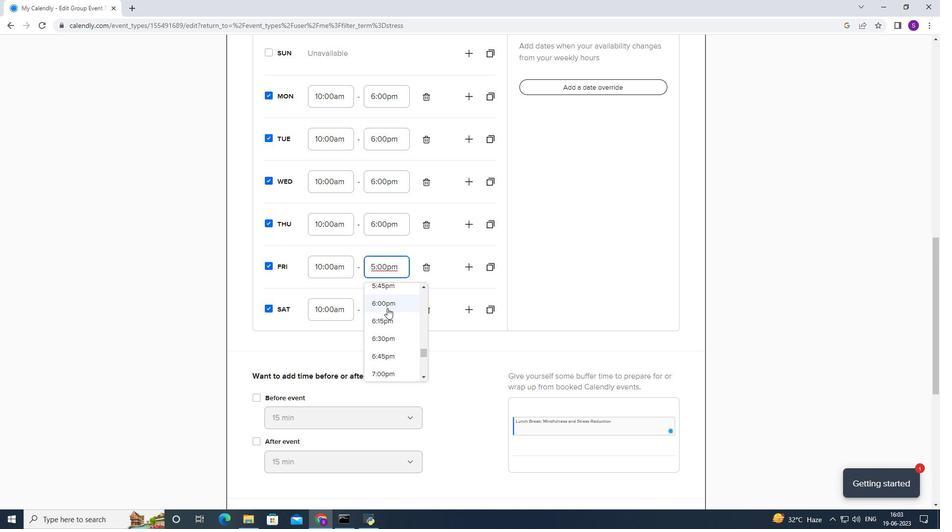 
Action: Mouse moved to (388, 299)
Screenshot: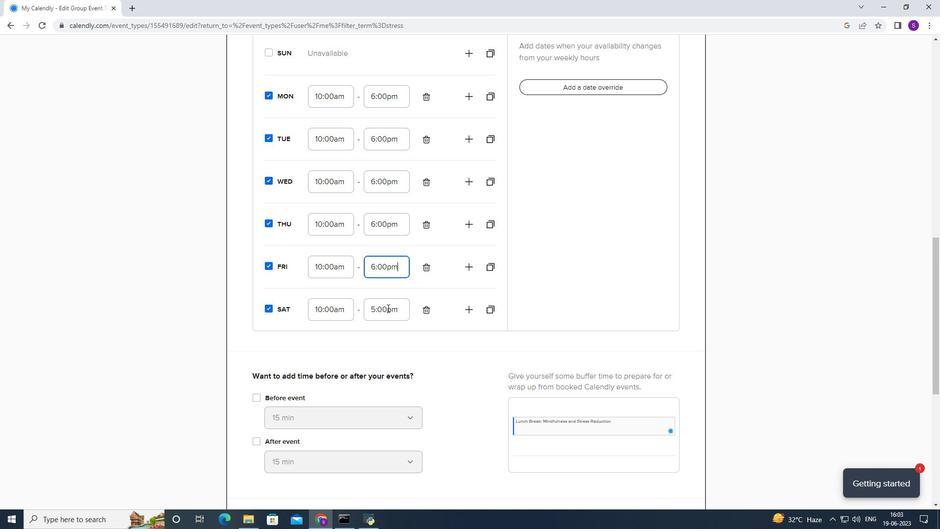 
Action: Mouse pressed left at (388, 299)
Screenshot: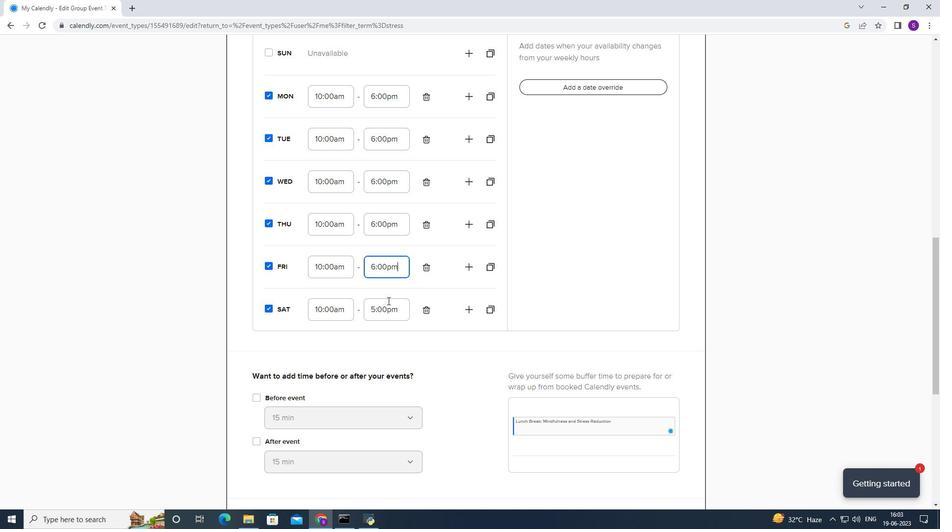 
Action: Mouse moved to (387, 337)
Screenshot: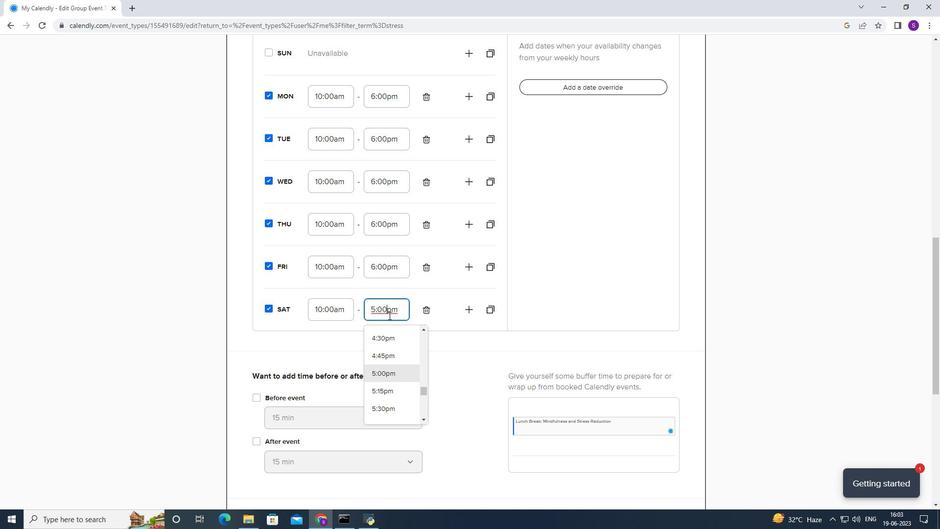 
Action: Mouse scrolled (387, 336) with delta (0, 0)
Screenshot: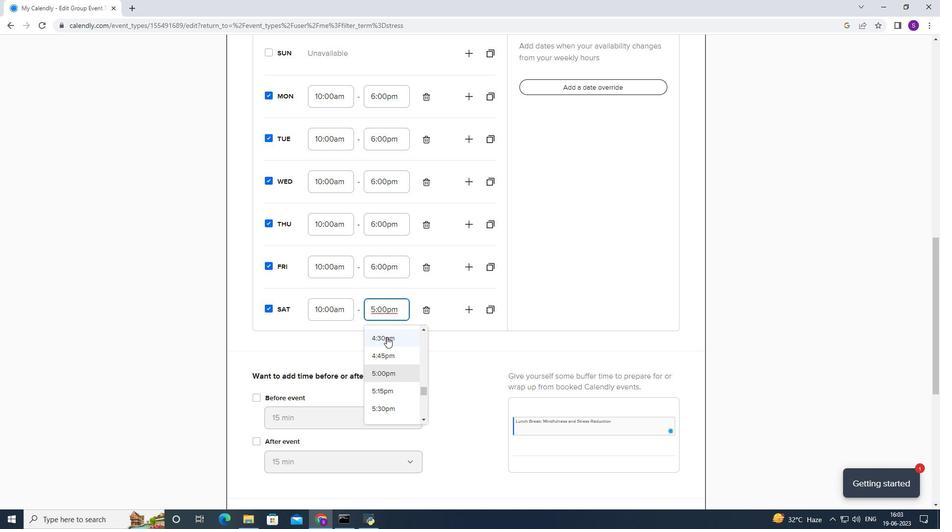 
Action: Mouse moved to (376, 389)
Screenshot: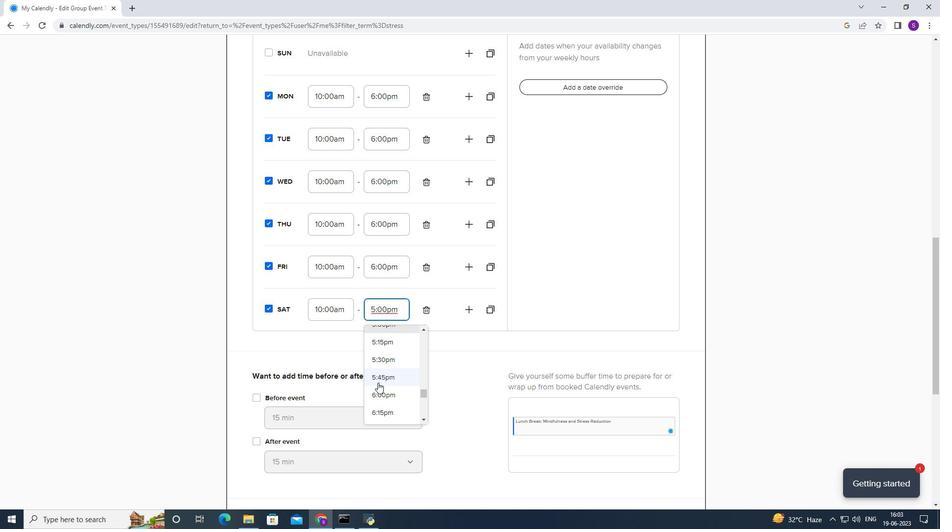 
Action: Mouse pressed left at (376, 389)
Screenshot: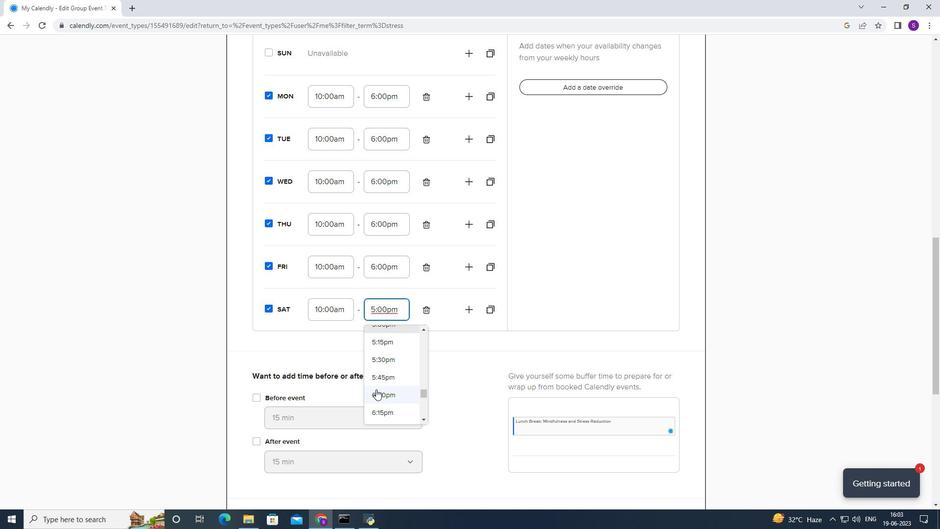 
Action: Mouse moved to (375, 154)
Screenshot: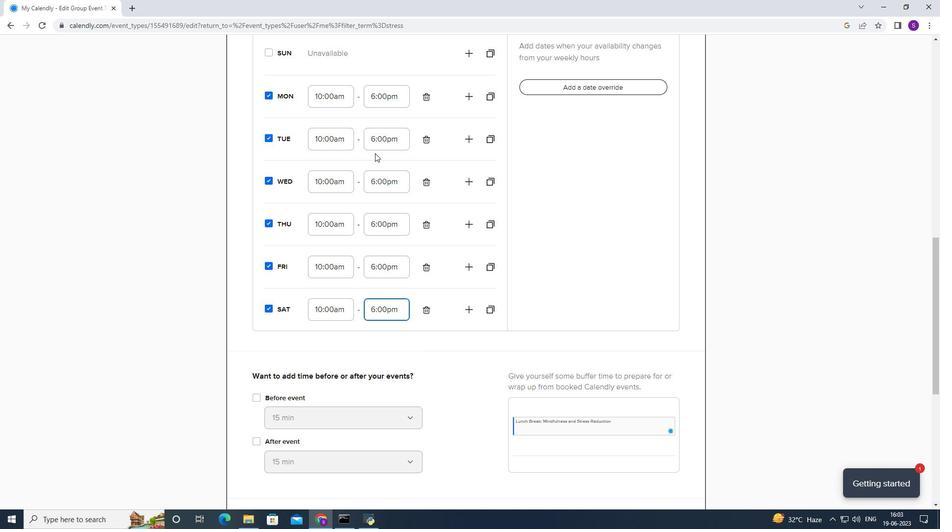 
Action: Mouse scrolled (375, 154) with delta (0, 0)
Screenshot: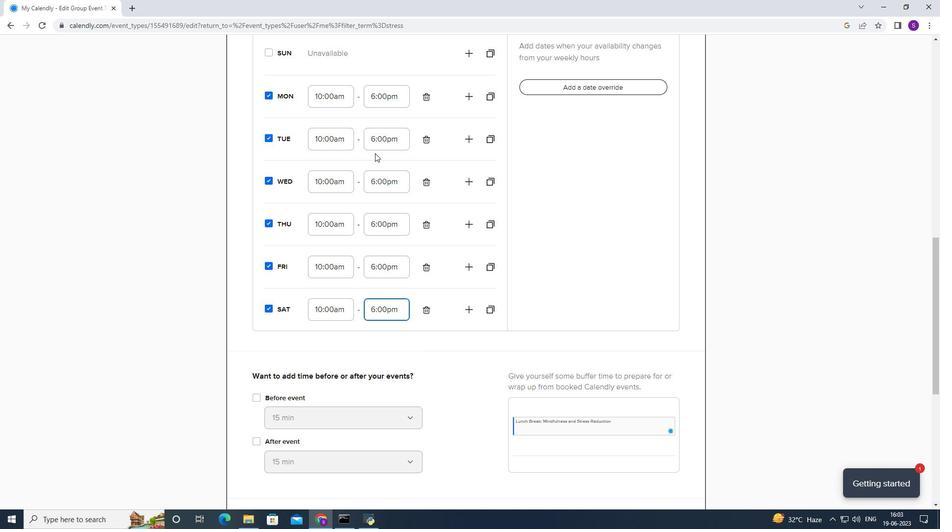 
Action: Mouse scrolled (375, 154) with delta (0, 0)
Screenshot: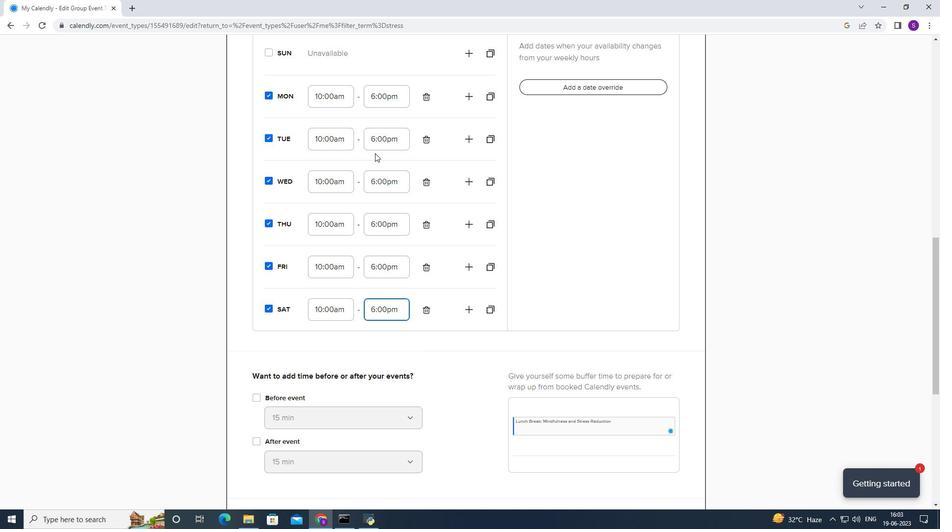
Action: Mouse scrolled (375, 154) with delta (0, 0)
Screenshot: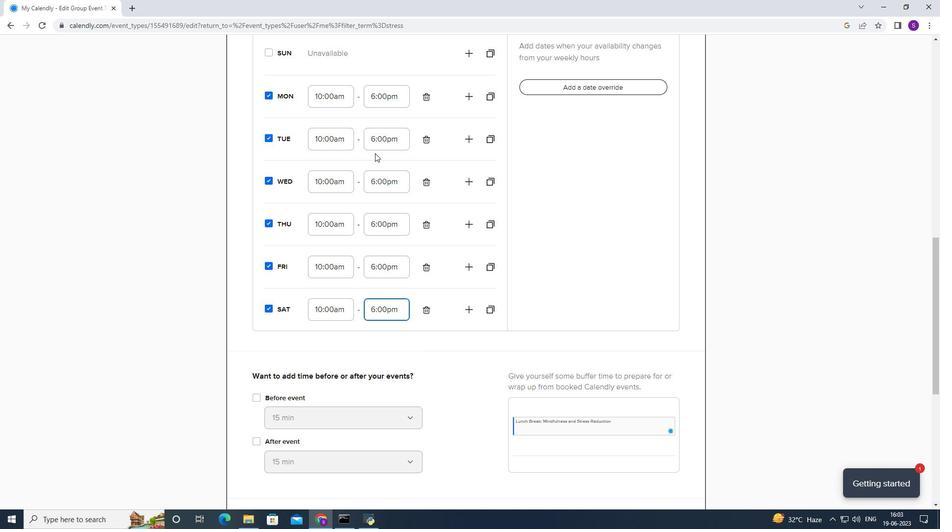 
Action: Mouse scrolled (375, 154) with delta (0, 0)
Screenshot: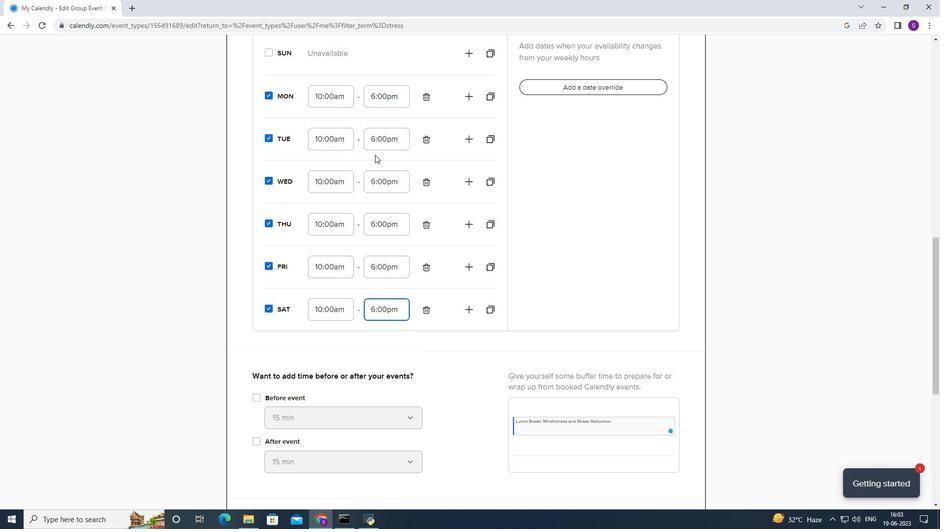 
Action: Mouse scrolled (375, 154) with delta (0, 0)
Screenshot: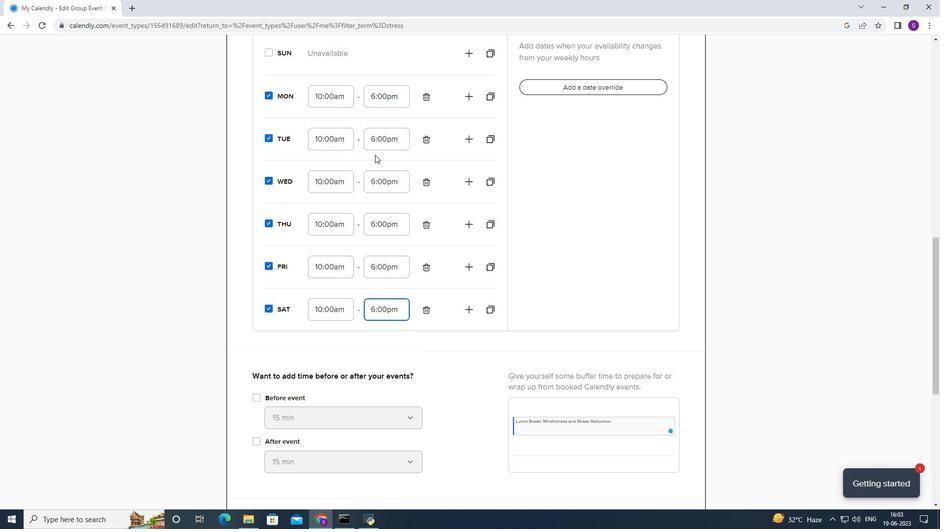 
Action: Mouse scrolled (375, 154) with delta (0, 0)
Screenshot: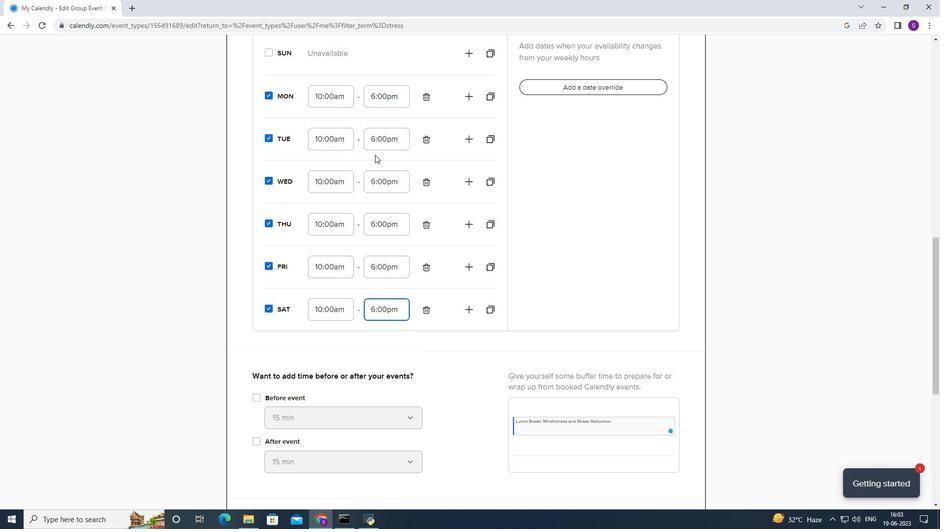 
Action: Mouse moved to (253, 106)
Screenshot: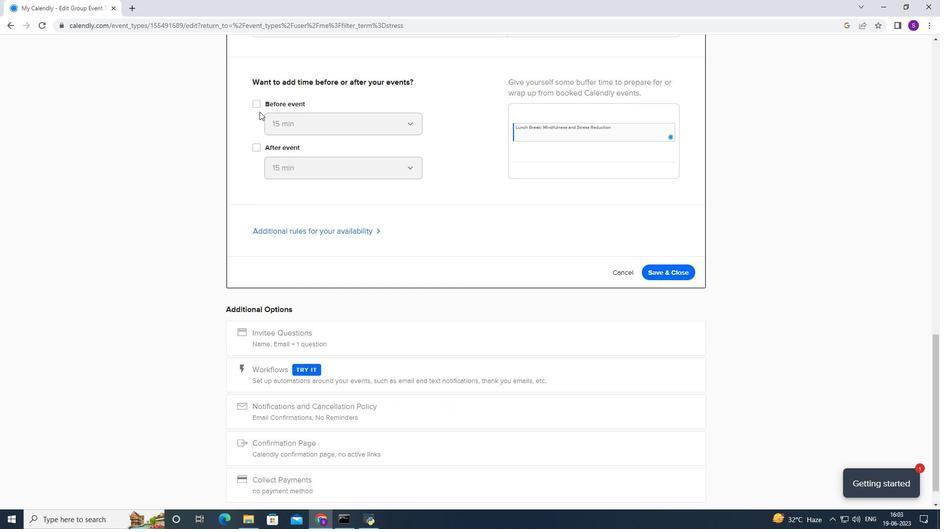 
Action: Mouse pressed left at (253, 106)
Screenshot: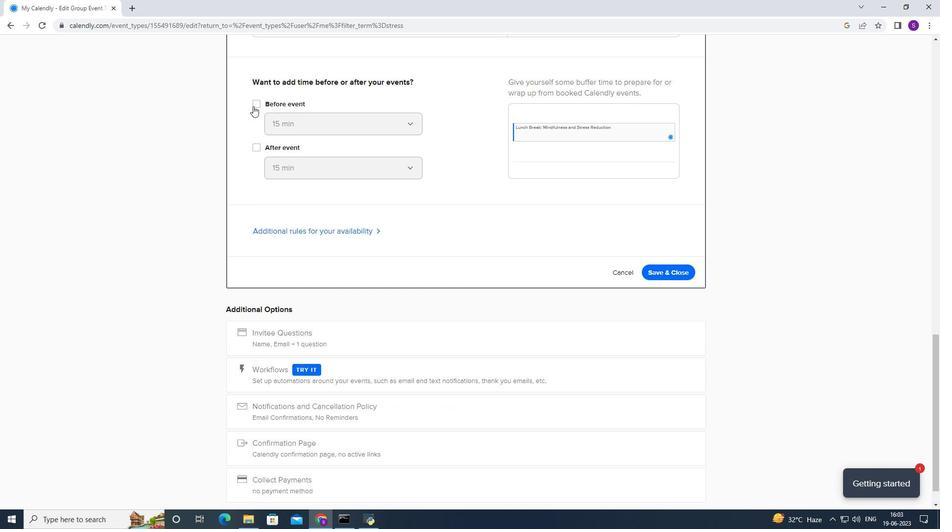 
Action: Mouse moved to (260, 148)
Screenshot: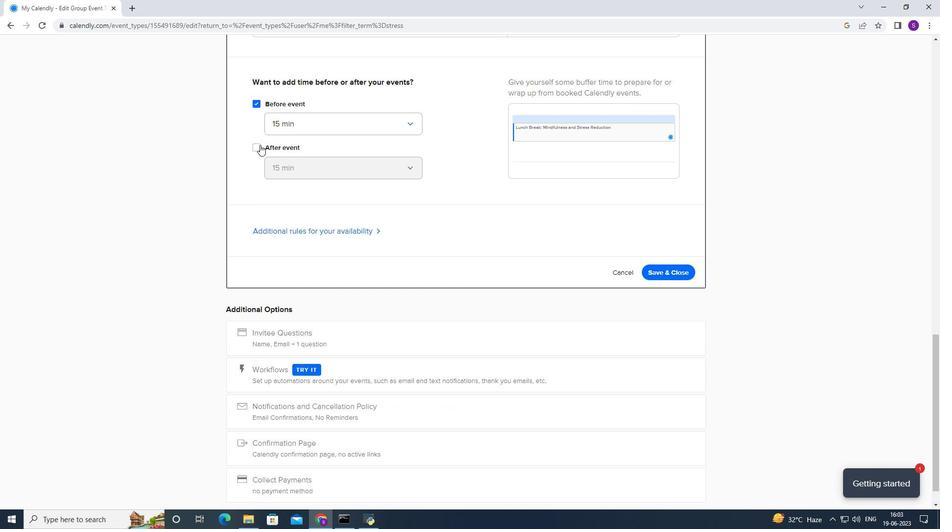 
Action: Mouse pressed left at (260, 148)
Screenshot: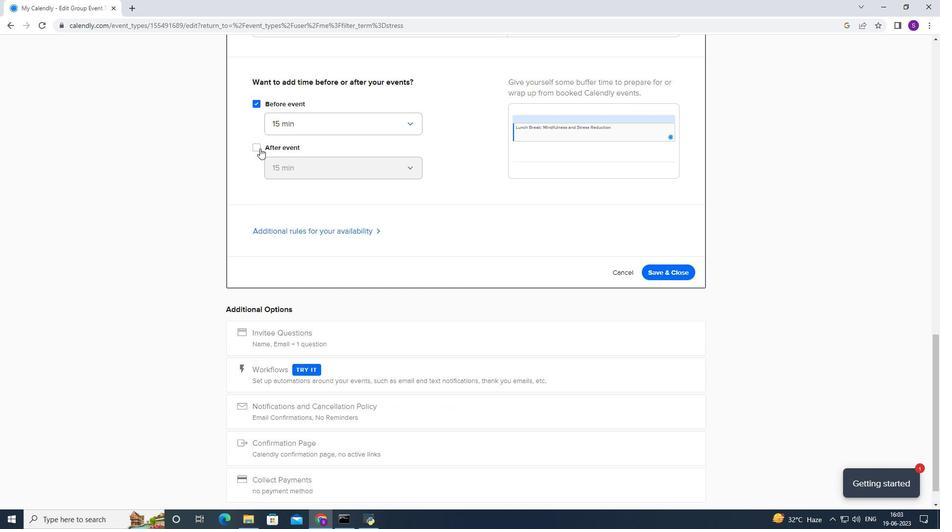 
Action: Mouse moved to (285, 155)
Screenshot: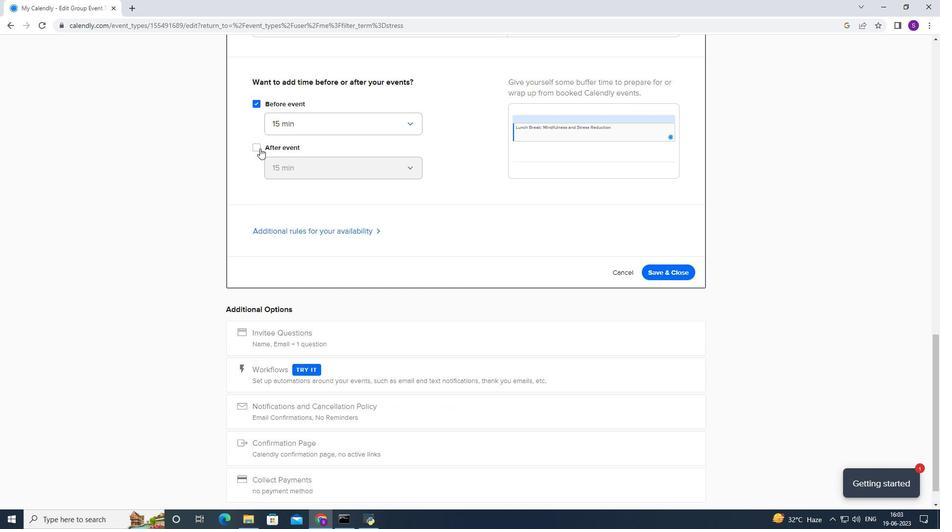
Action: Mouse pressed left at (285, 155)
Screenshot: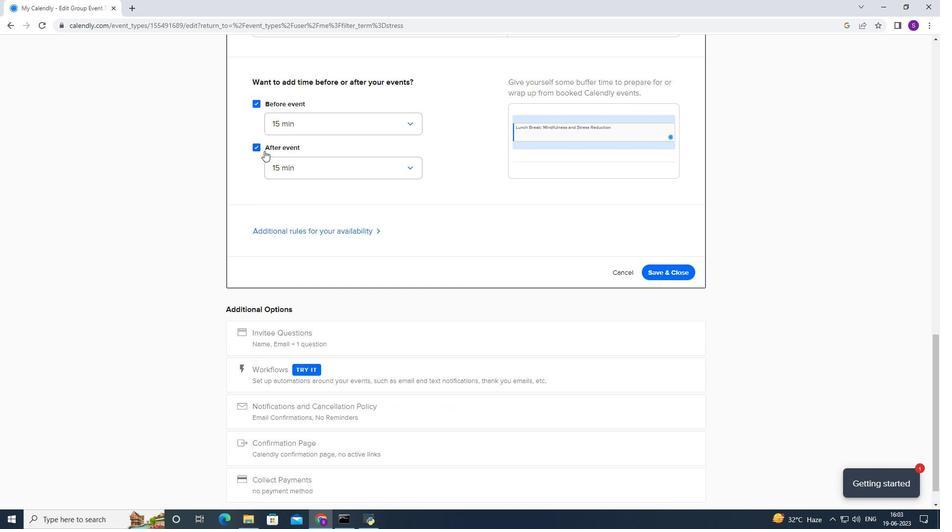 
Action: Mouse moved to (287, 167)
Screenshot: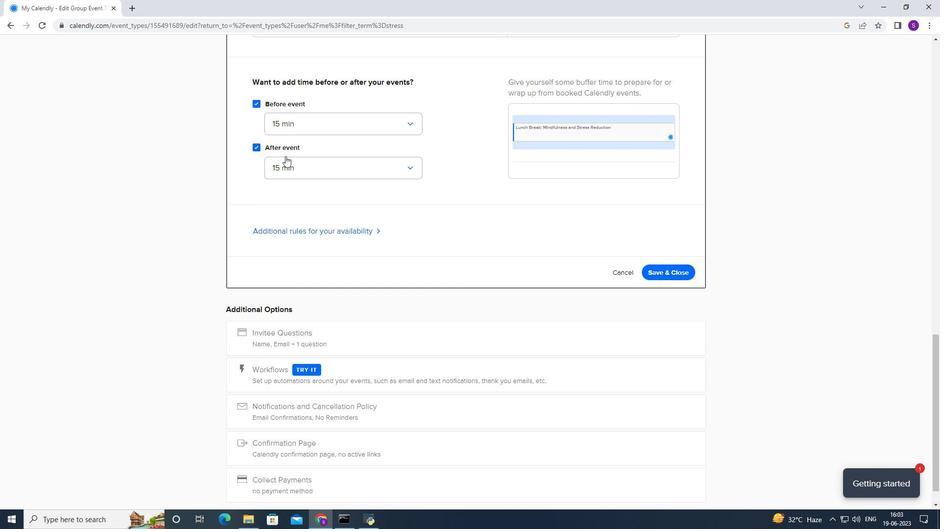 
Action: Mouse pressed left at (287, 167)
Screenshot: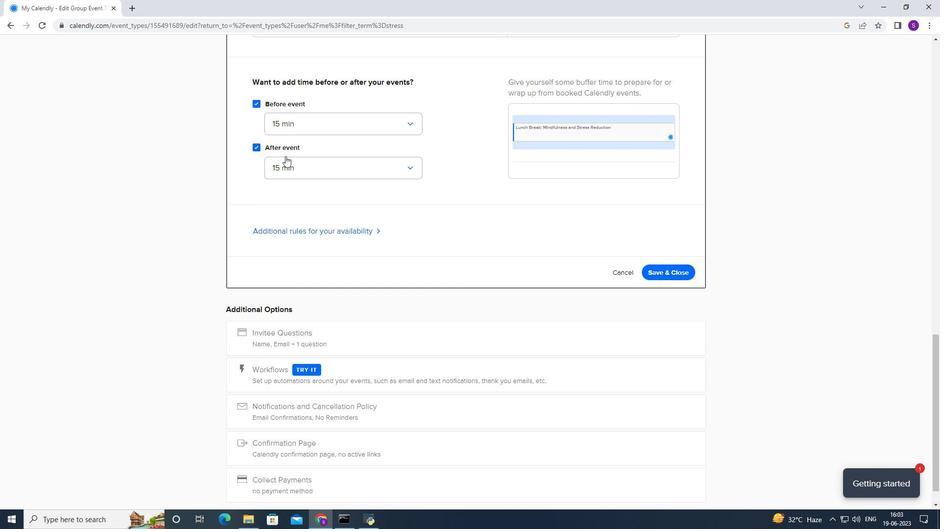 
Action: Mouse moved to (298, 214)
Screenshot: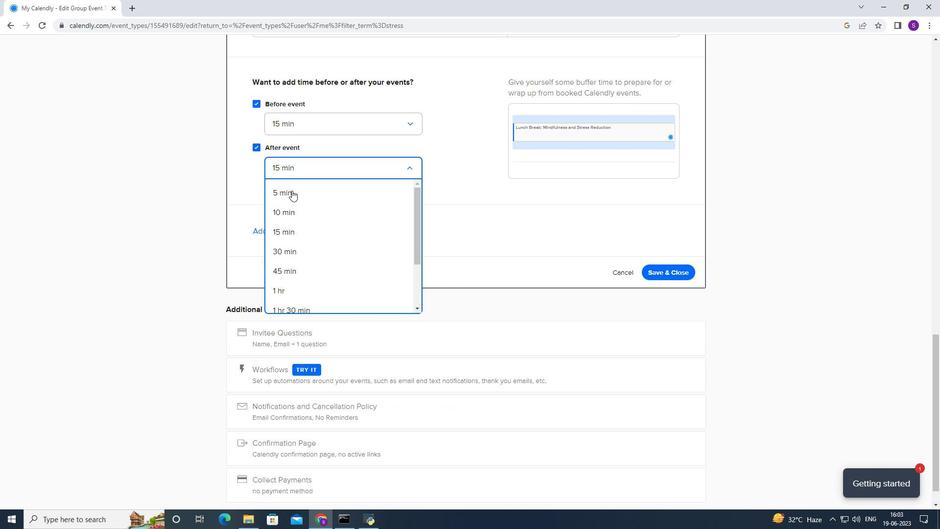 
Action: Mouse pressed left at (298, 214)
Screenshot: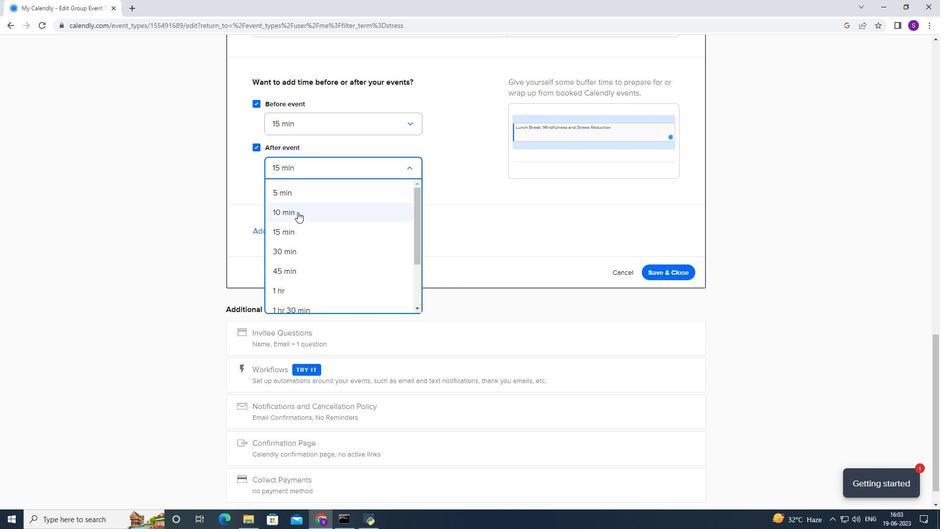 
Action: Mouse moved to (333, 146)
Screenshot: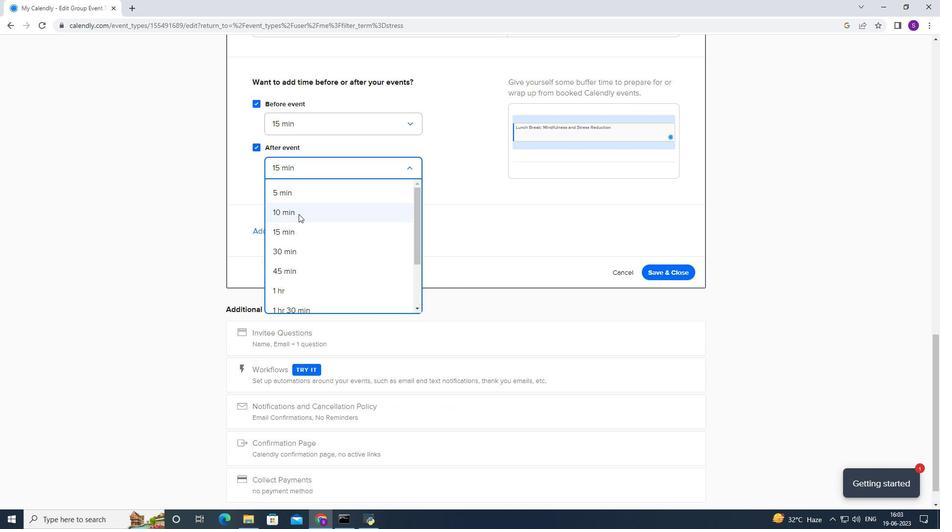 
Action: Mouse pressed left at (333, 146)
Screenshot: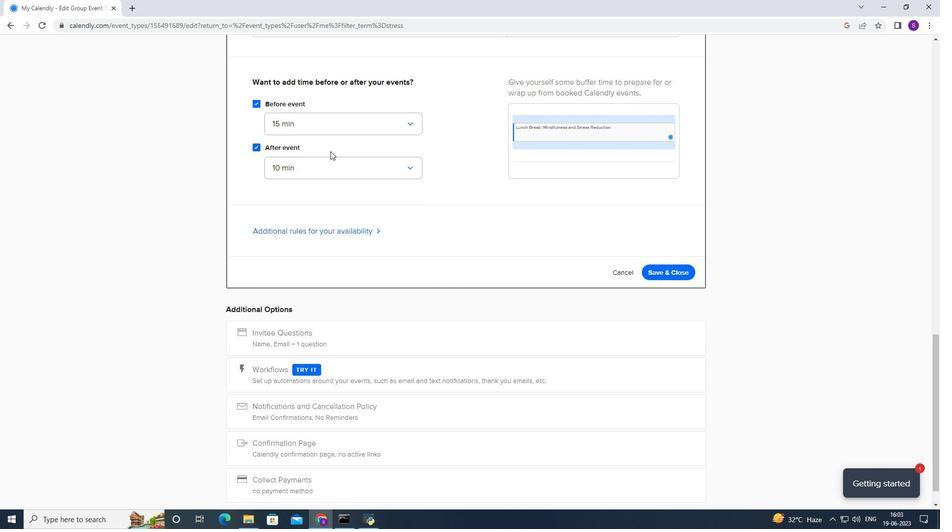 
Action: Mouse moved to (355, 125)
Screenshot: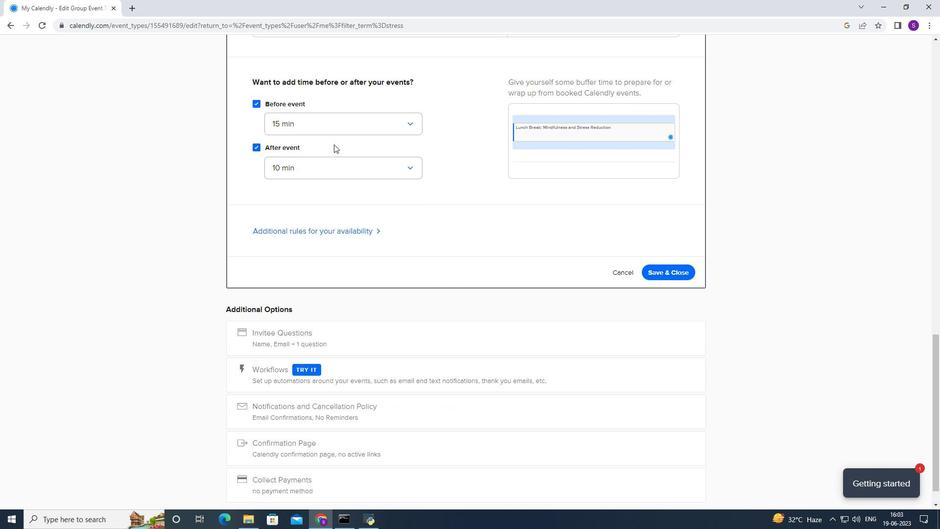 
Action: Mouse pressed left at (355, 125)
Screenshot: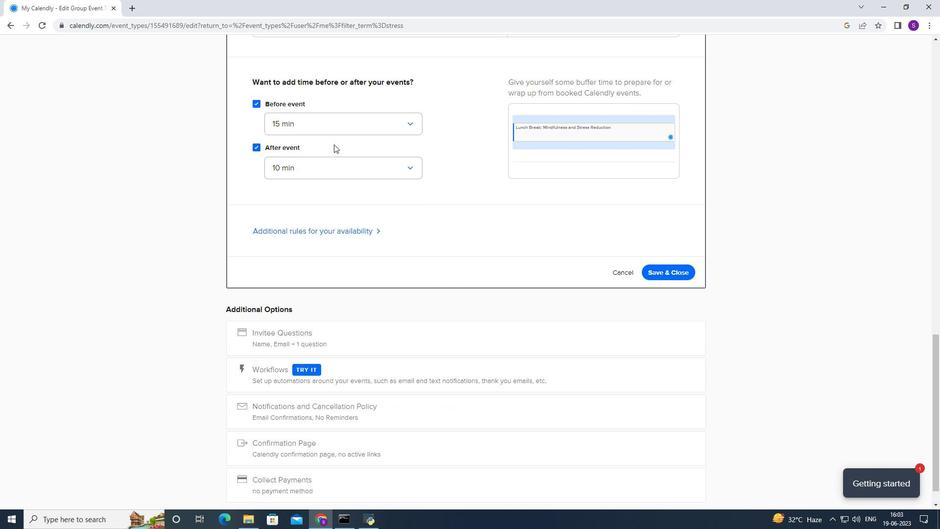 
Action: Mouse moved to (361, 120)
Screenshot: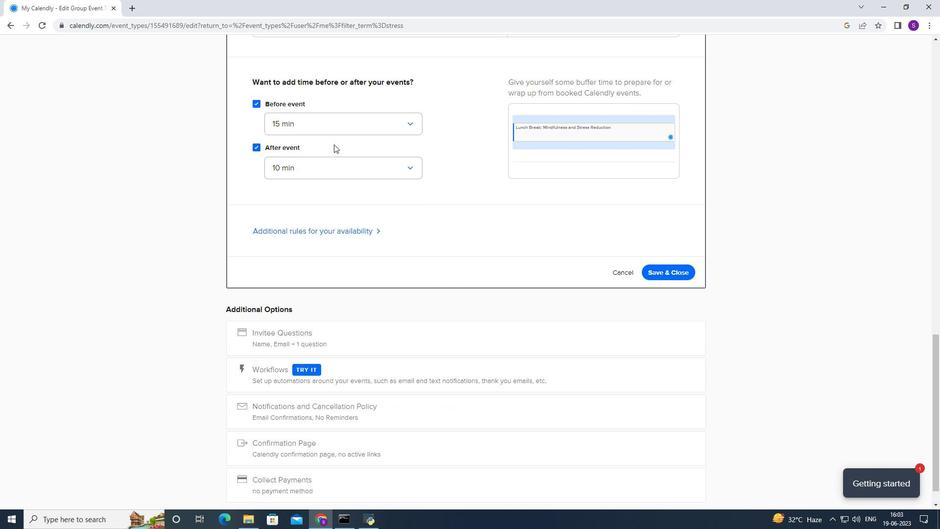 
Action: Mouse pressed left at (361, 120)
Screenshot: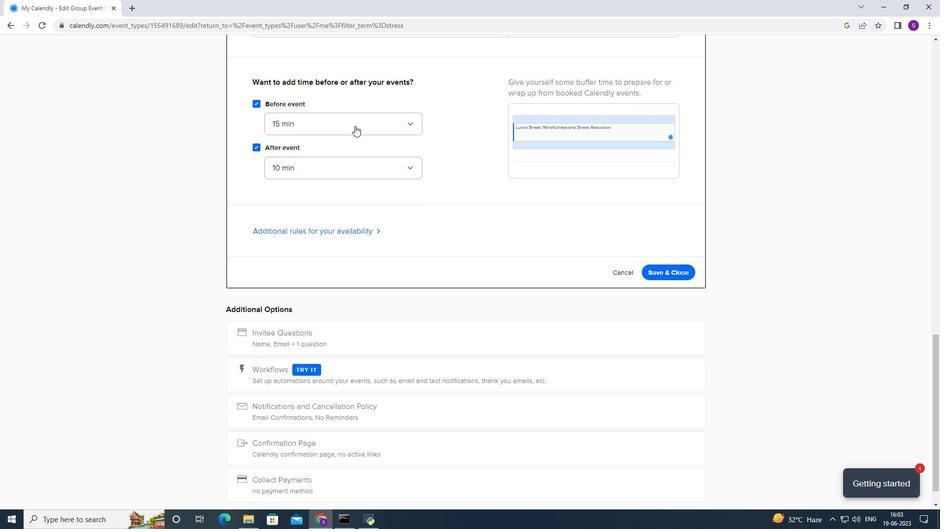 
Action: Mouse moved to (363, 113)
Screenshot: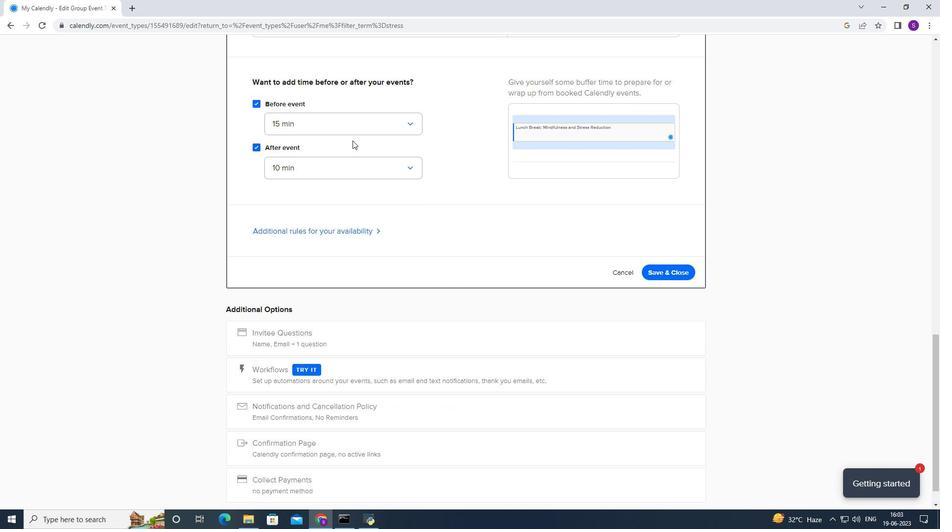 
Action: Mouse pressed left at (363, 113)
Screenshot: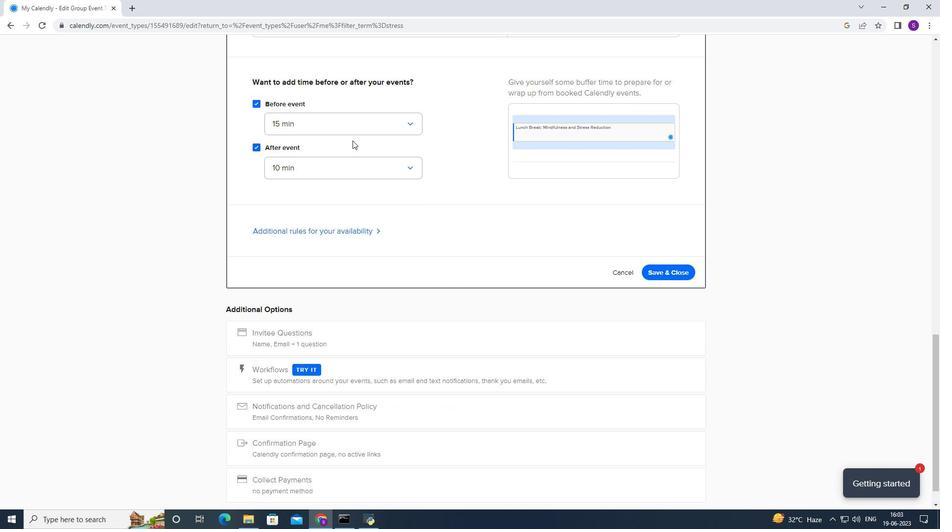 
Action: Mouse moved to (324, 169)
Screenshot: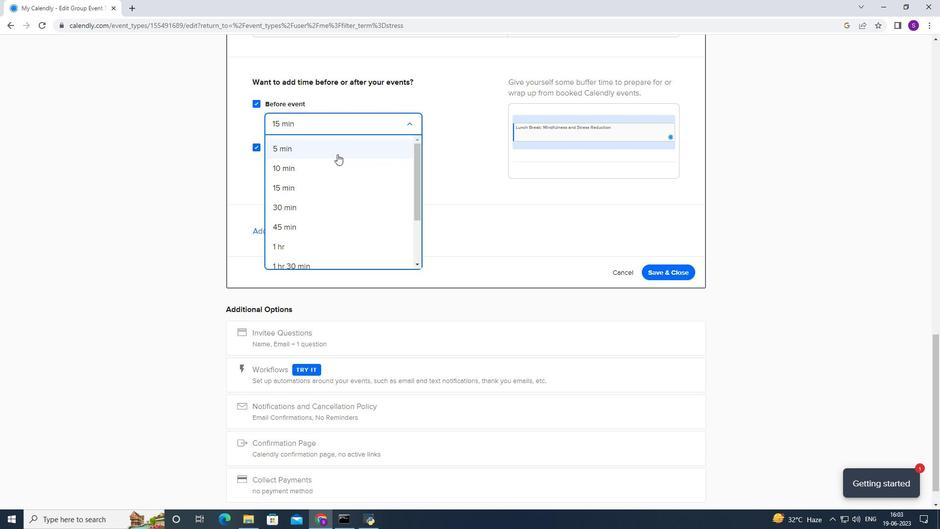 
Action: Mouse pressed left at (324, 169)
Screenshot: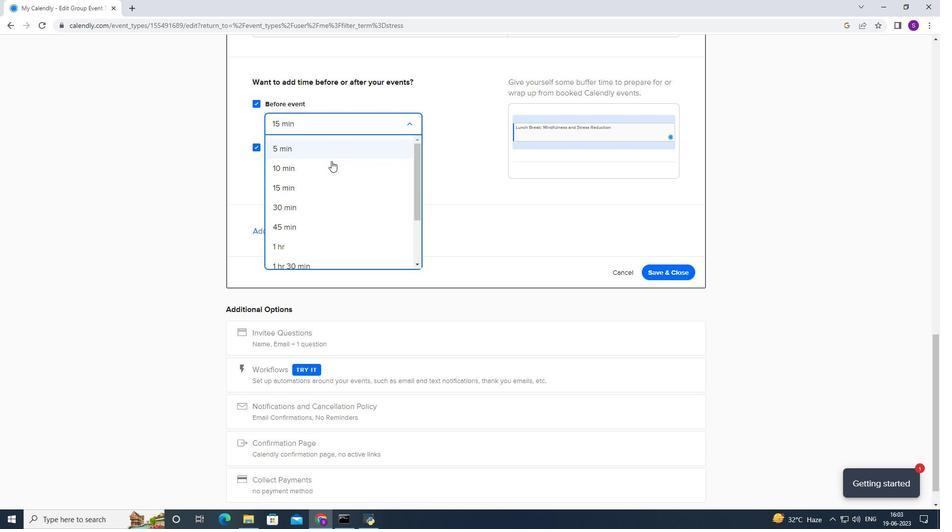 
Action: Mouse moved to (288, 223)
Screenshot: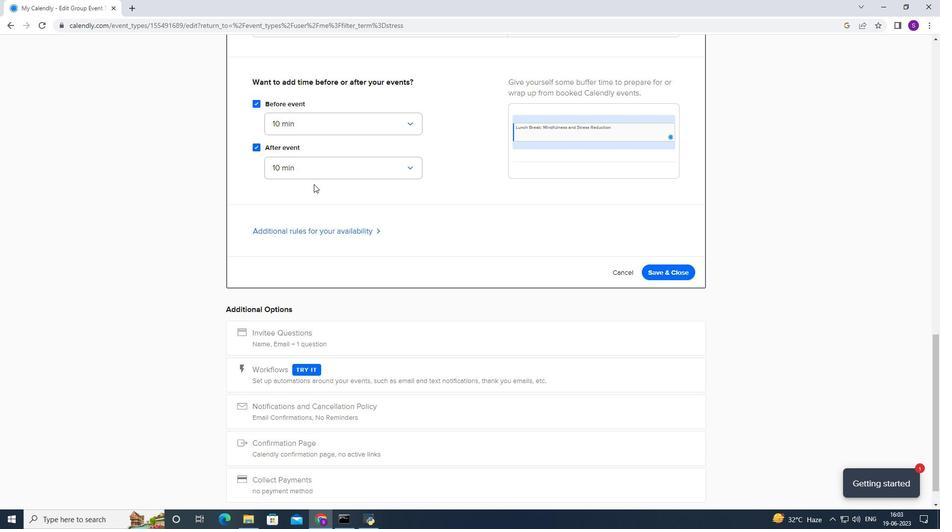 
Action: Mouse pressed left at (288, 223)
Screenshot: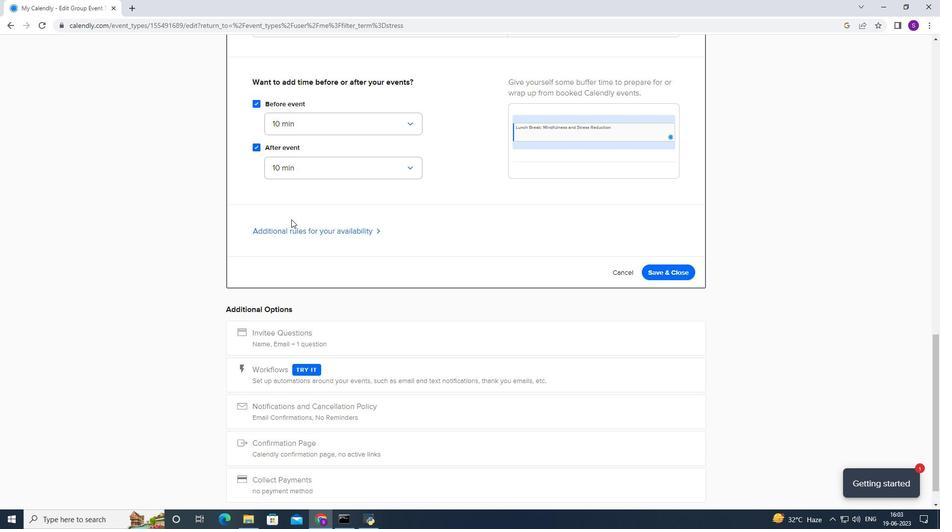 
Action: Mouse moved to (286, 234)
Screenshot: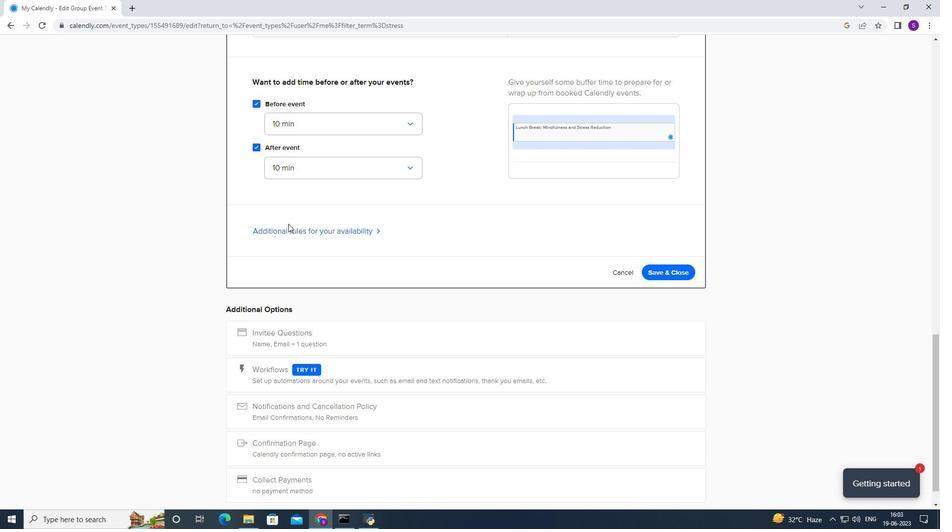 
Action: Mouse pressed left at (286, 234)
Screenshot: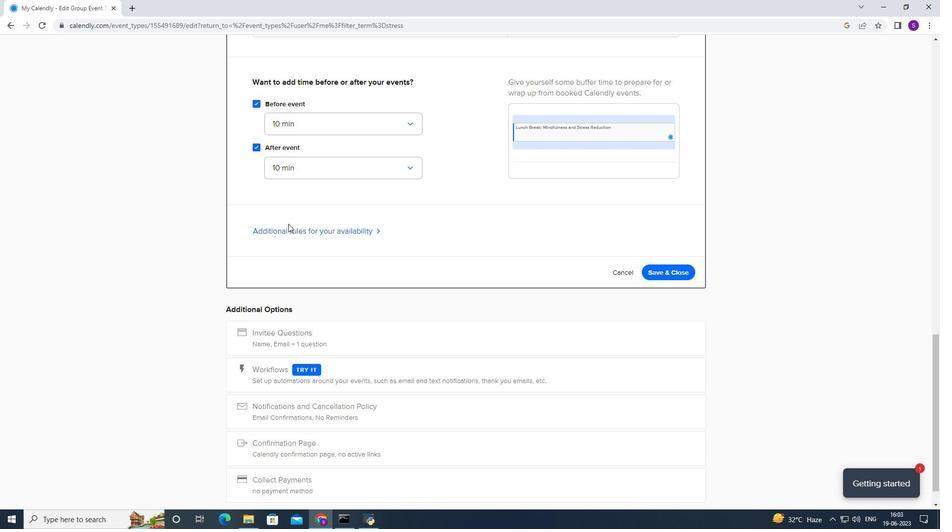 
Action: Mouse moved to (316, 212)
Screenshot: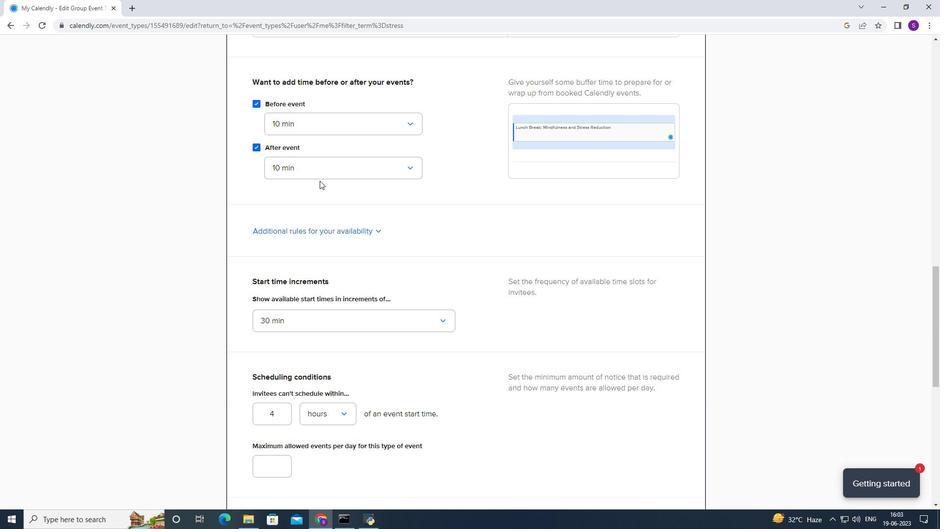 
Action: Mouse scrolled (316, 211) with delta (0, 0)
Screenshot: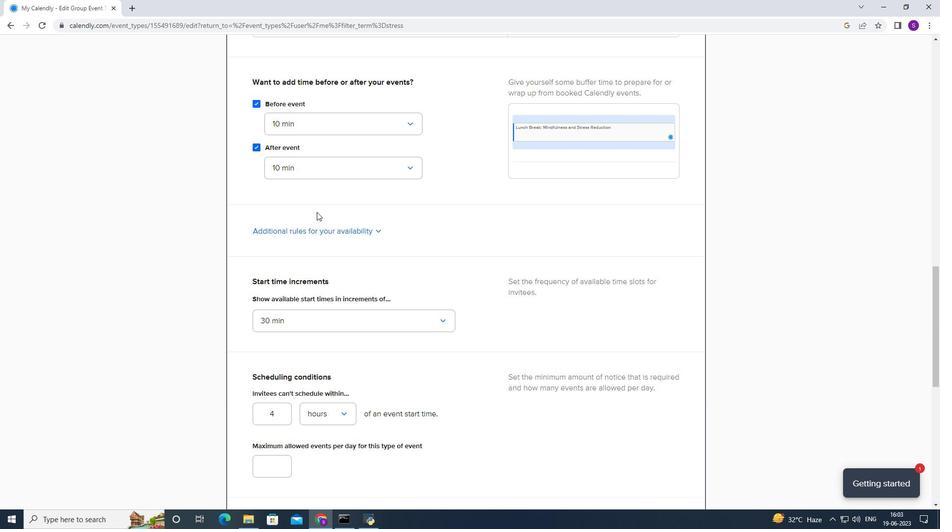 
Action: Mouse scrolled (316, 211) with delta (0, 0)
Screenshot: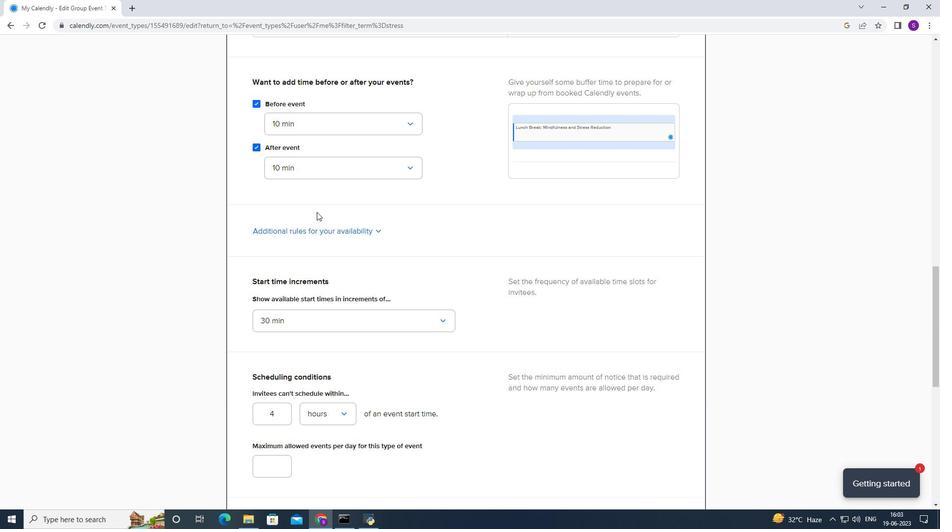 
Action: Mouse scrolled (316, 211) with delta (0, 0)
Screenshot: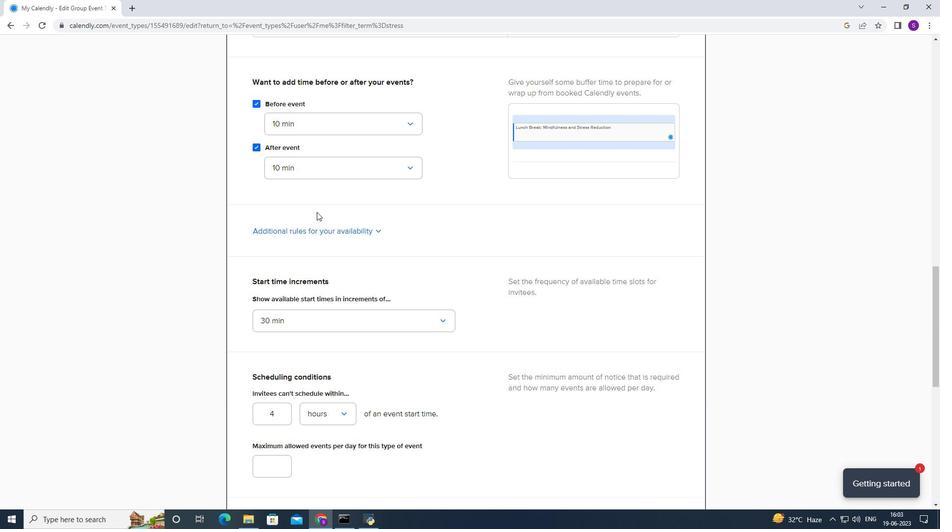 
Action: Mouse scrolled (316, 211) with delta (0, 0)
Screenshot: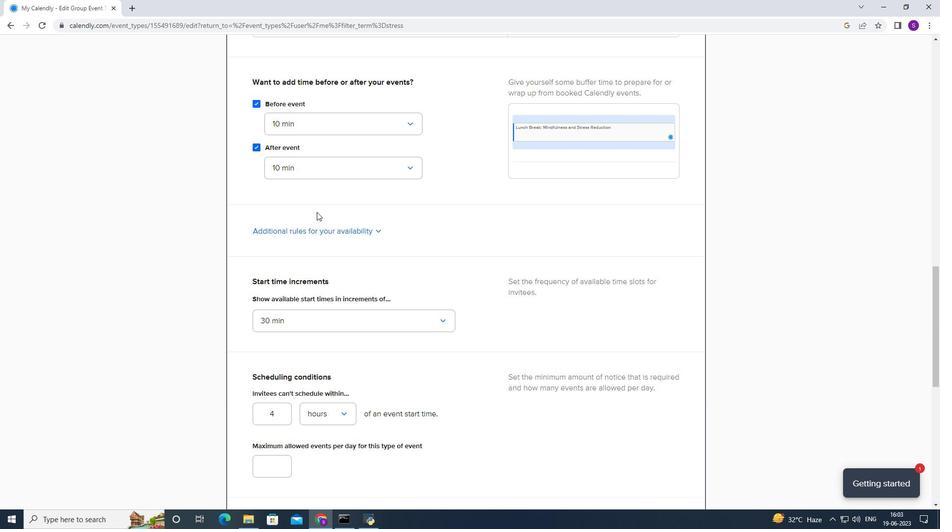 
Action: Mouse scrolled (316, 211) with delta (0, 0)
Screenshot: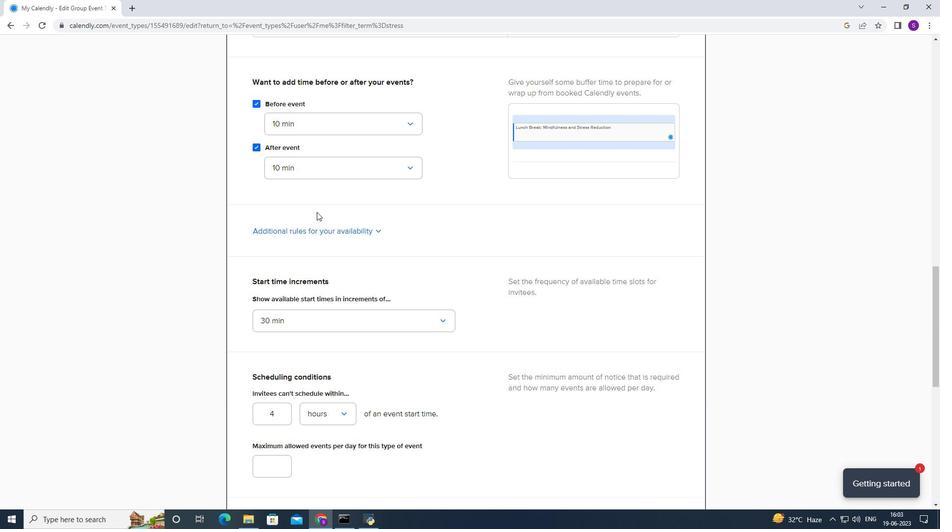 
Action: Mouse scrolled (316, 212) with delta (0, 0)
Screenshot: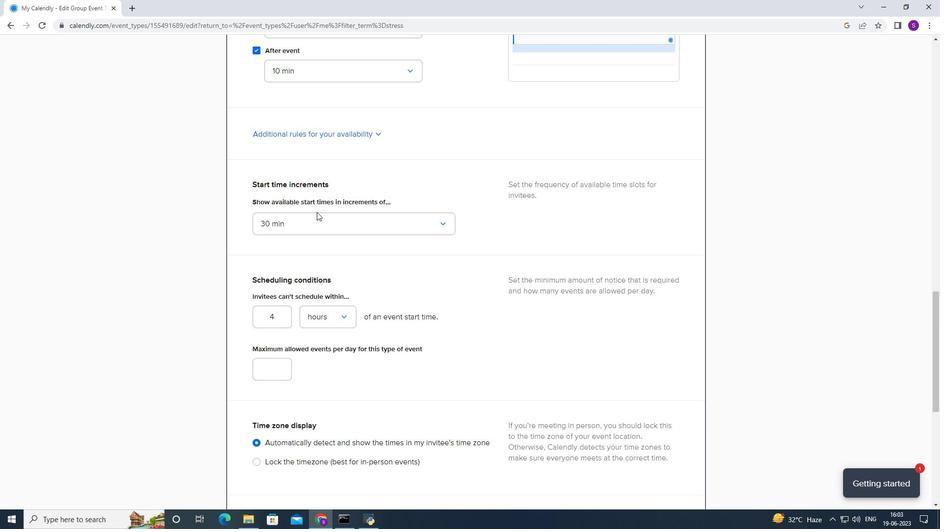
Action: Mouse moved to (317, 198)
Screenshot: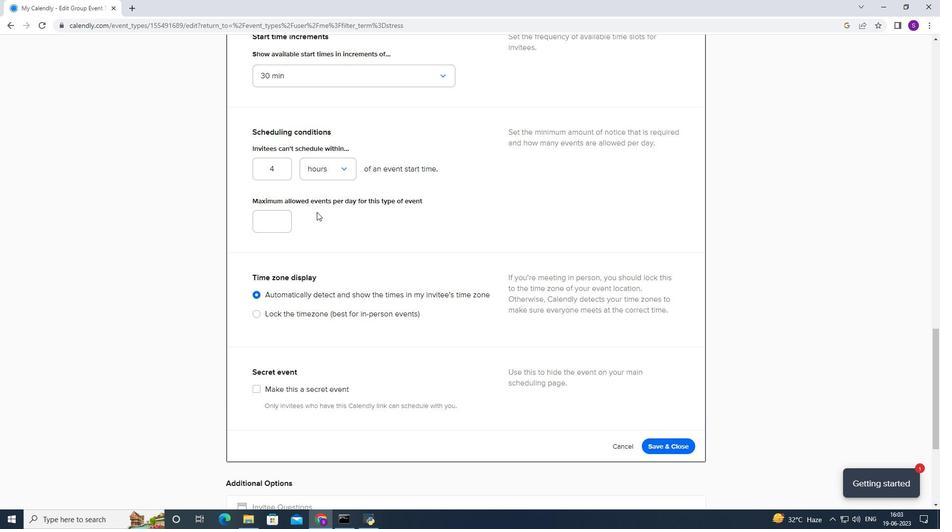 
Action: Mouse scrolled (317, 198) with delta (0, 0)
Screenshot: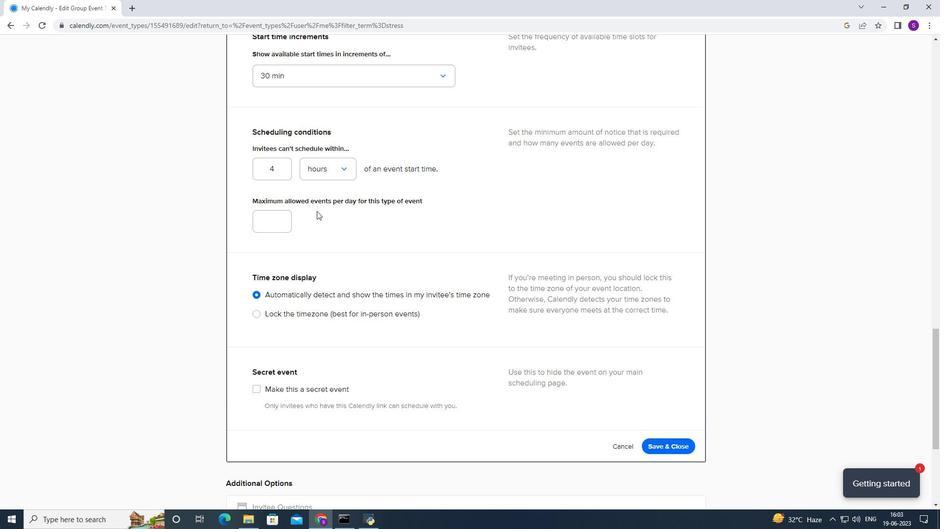 
Action: Mouse scrolled (317, 198) with delta (0, 0)
Screenshot: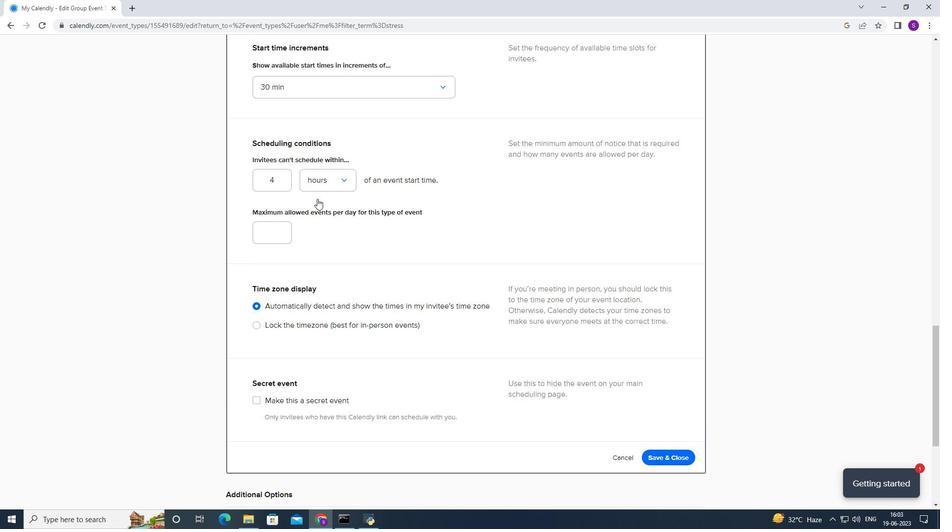 
Action: Mouse moved to (298, 223)
Screenshot: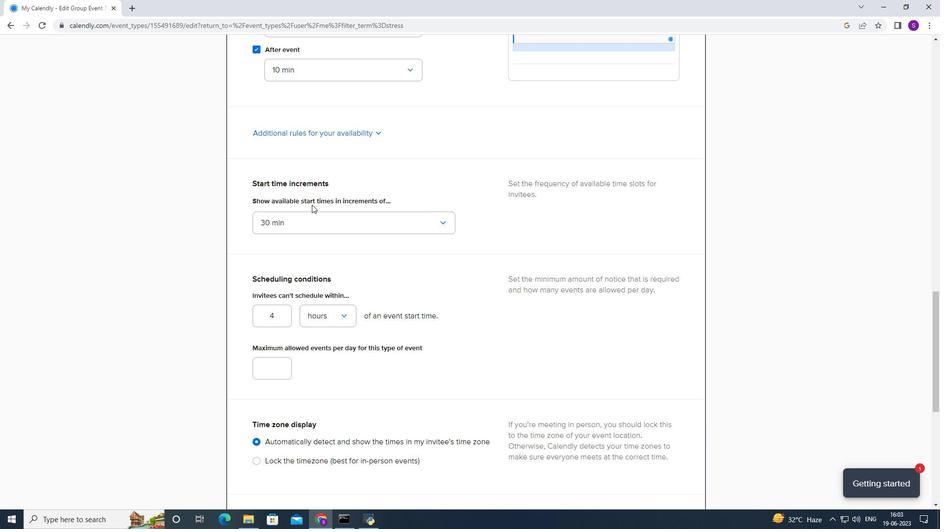
Action: Mouse pressed left at (298, 223)
Screenshot: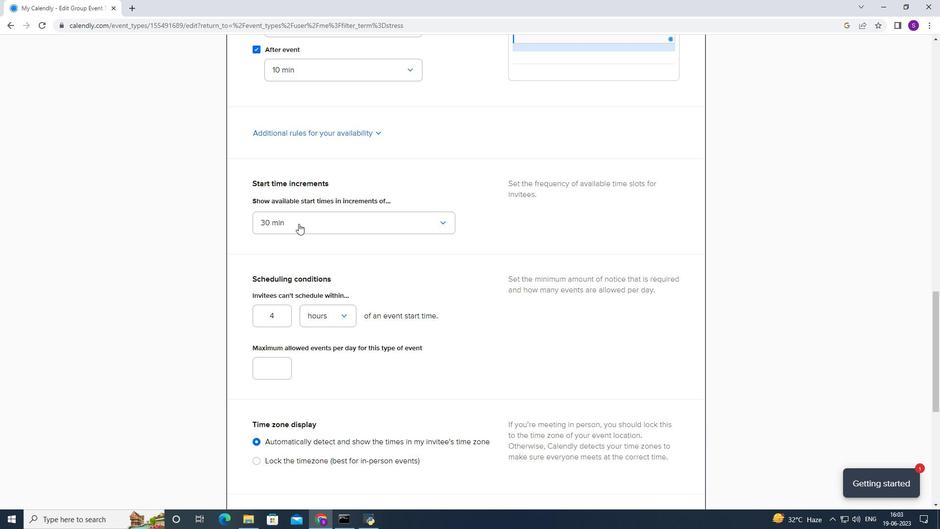 
Action: Mouse moved to (264, 366)
Screenshot: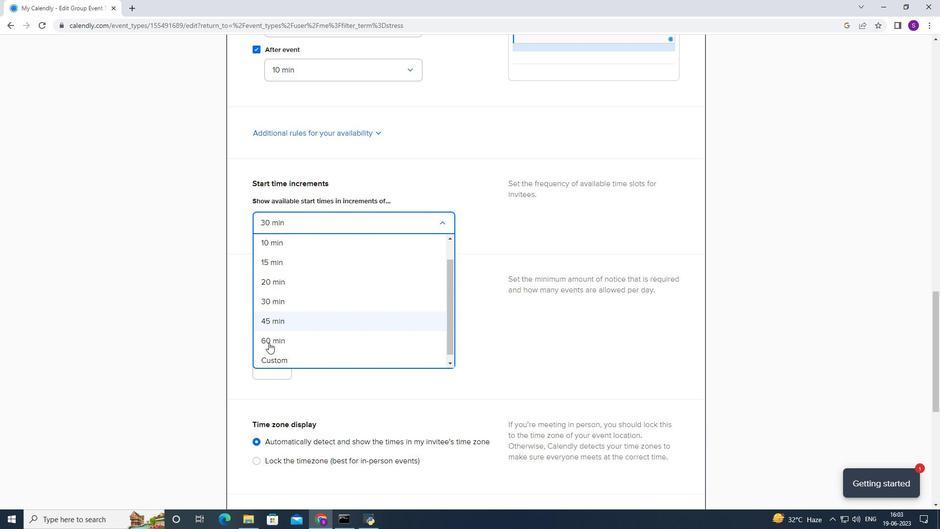 
Action: Mouse pressed left at (264, 366)
Screenshot: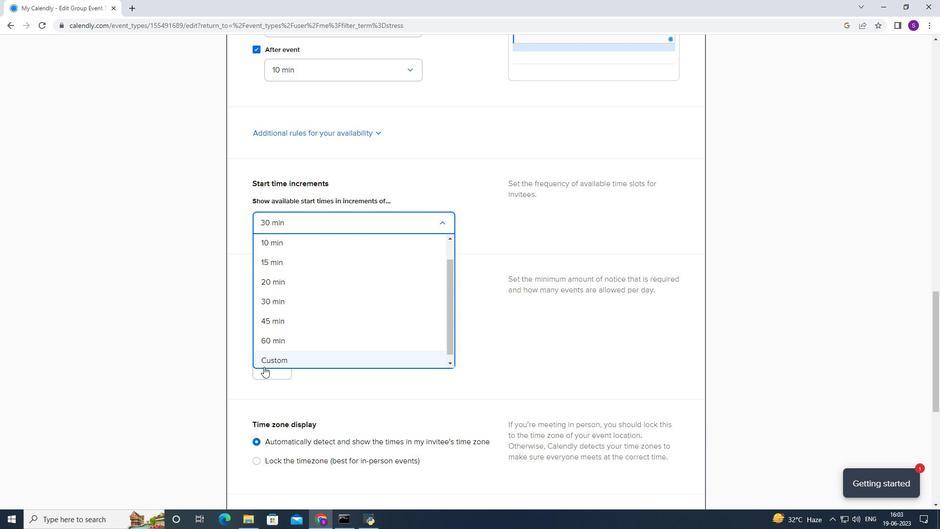 
Action: Mouse moved to (315, 265)
Screenshot: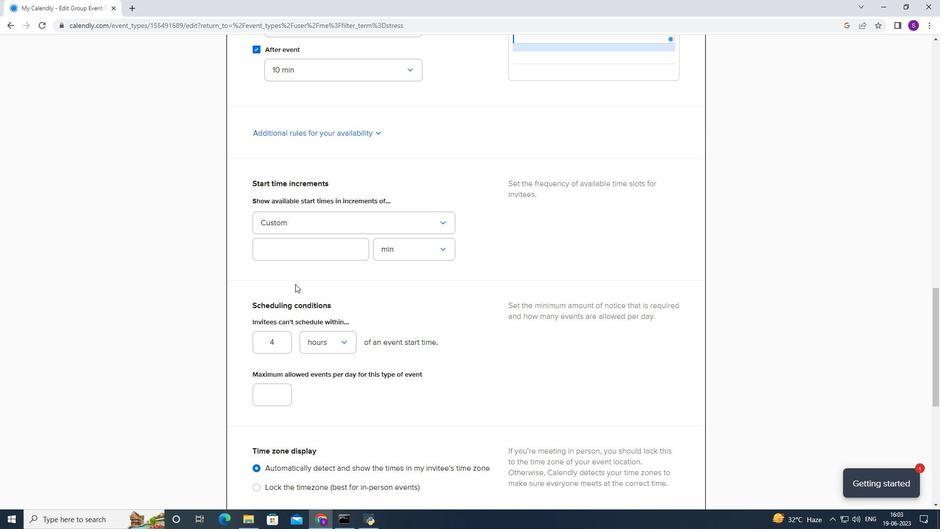 
Action: Mouse pressed left at (315, 265)
Screenshot: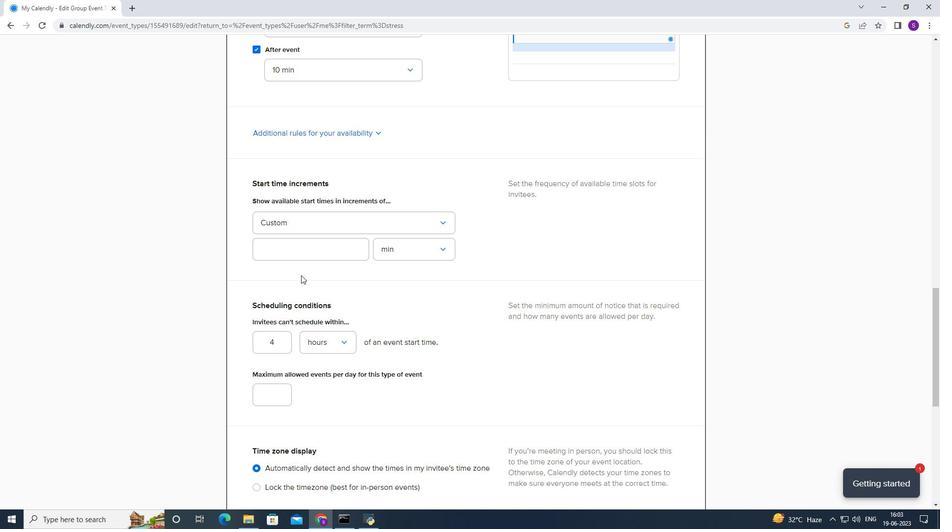 
Action: Mouse moved to (325, 262)
Screenshot: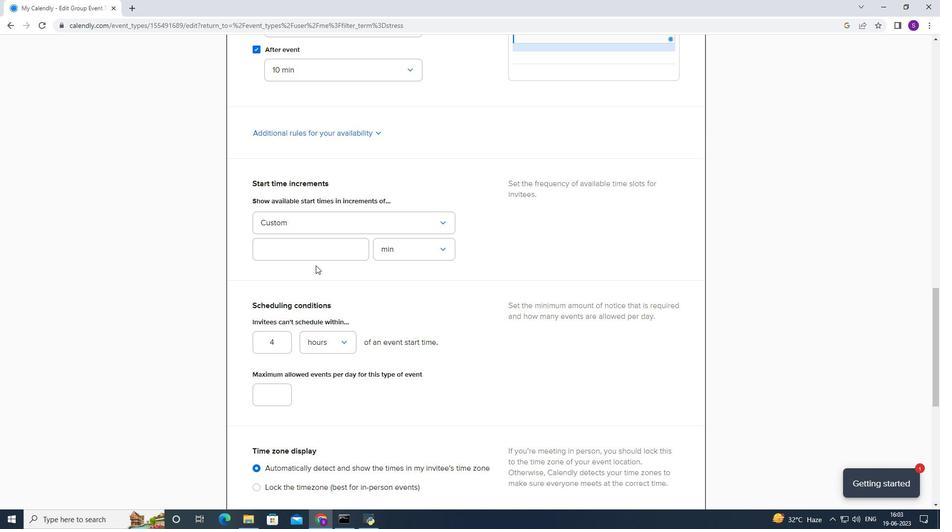 
Action: Mouse pressed left at (325, 262)
Screenshot: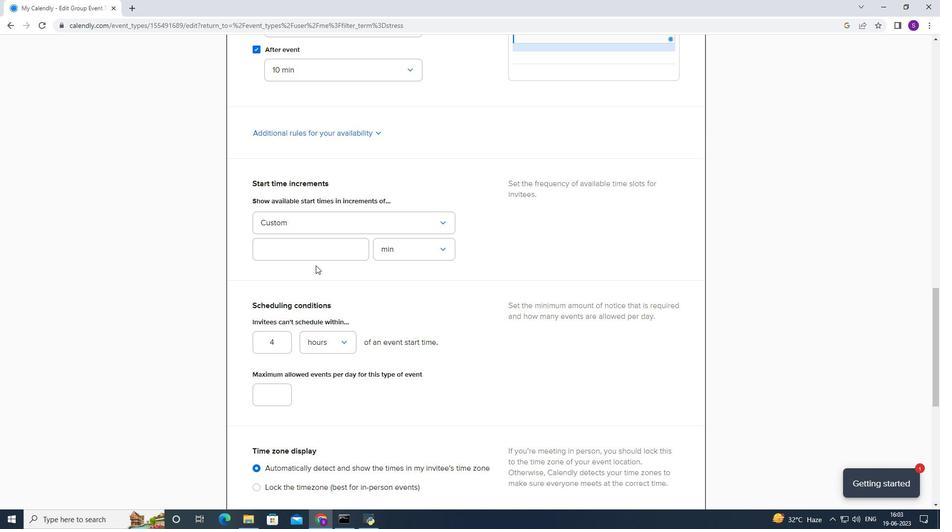 
Action: Mouse moved to (332, 258)
Screenshot: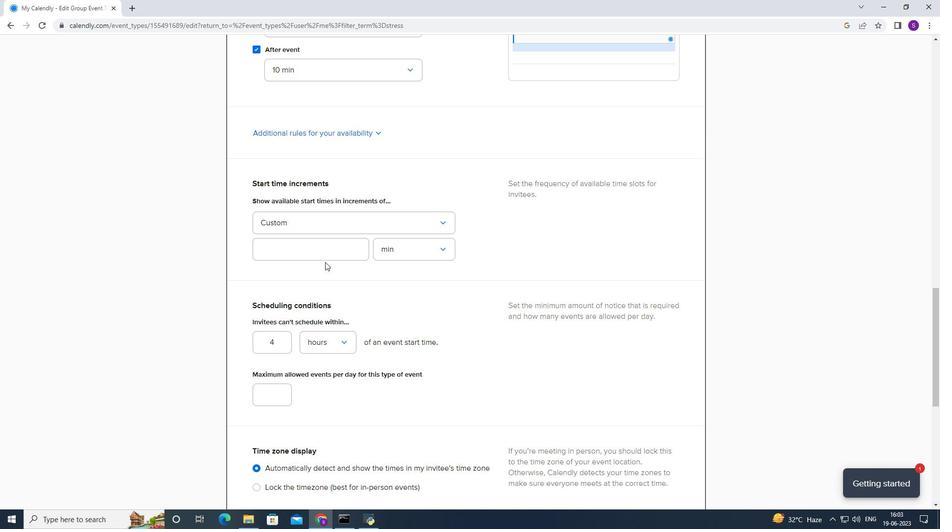 
Action: Mouse pressed left at (332, 258)
Screenshot: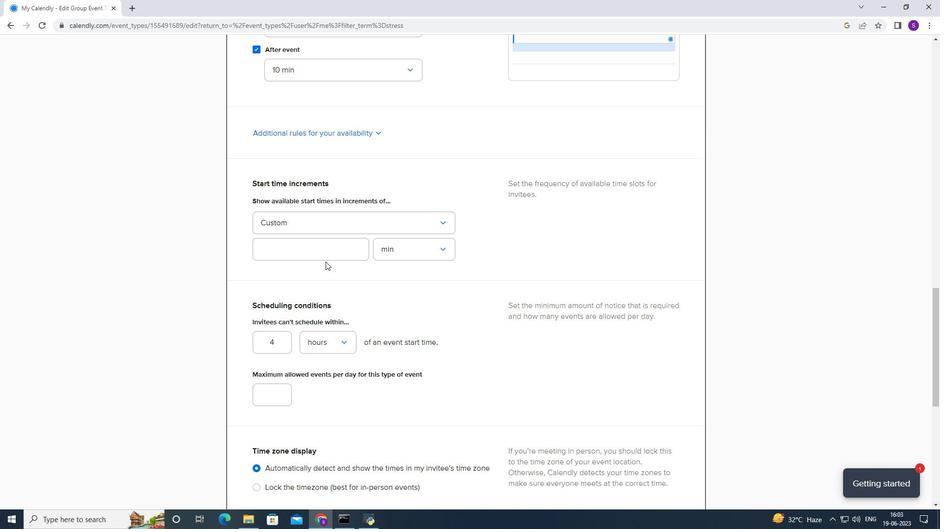 
Action: Key pressed 40
Screenshot: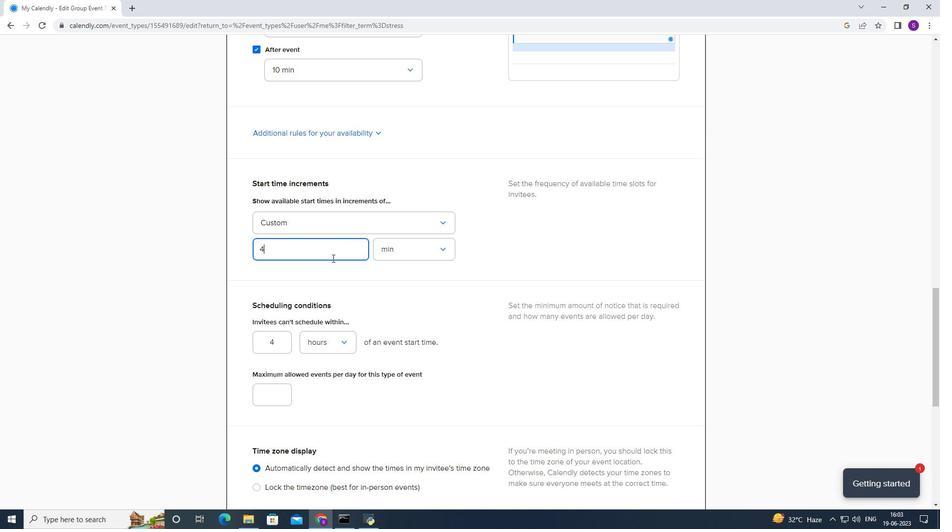 
Action: Mouse moved to (327, 293)
Screenshot: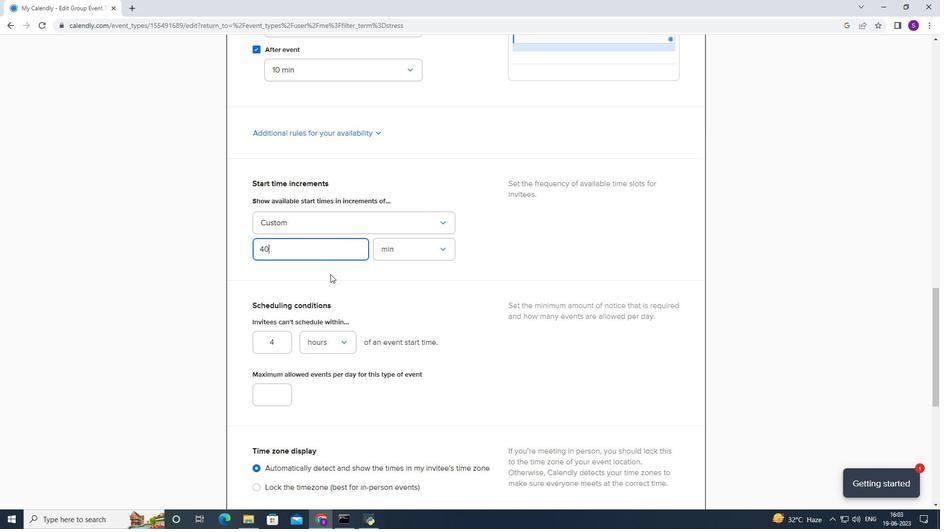 
Action: Mouse pressed left at (327, 293)
Screenshot: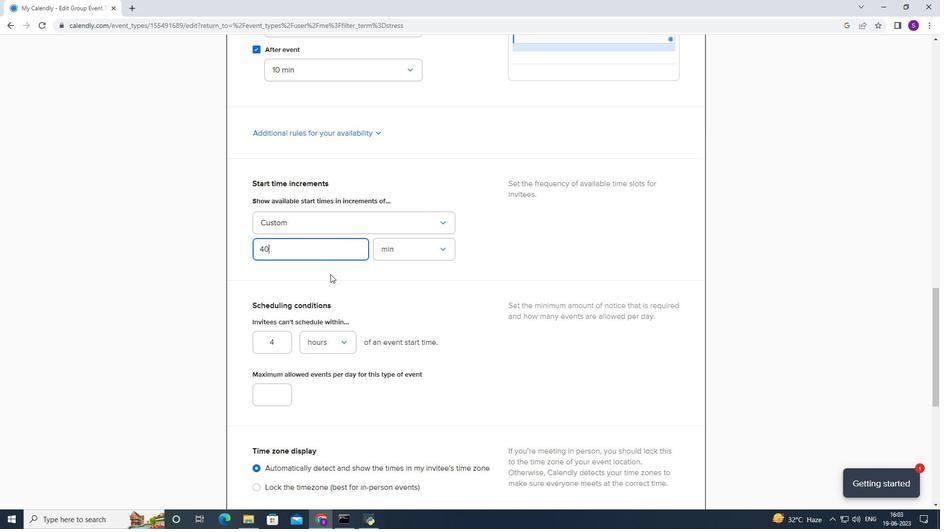 
Action: Mouse moved to (266, 338)
Screenshot: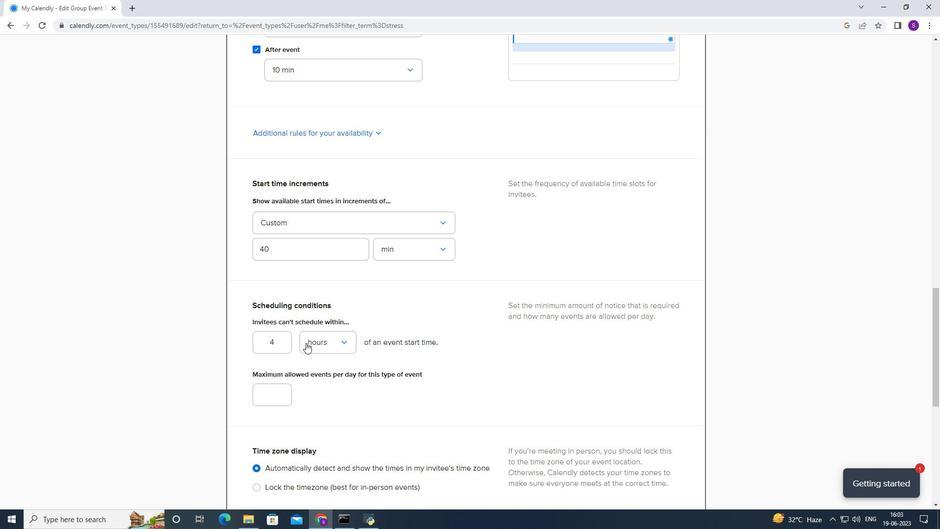 
Action: Mouse pressed left at (266, 338)
Screenshot: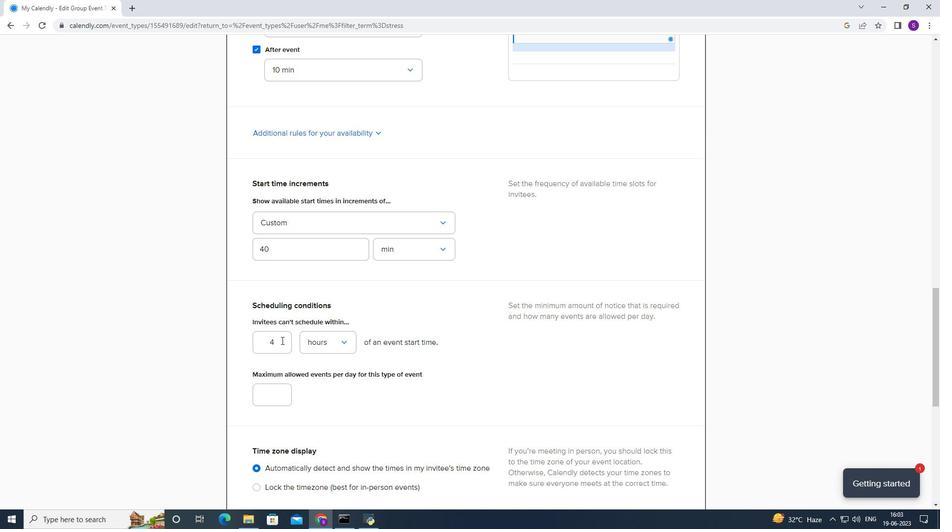 
Action: Mouse moved to (277, 344)
Screenshot: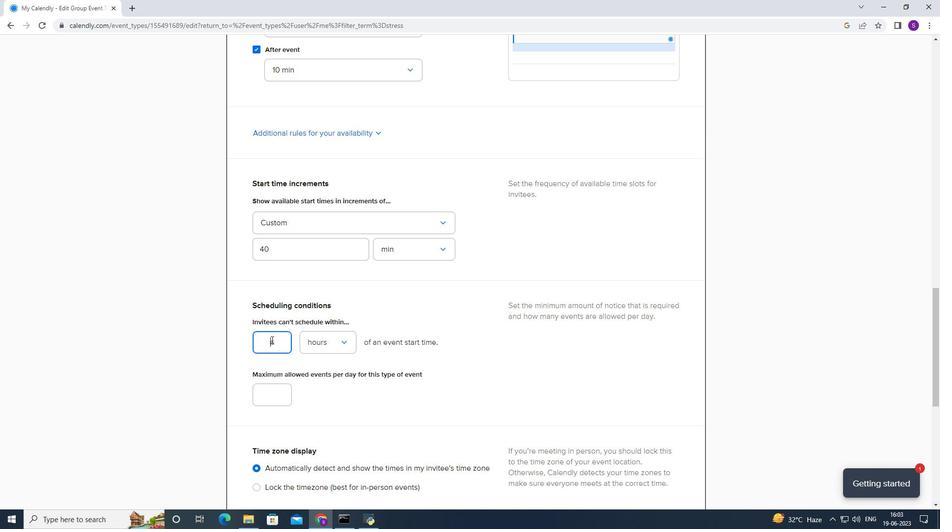 
Action: Key pressed 51
Screenshot: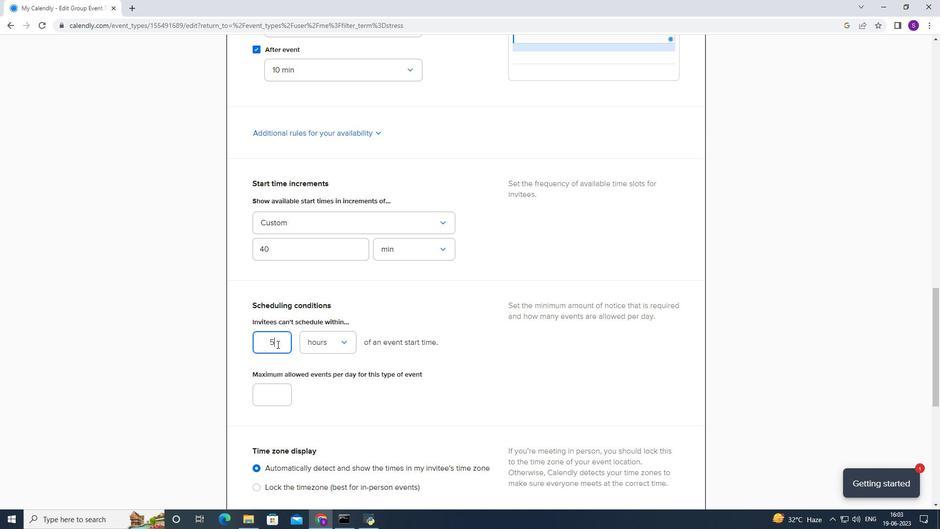 
Action: Mouse moved to (275, 345)
Screenshot: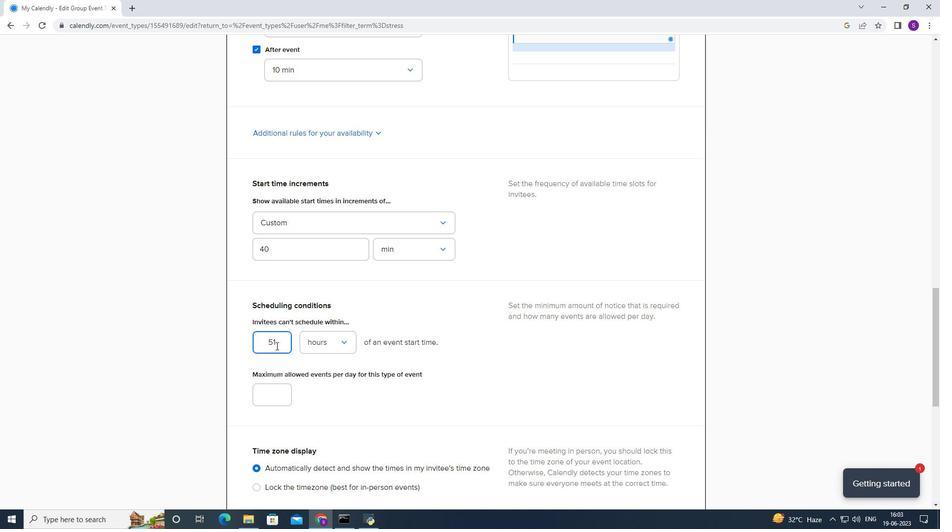 
Action: Mouse pressed left at (275, 345)
Screenshot: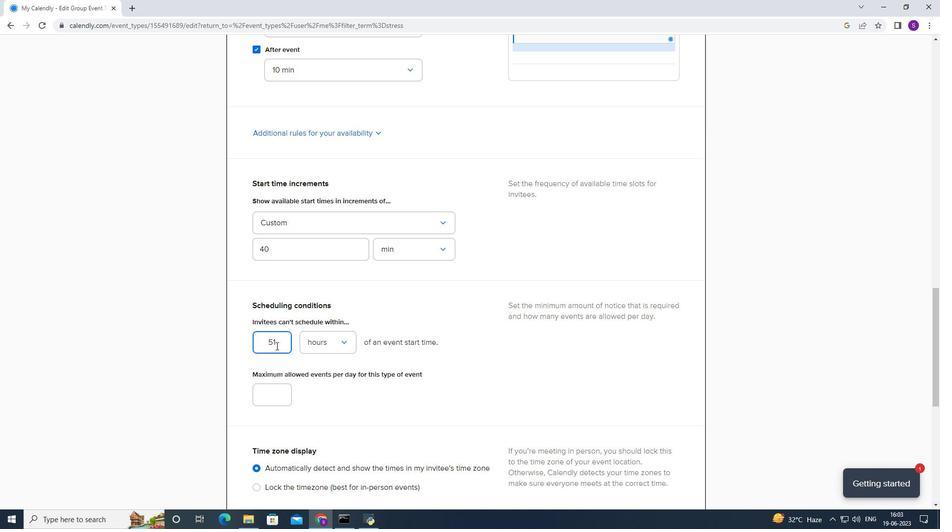 
Action: Key pressed <Key.backspace>
Screenshot: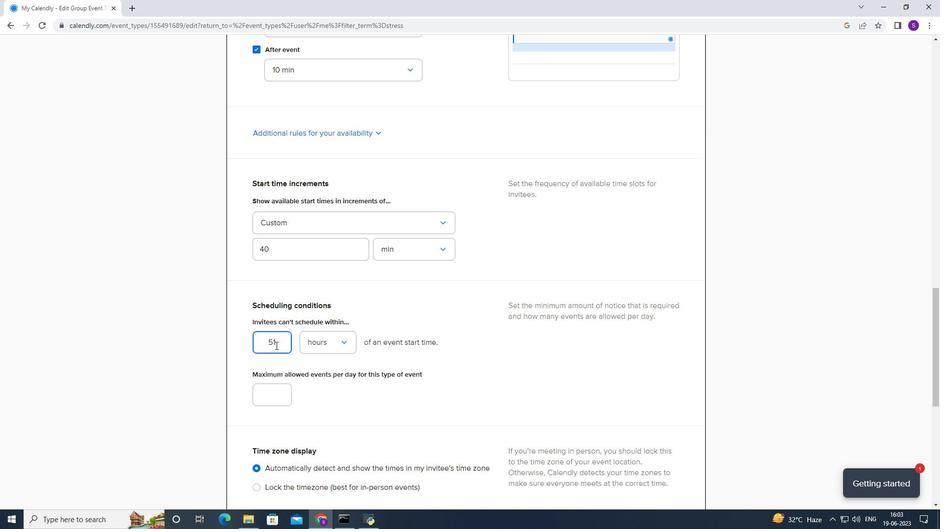 
Action: Mouse moved to (276, 343)
Screenshot: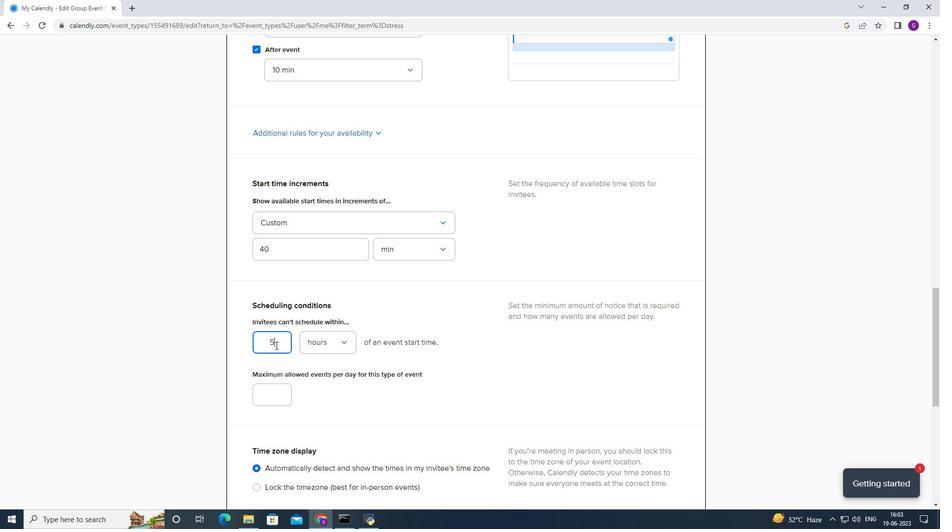 
Action: Key pressed 2
Screenshot: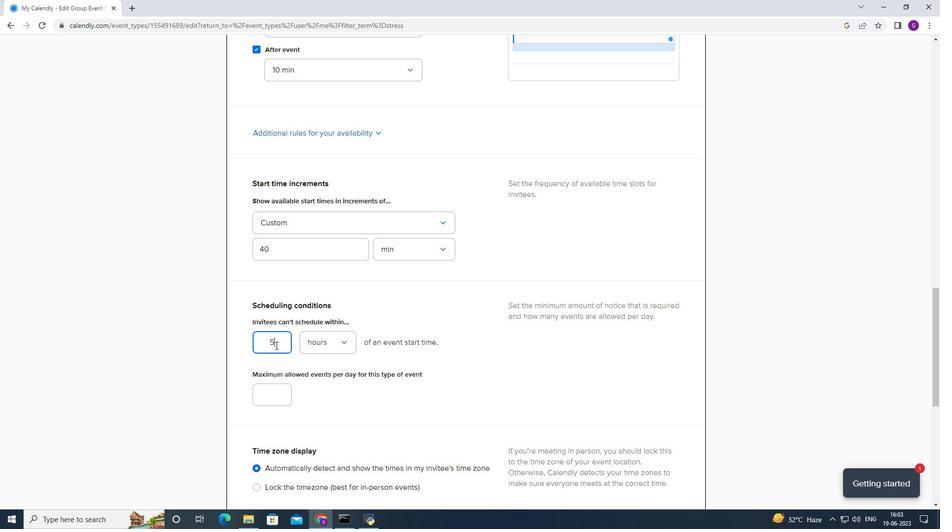 
Action: Mouse moved to (259, 378)
Screenshot: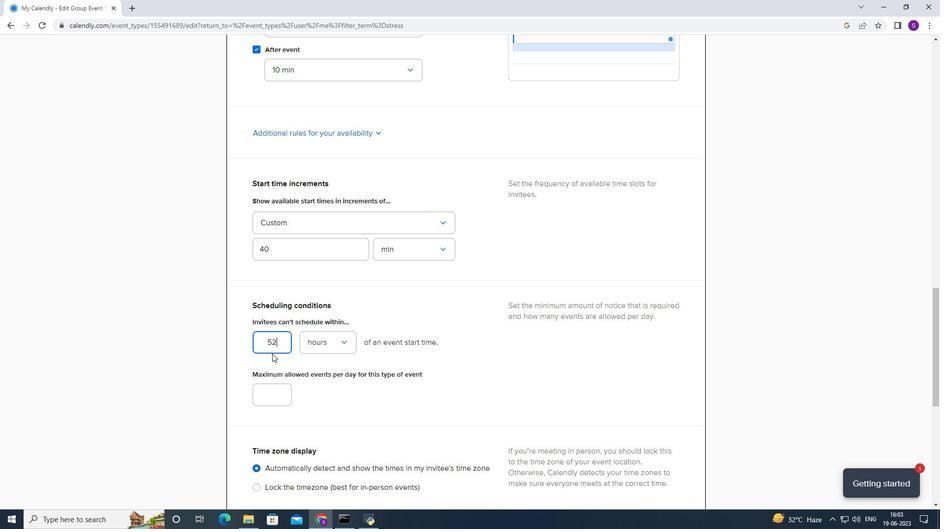 
Action: Mouse pressed left at (259, 378)
Screenshot: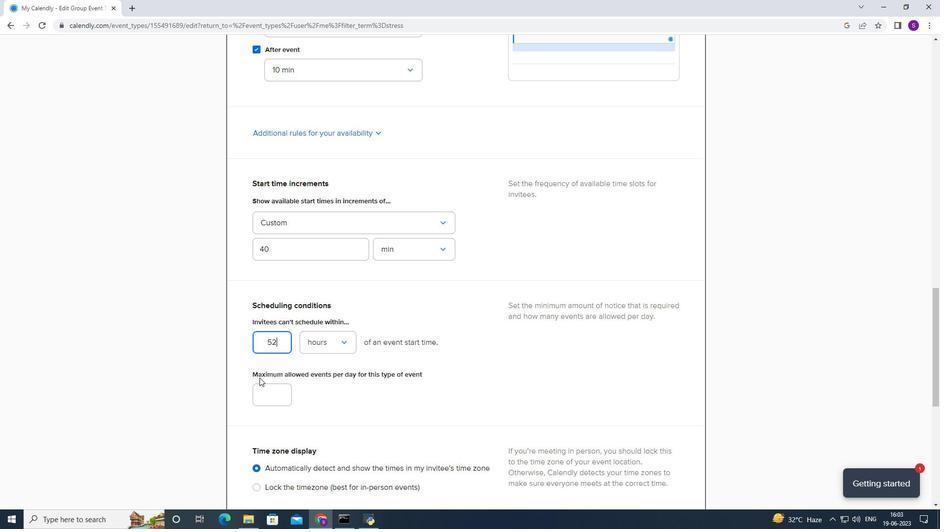
Action: Mouse moved to (258, 387)
Screenshot: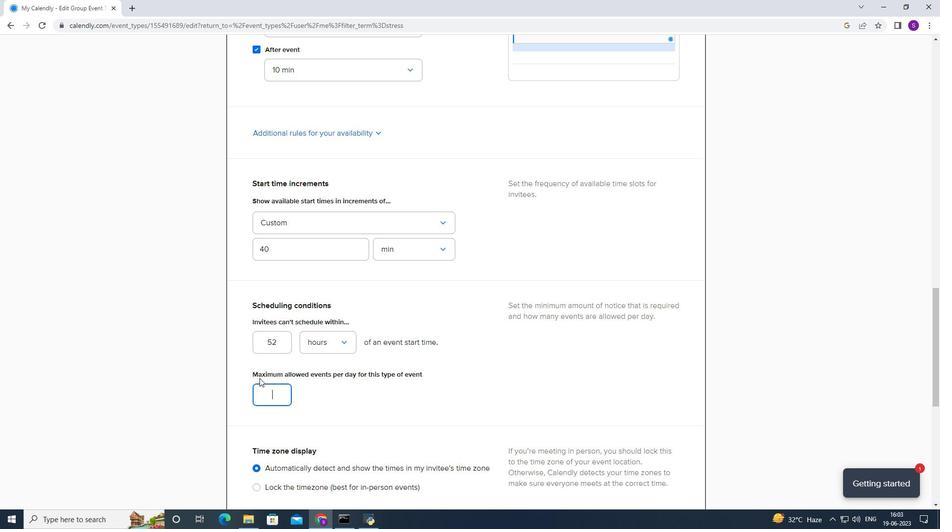 
Action: Mouse pressed left at (258, 387)
Screenshot: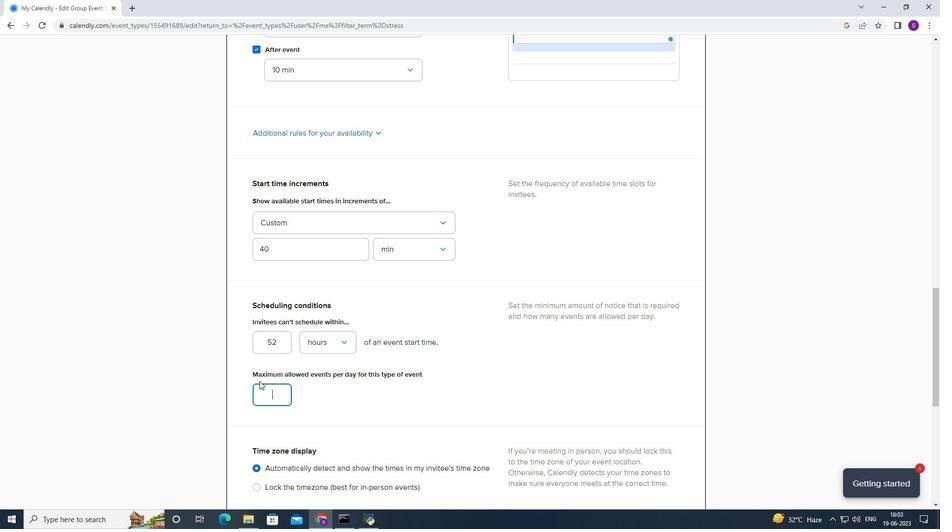 
Action: Key pressed 2
Screenshot: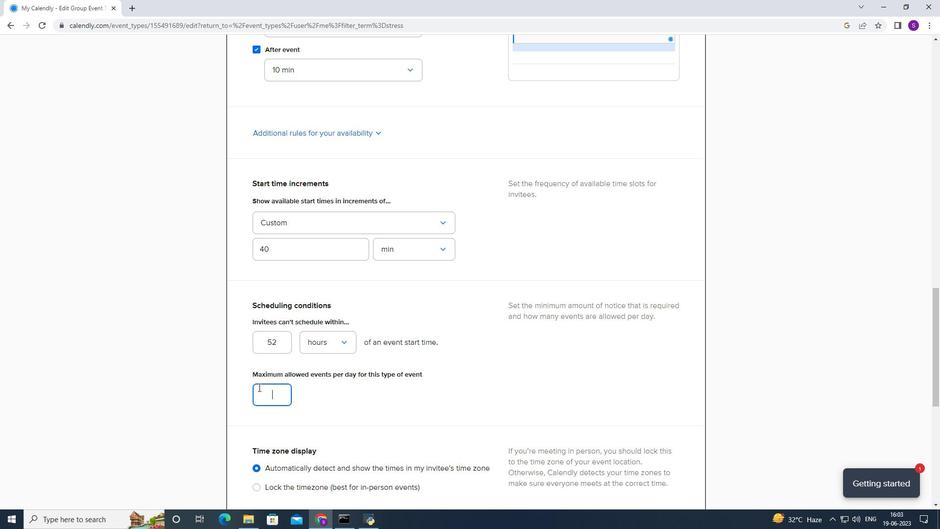 
Action: Mouse moved to (282, 378)
Screenshot: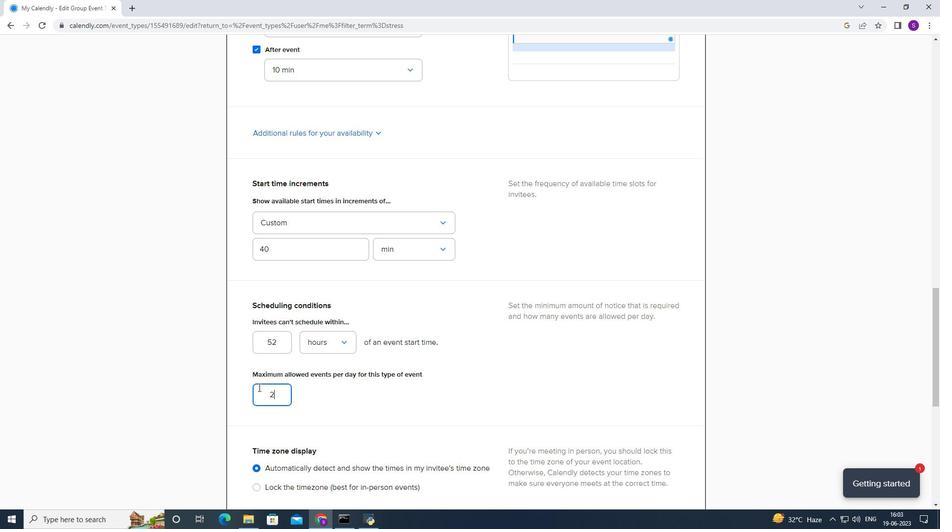 
Action: Mouse scrolled (282, 377) with delta (0, 0)
Screenshot: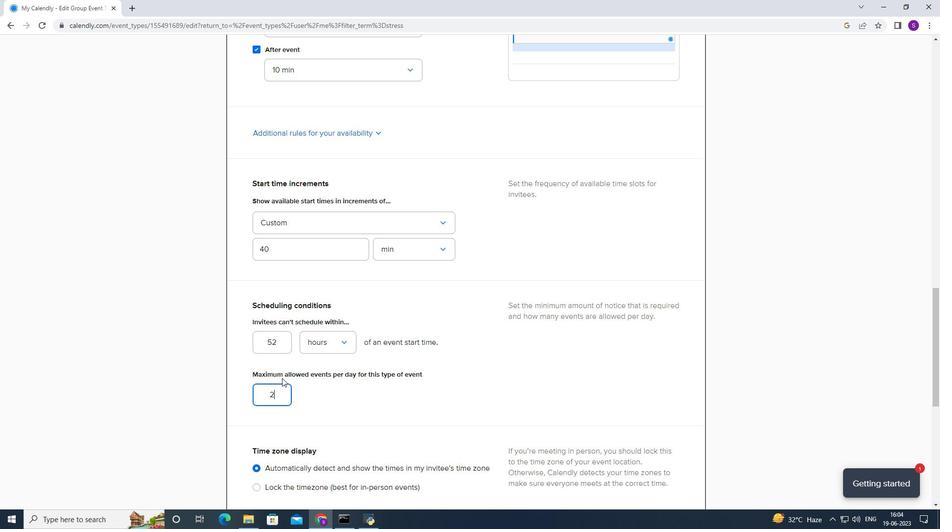 
Action: Mouse scrolled (282, 377) with delta (0, 0)
Screenshot: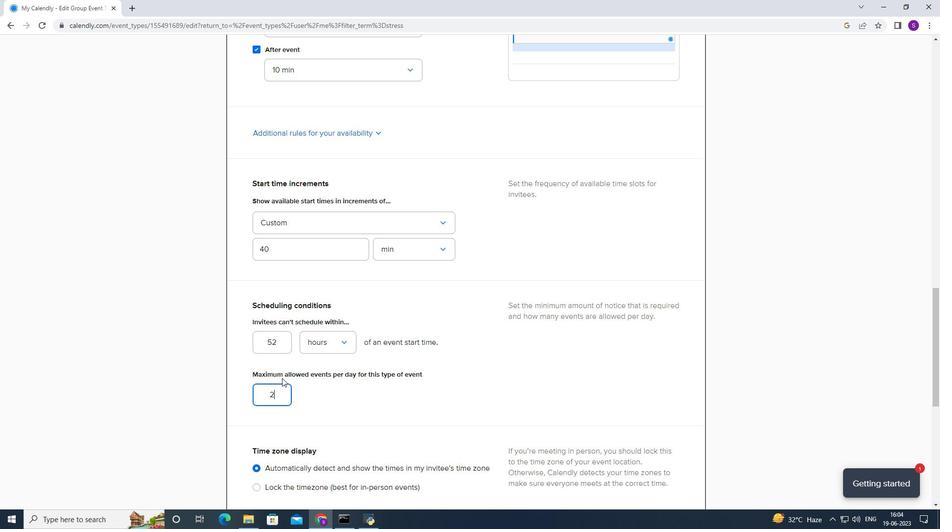 
Action: Mouse scrolled (282, 377) with delta (0, 0)
Screenshot: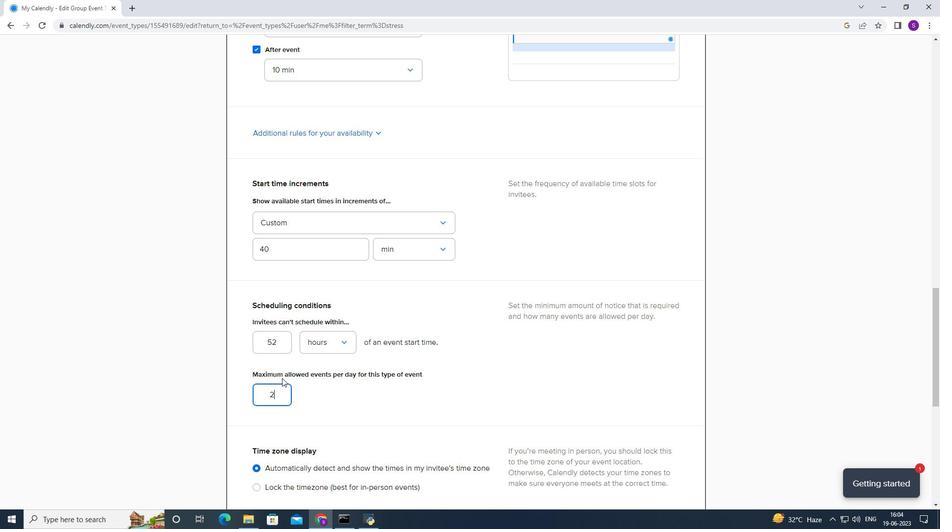 
Action: Mouse scrolled (282, 377) with delta (0, 0)
Screenshot: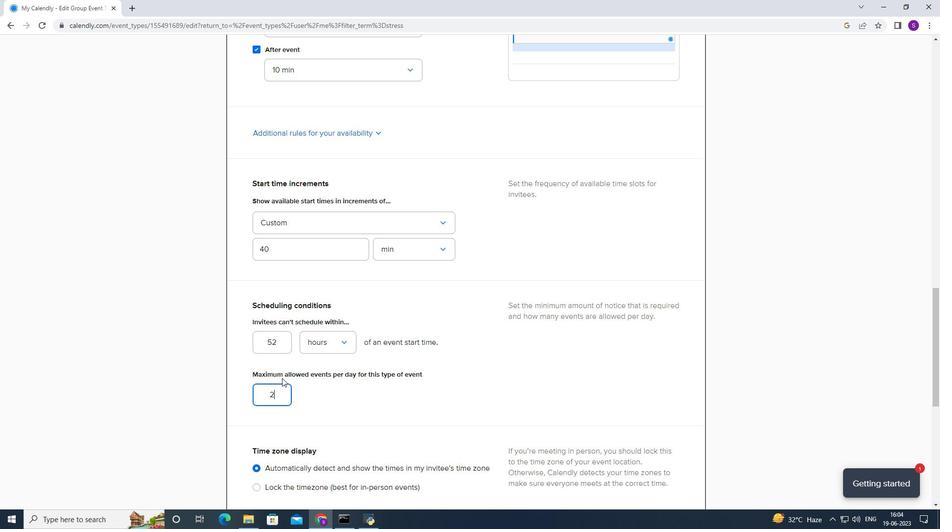 
Action: Mouse scrolled (282, 377) with delta (0, 0)
Screenshot: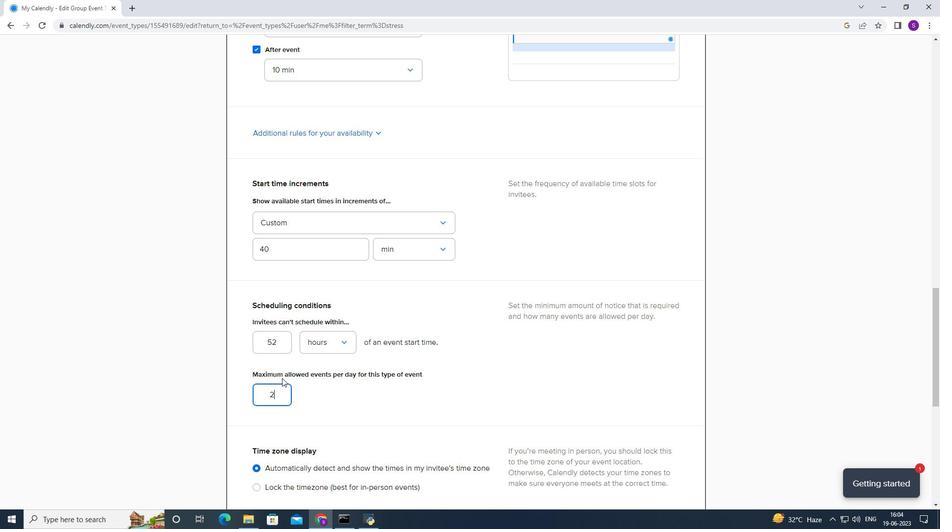 
Action: Mouse scrolled (282, 377) with delta (0, 0)
Screenshot: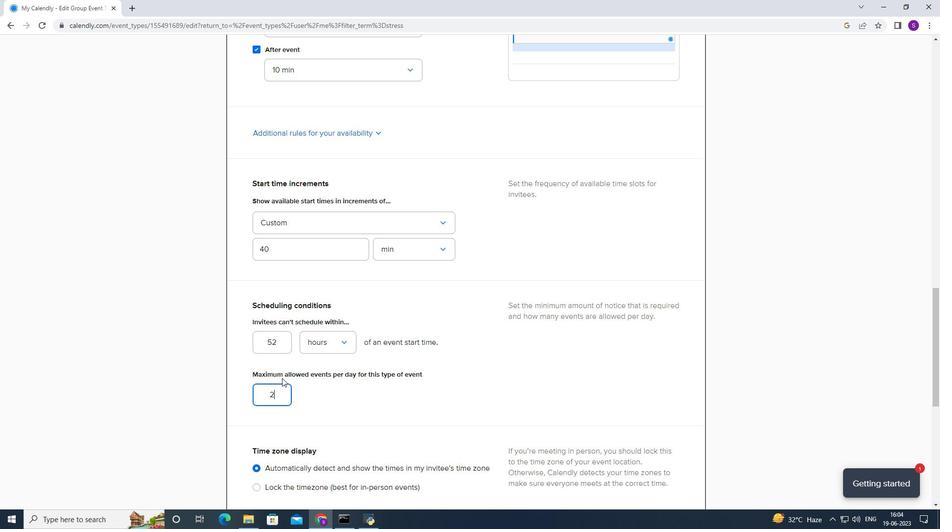 
Action: Mouse scrolled (282, 377) with delta (0, 0)
Screenshot: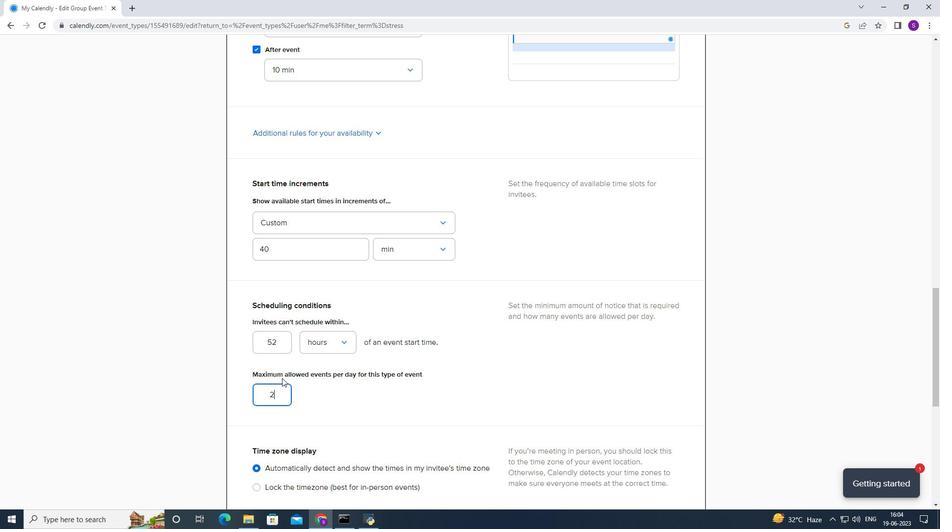 
Action: Mouse moved to (678, 266)
Screenshot: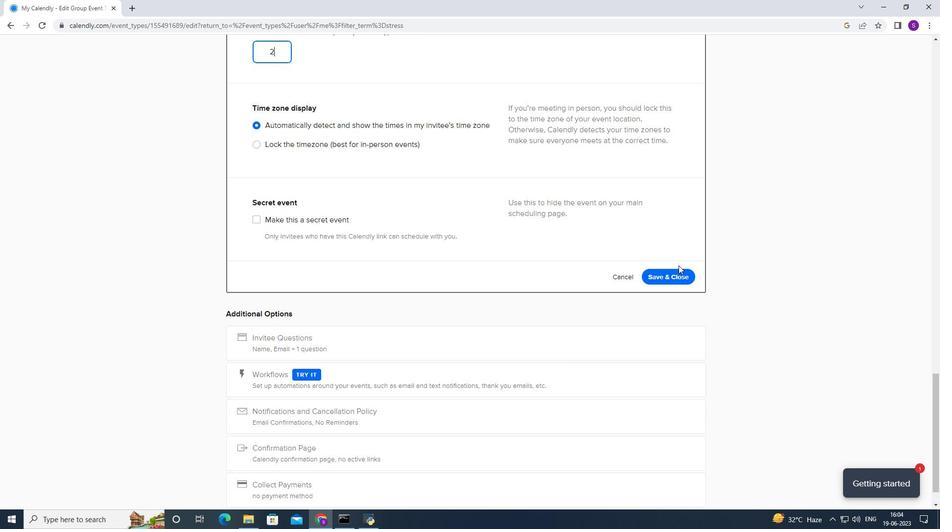 
Action: Mouse pressed left at (679, 266)
Screenshot: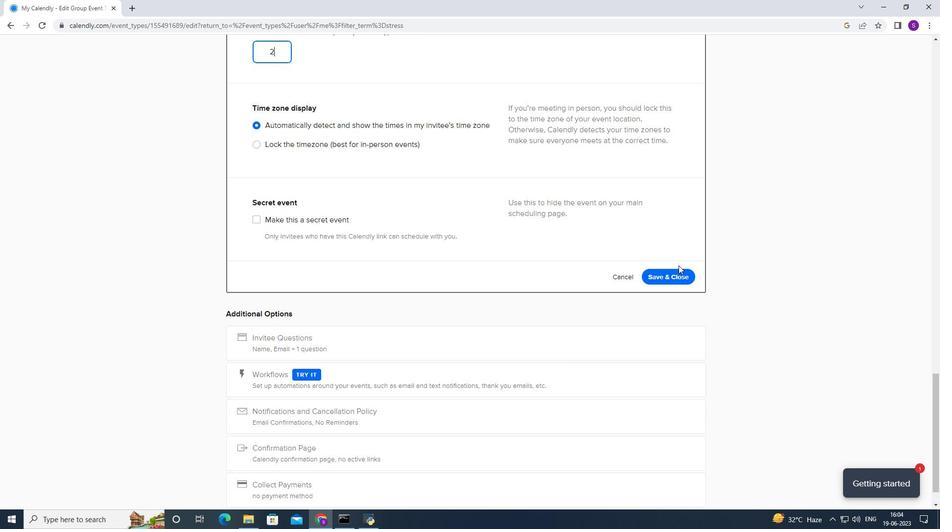
Action: Mouse moved to (664, 275)
Screenshot: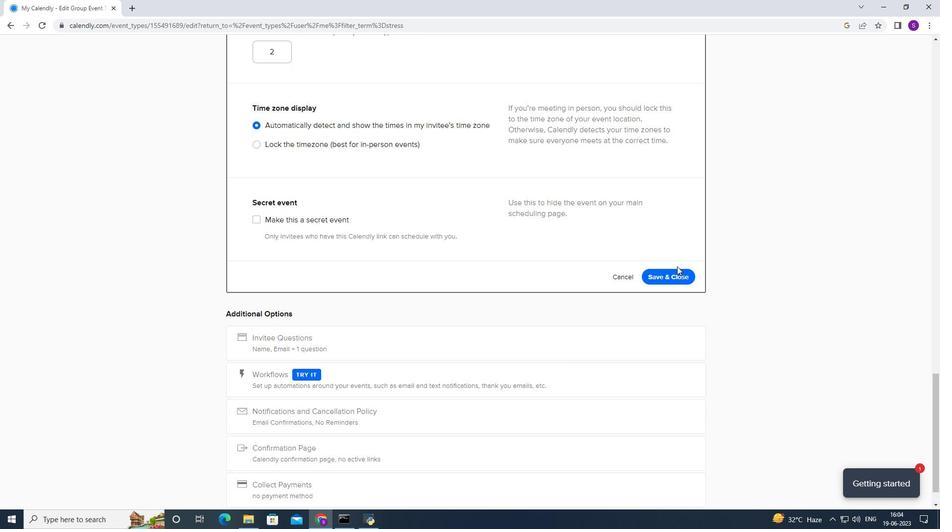 
Action: Mouse pressed left at (664, 275)
Screenshot: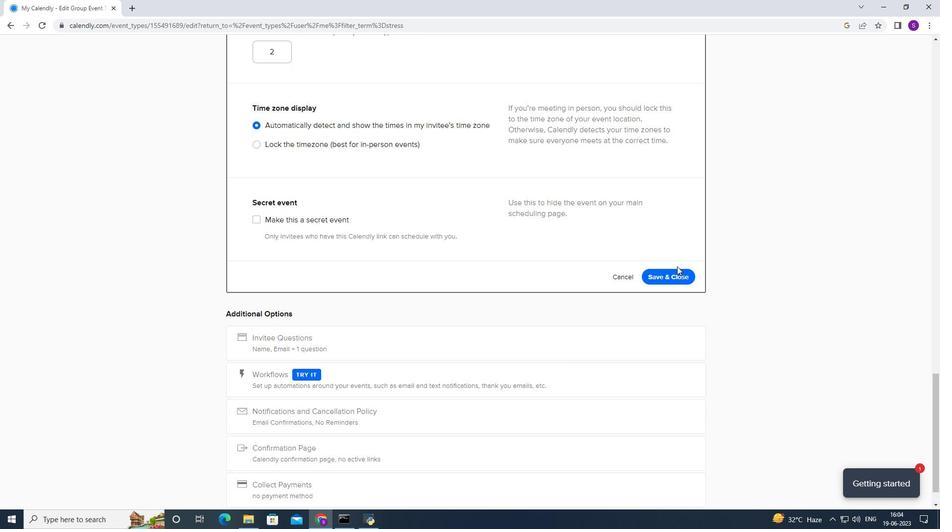 
Action: Mouse moved to (313, 175)
Screenshot: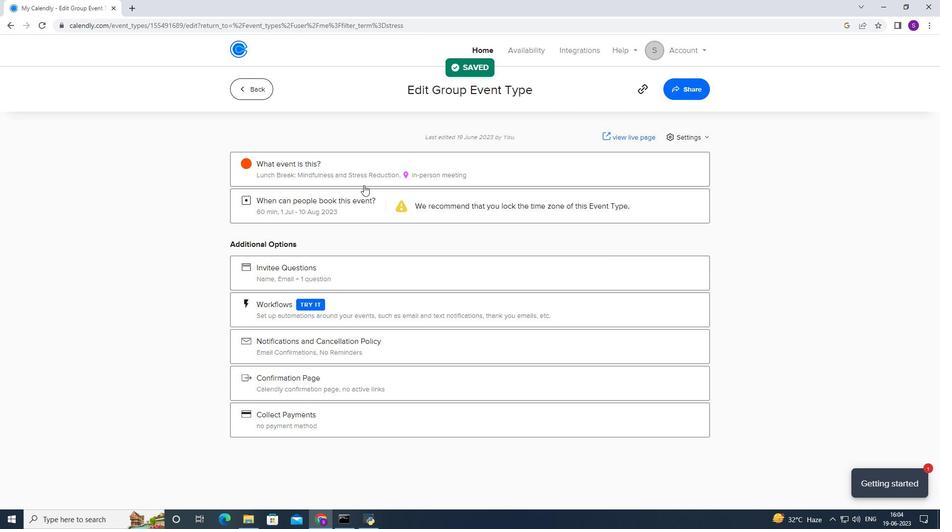 
